 Task: Look for space in Apex, United States from 8th August, 2023 to 15th August, 2023 for 9 adults in price range Rs.10000 to Rs.14000. Place can be shared room with 5 bedrooms having 9 beds and 5 bathrooms. Property type can be house, flat, guest house. Amenities needed are: wifi, TV, free parkinig on premises, gym, breakfast. Booking option can be shelf check-in. Required host language is English.
Action: Mouse moved to (494, 120)
Screenshot: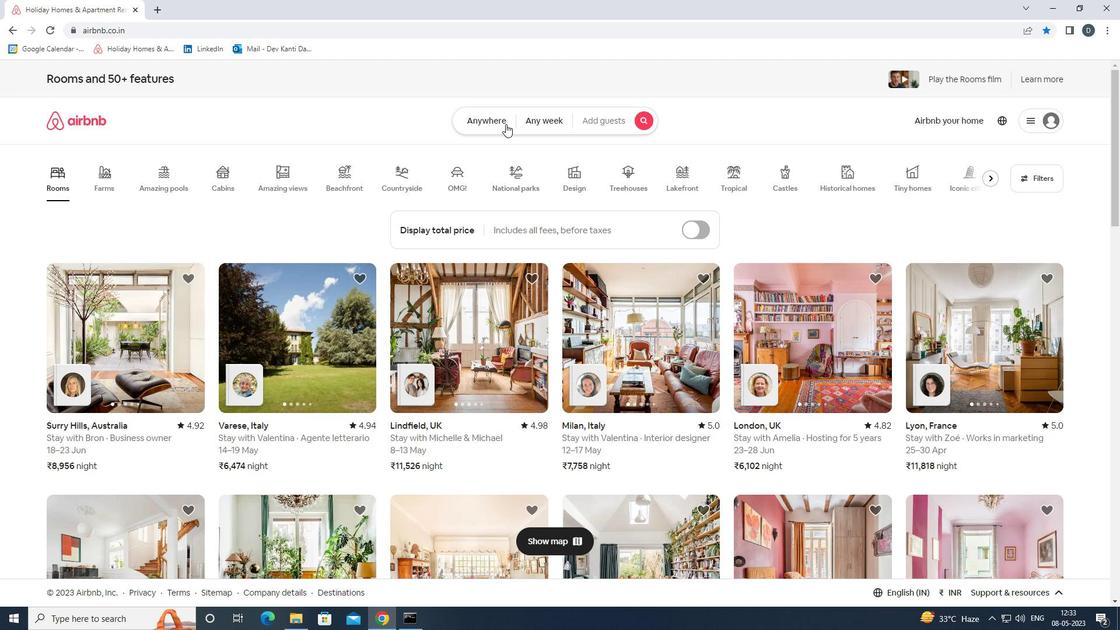 
Action: Mouse pressed left at (494, 120)
Screenshot: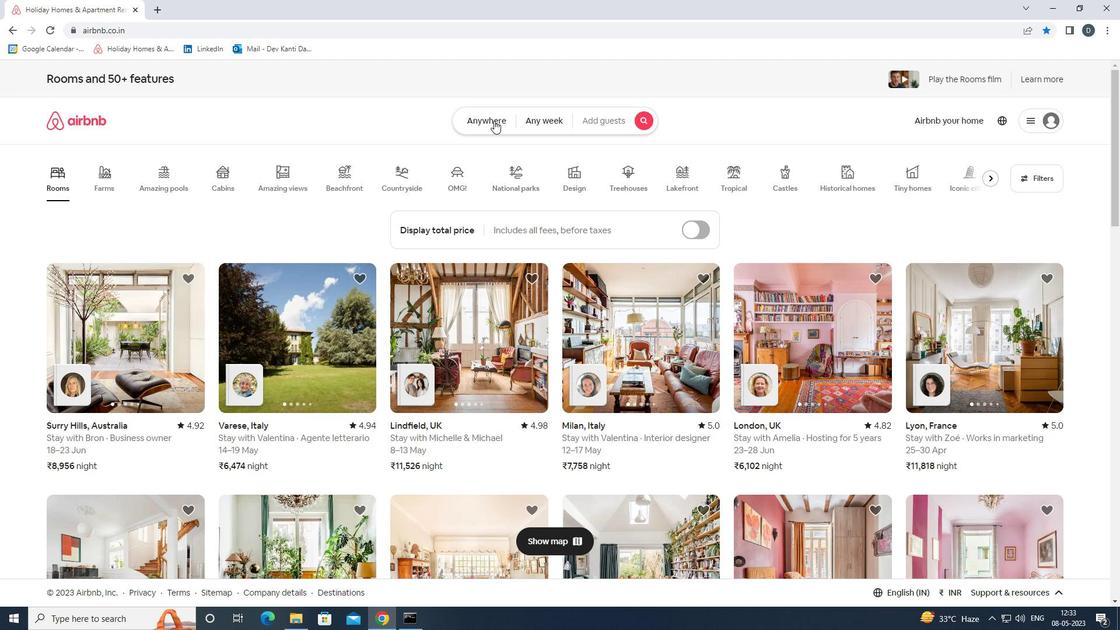 
Action: Mouse moved to (424, 164)
Screenshot: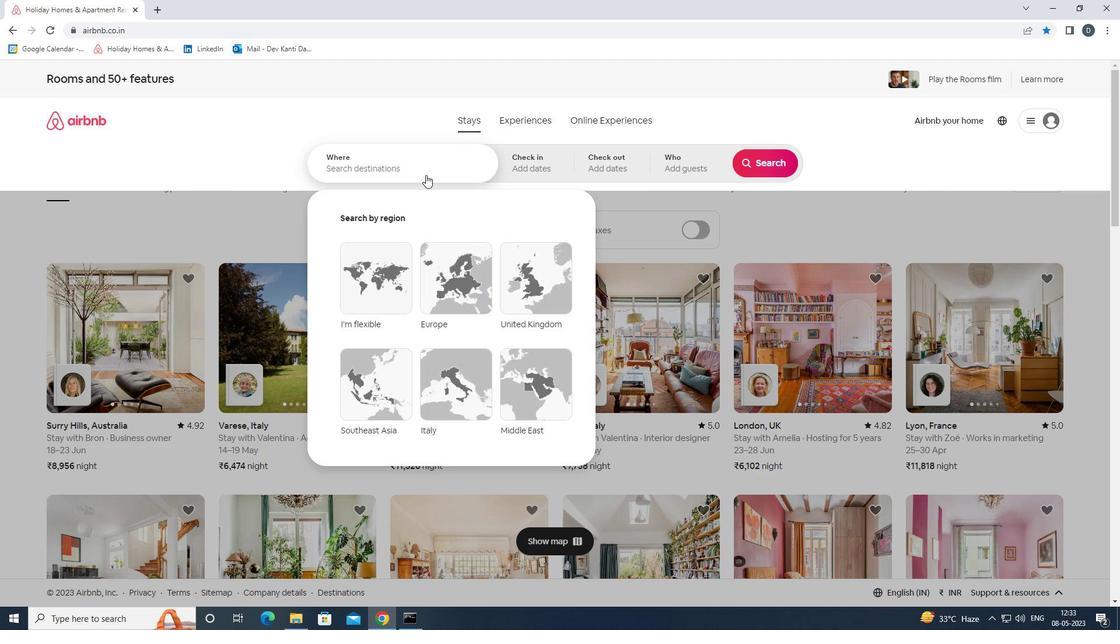 
Action: Mouse pressed left at (424, 164)
Screenshot: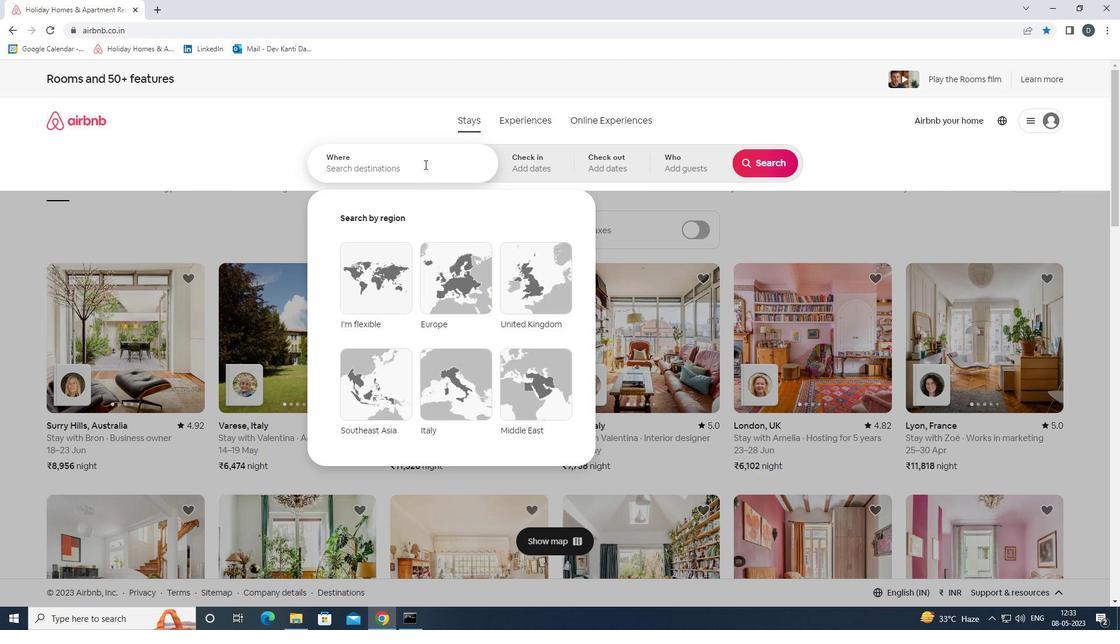 
Action: Key pressed <Key.shift><Key.shift><Key.shift><Key.shift>APEX,<Key.shift>UNITED<Key.space><Key.shift>STATES<Key.enter>
Screenshot: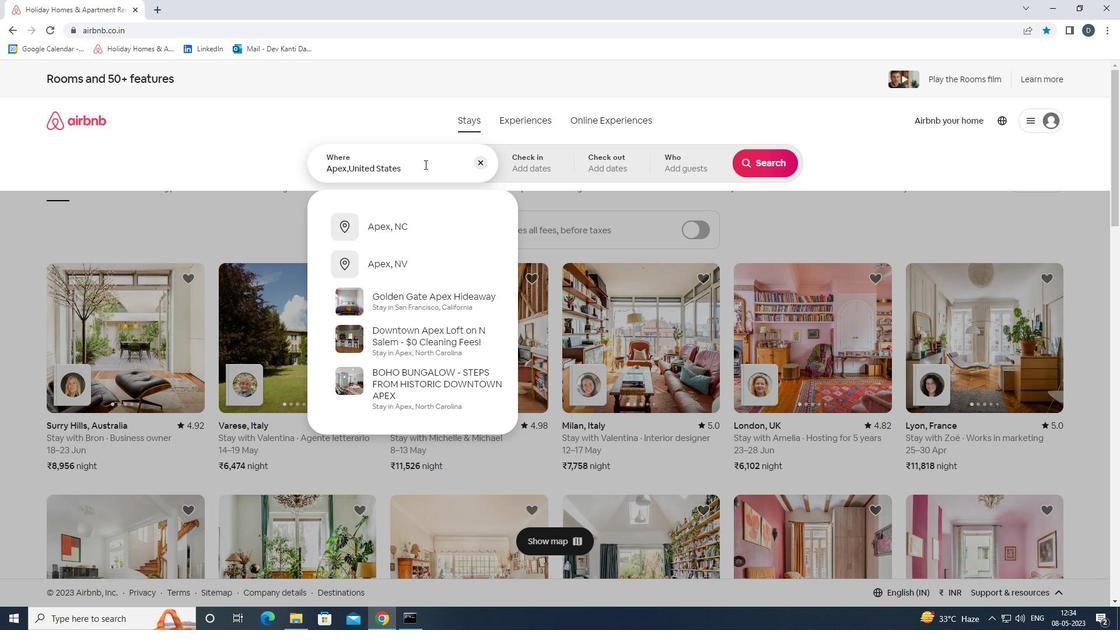 
Action: Mouse moved to (760, 256)
Screenshot: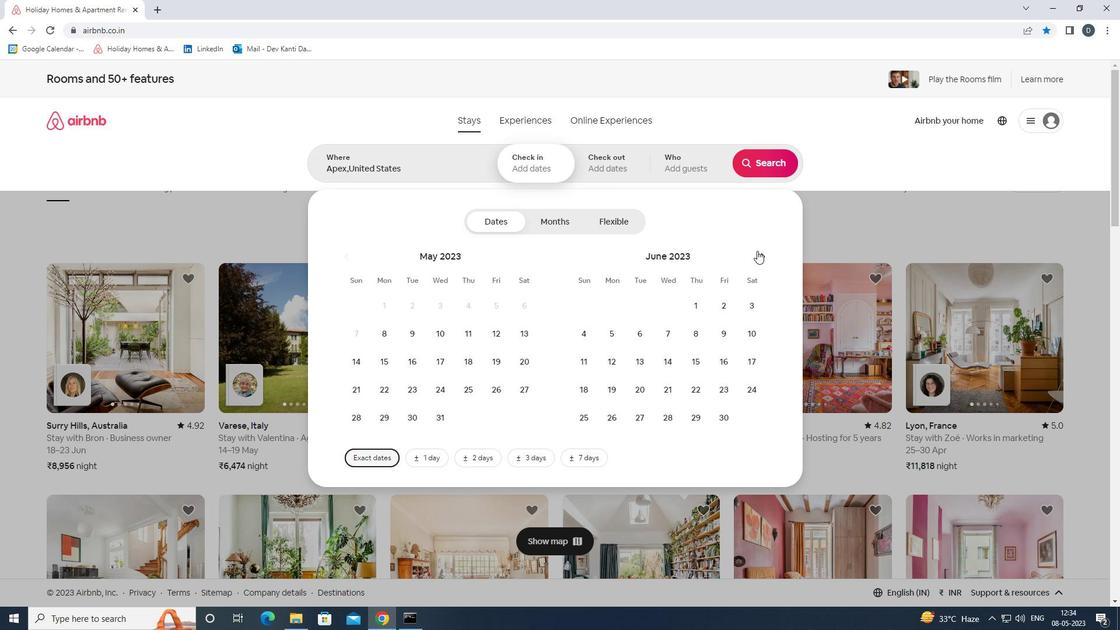
Action: Mouse pressed left at (760, 256)
Screenshot: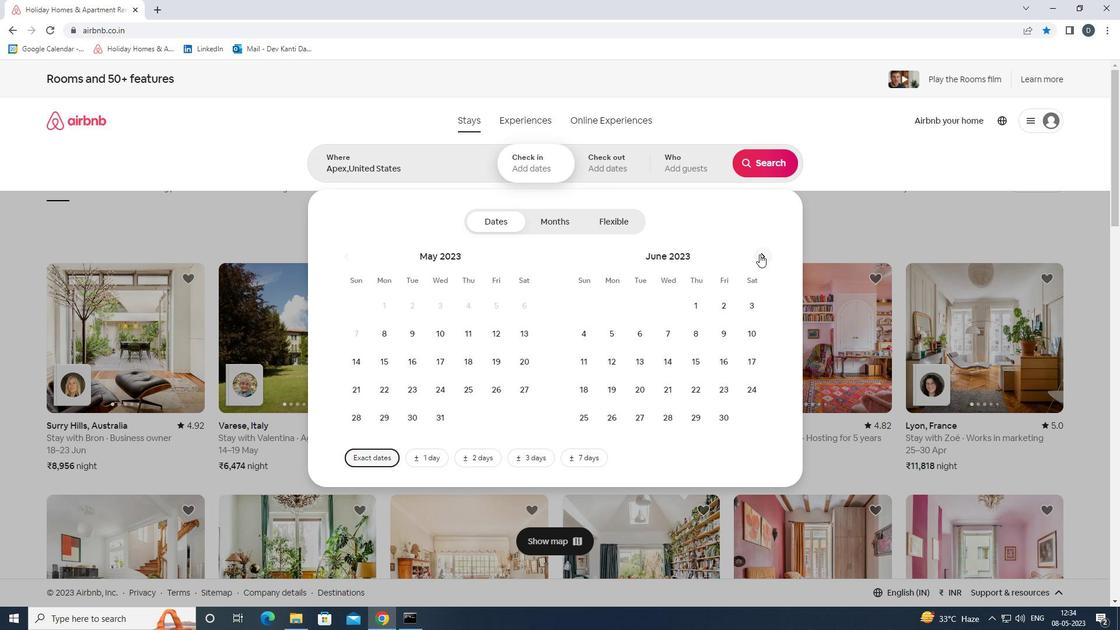
Action: Mouse pressed left at (760, 256)
Screenshot: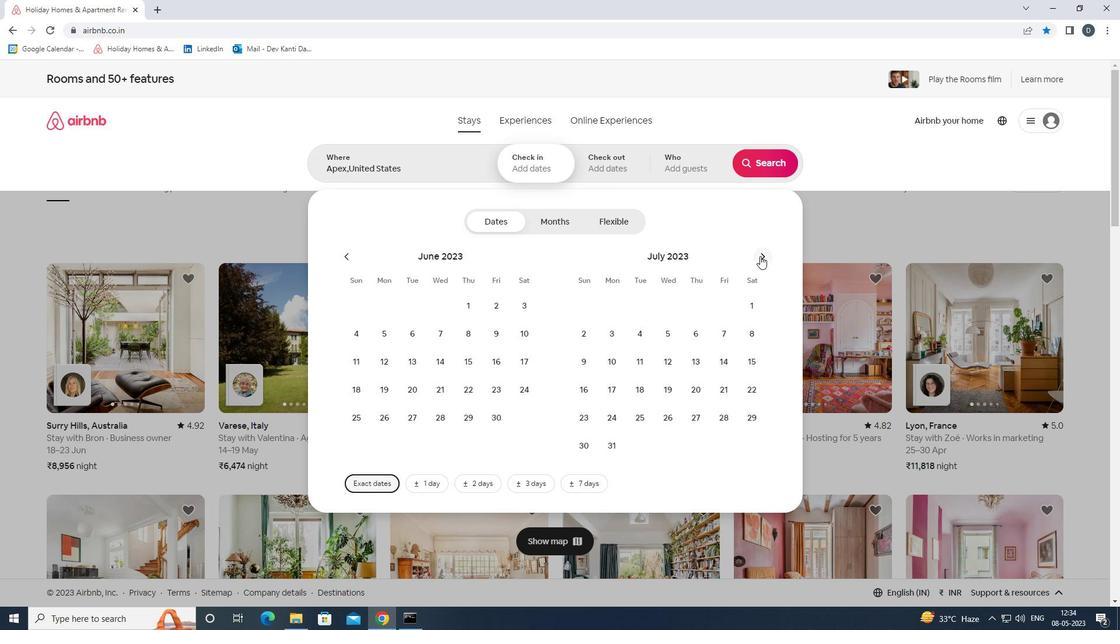 
Action: Mouse moved to (635, 331)
Screenshot: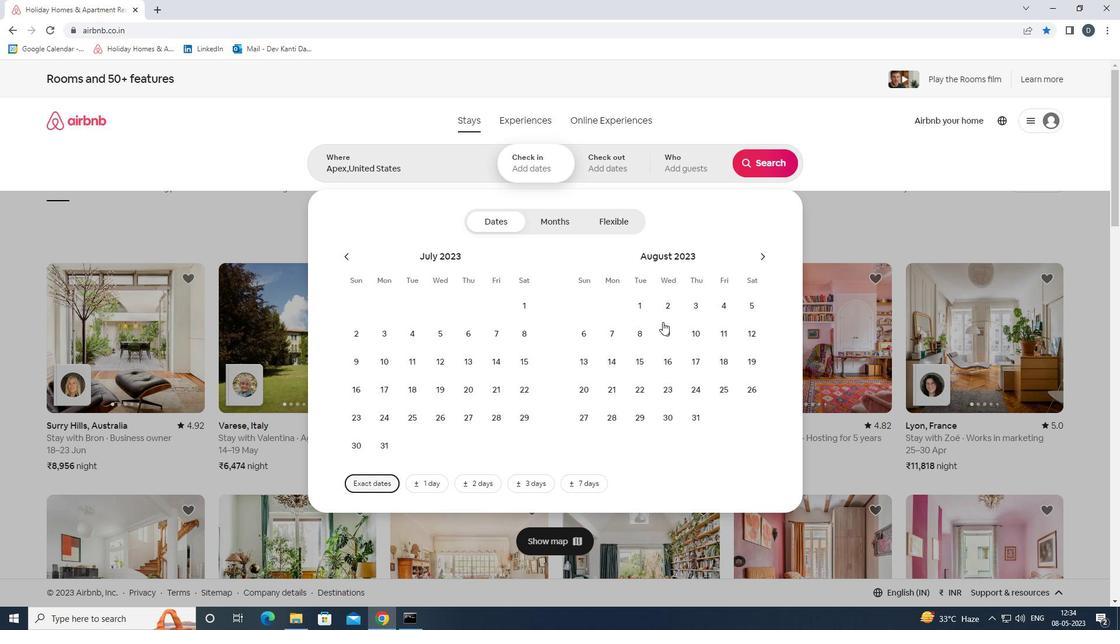 
Action: Mouse pressed left at (635, 331)
Screenshot: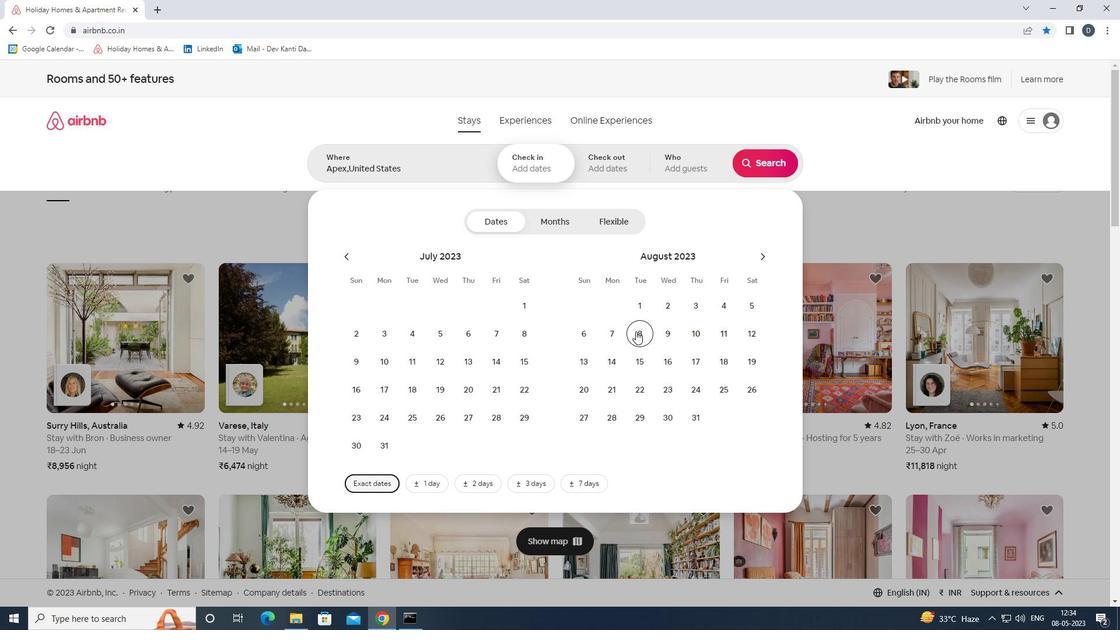 
Action: Mouse moved to (643, 361)
Screenshot: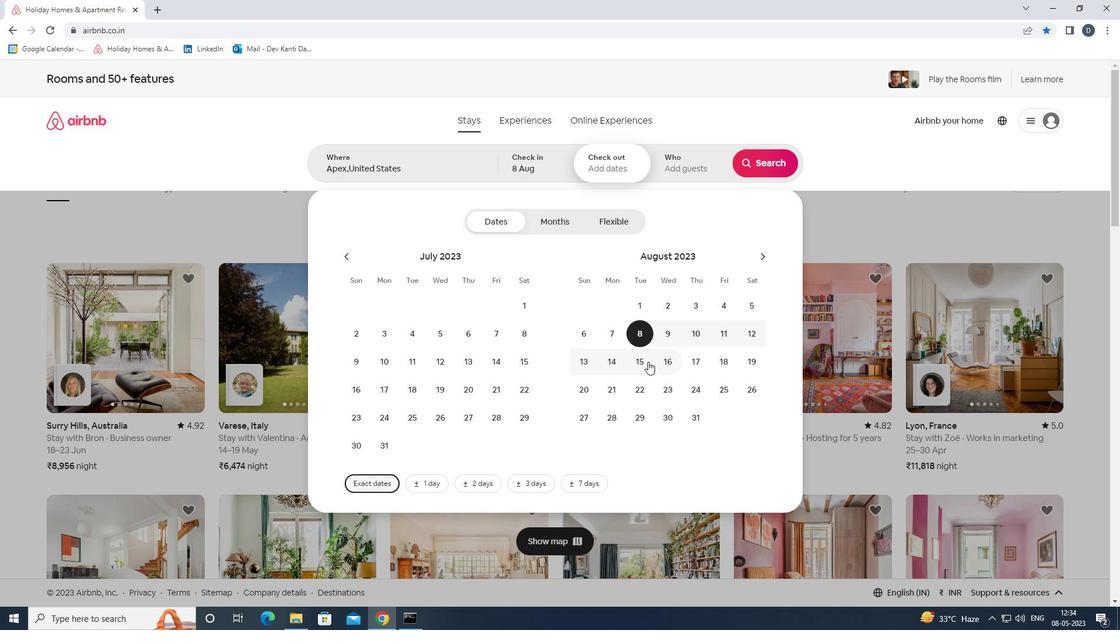 
Action: Mouse pressed left at (643, 361)
Screenshot: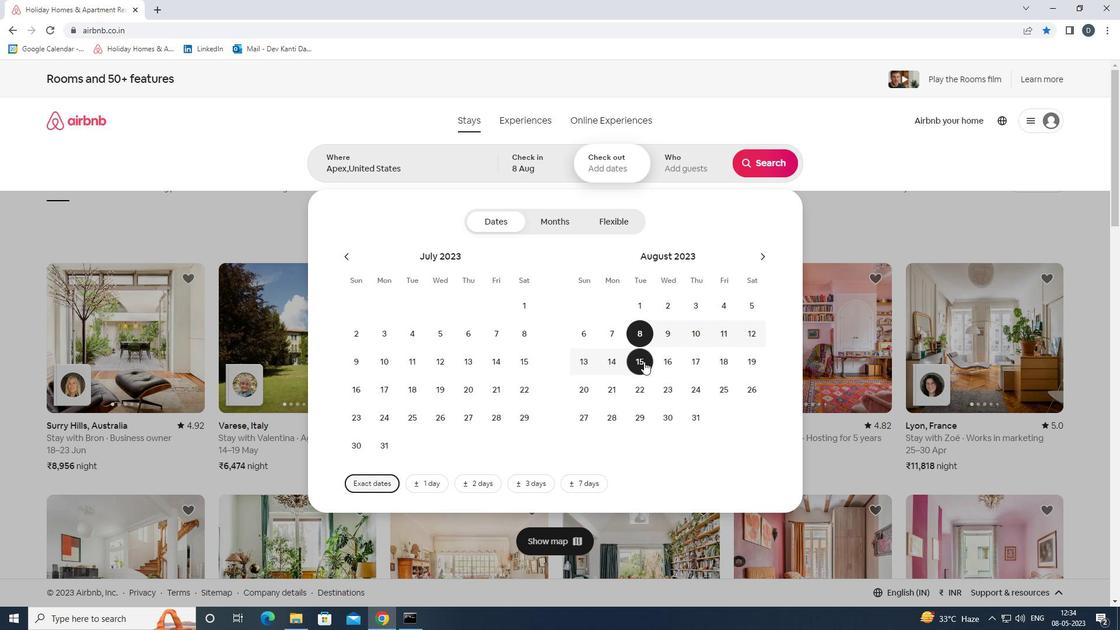 
Action: Mouse moved to (676, 180)
Screenshot: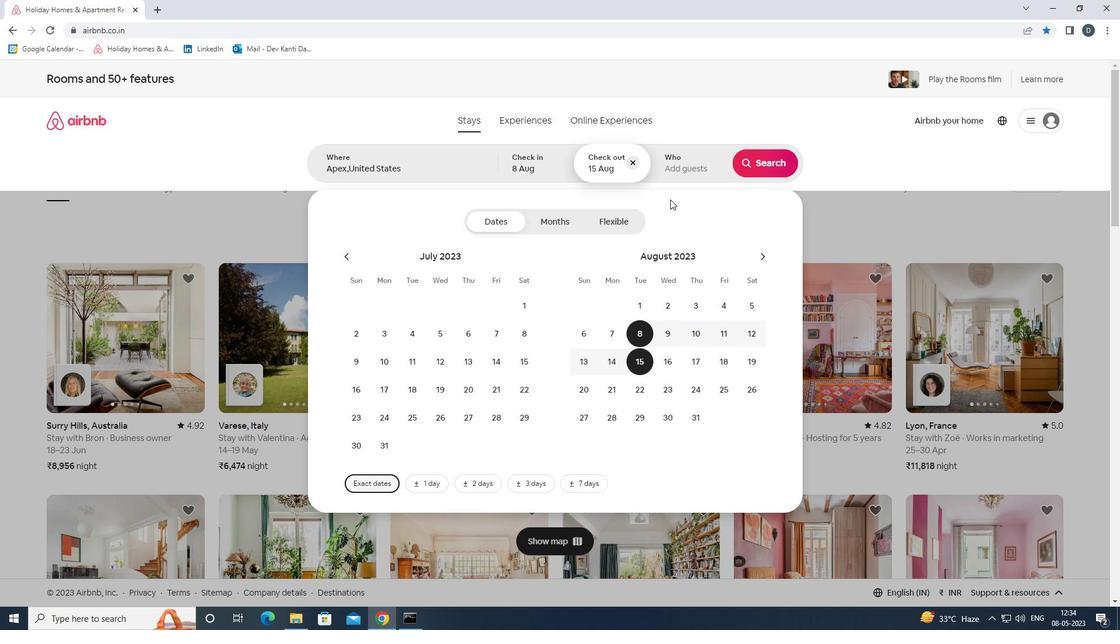
Action: Mouse pressed left at (676, 180)
Screenshot: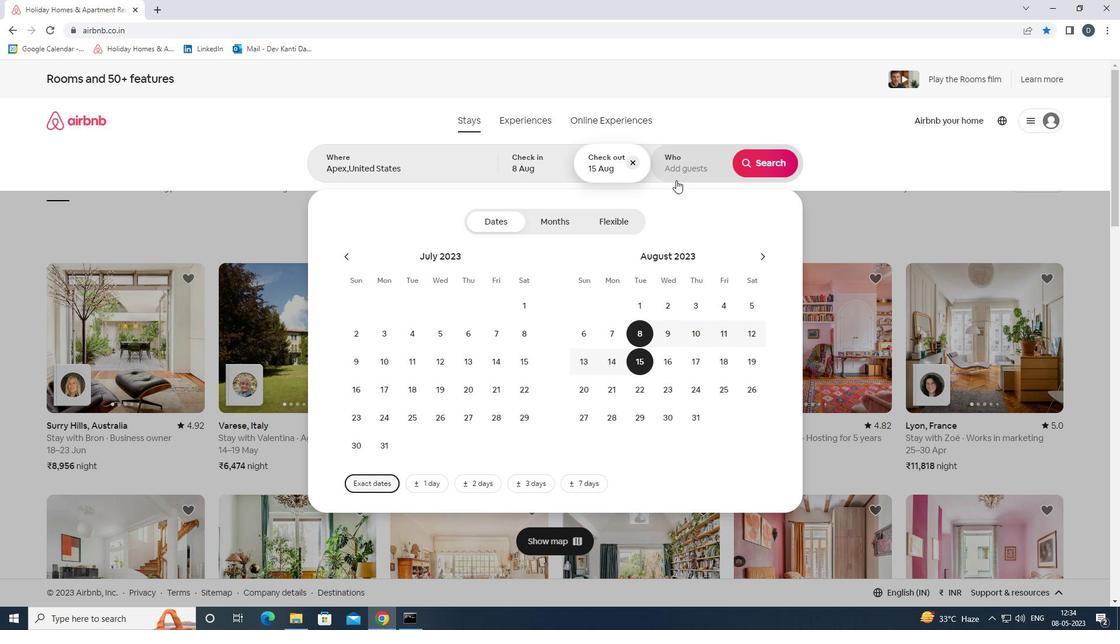 
Action: Mouse moved to (767, 225)
Screenshot: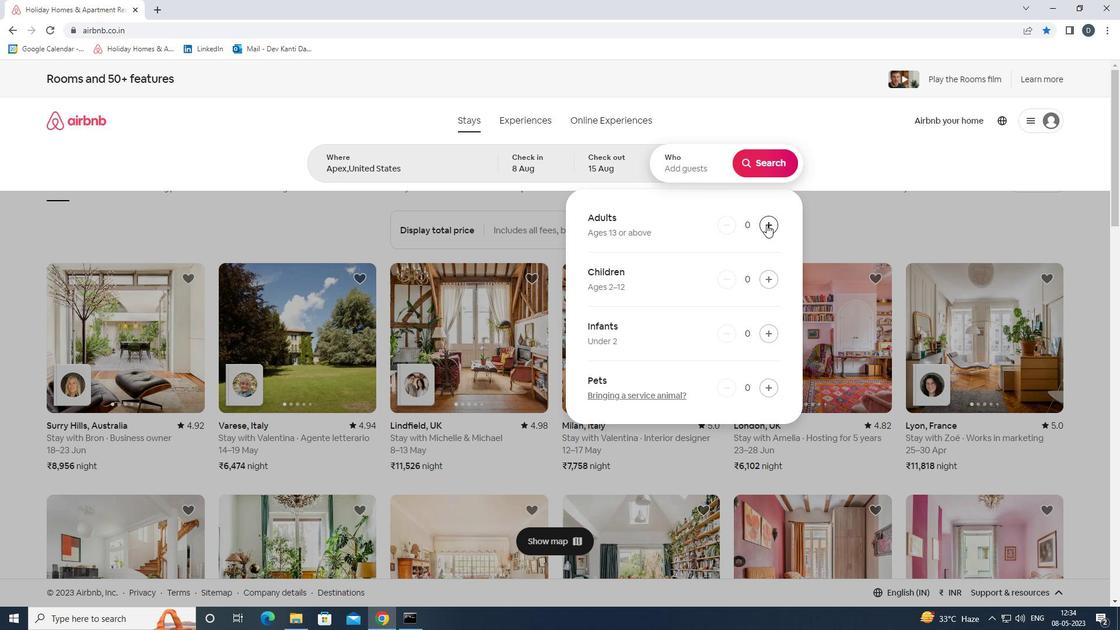 
Action: Mouse pressed left at (767, 225)
Screenshot: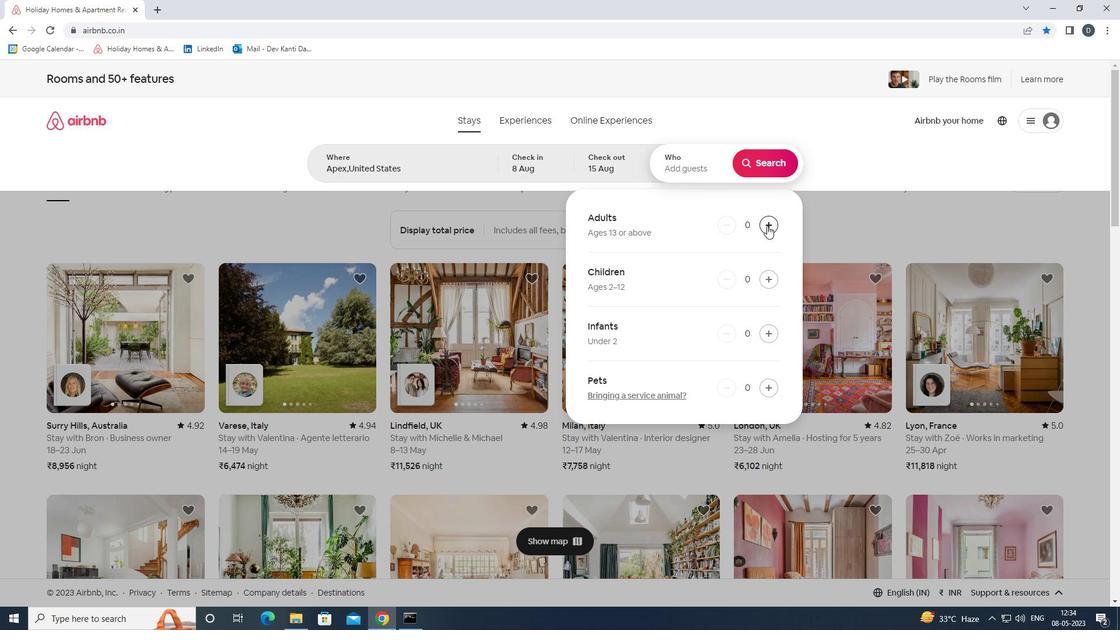 
Action: Mouse pressed left at (767, 225)
Screenshot: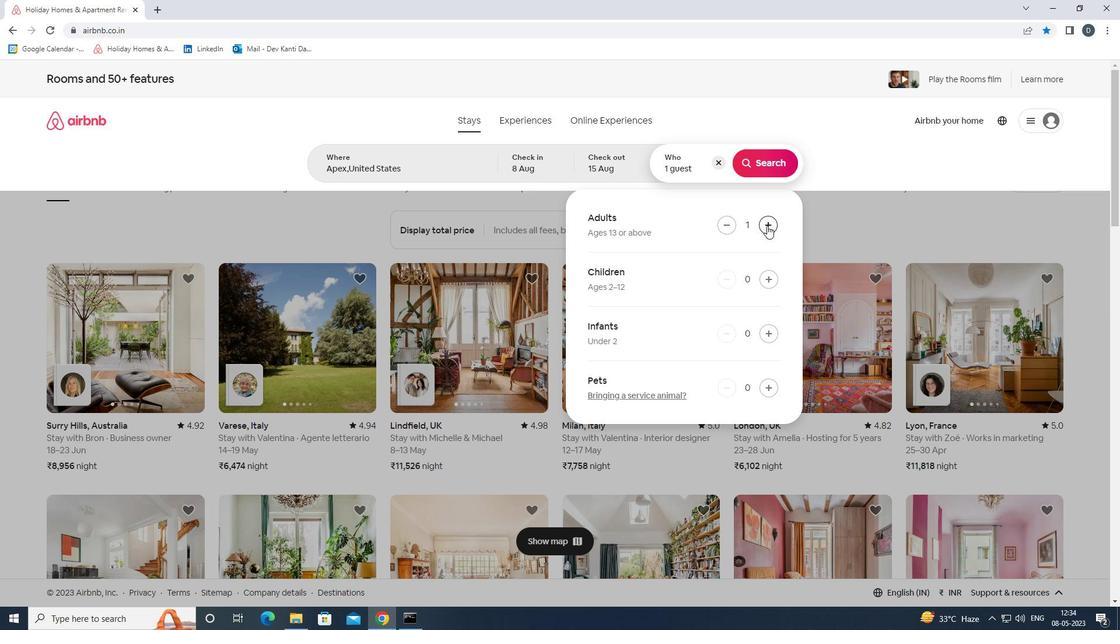 
Action: Mouse pressed left at (767, 225)
Screenshot: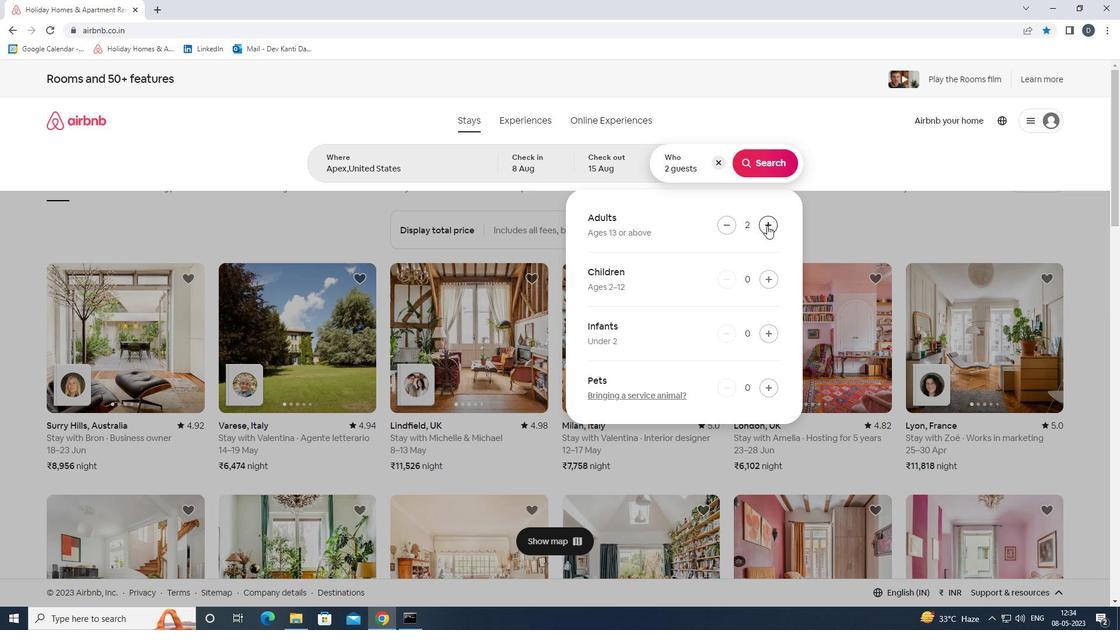 
Action: Mouse pressed left at (767, 225)
Screenshot: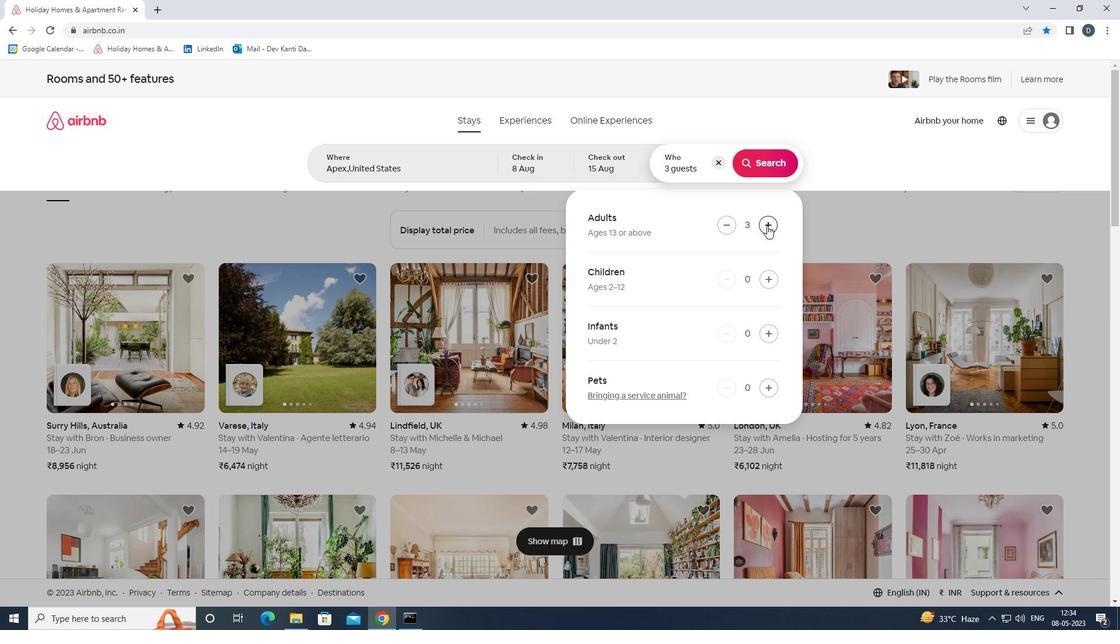 
Action: Mouse pressed left at (767, 225)
Screenshot: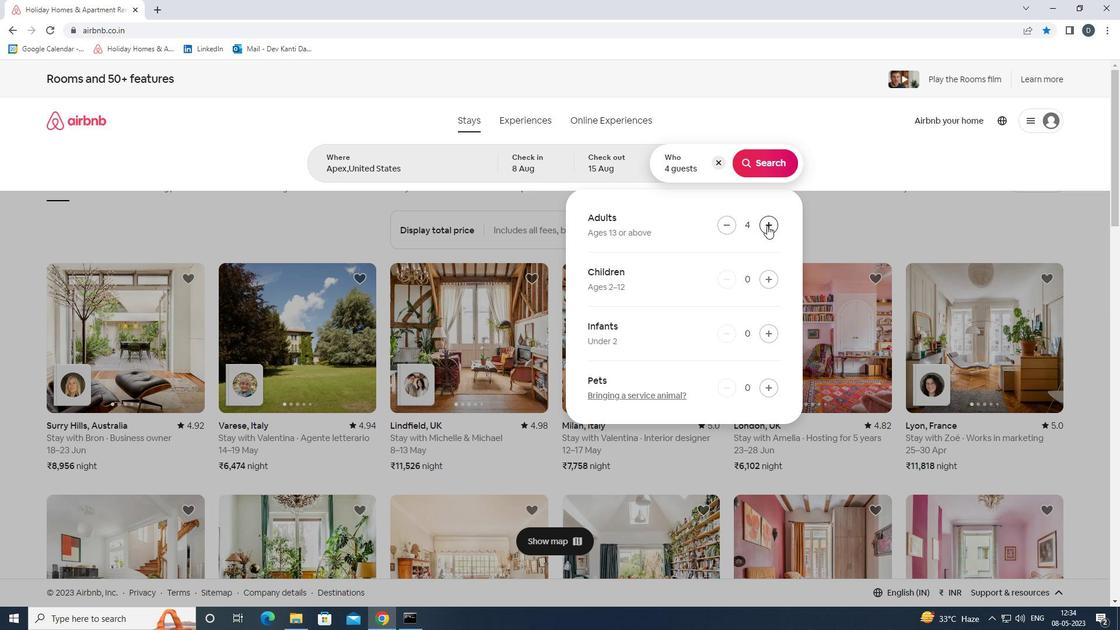 
Action: Mouse pressed left at (767, 225)
Screenshot: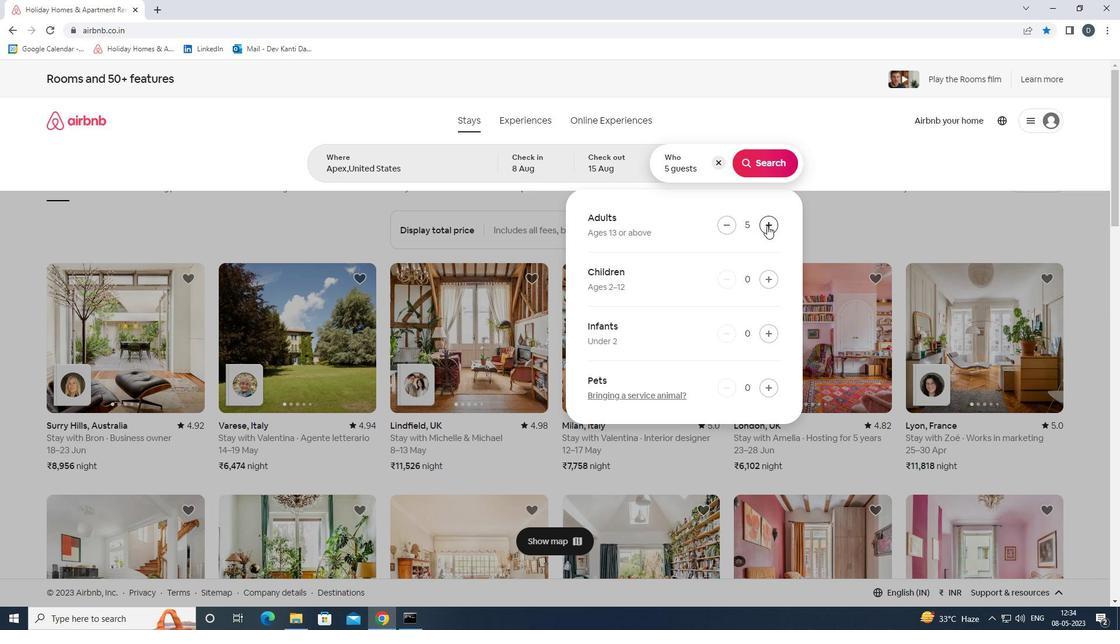 
Action: Mouse pressed left at (767, 225)
Screenshot: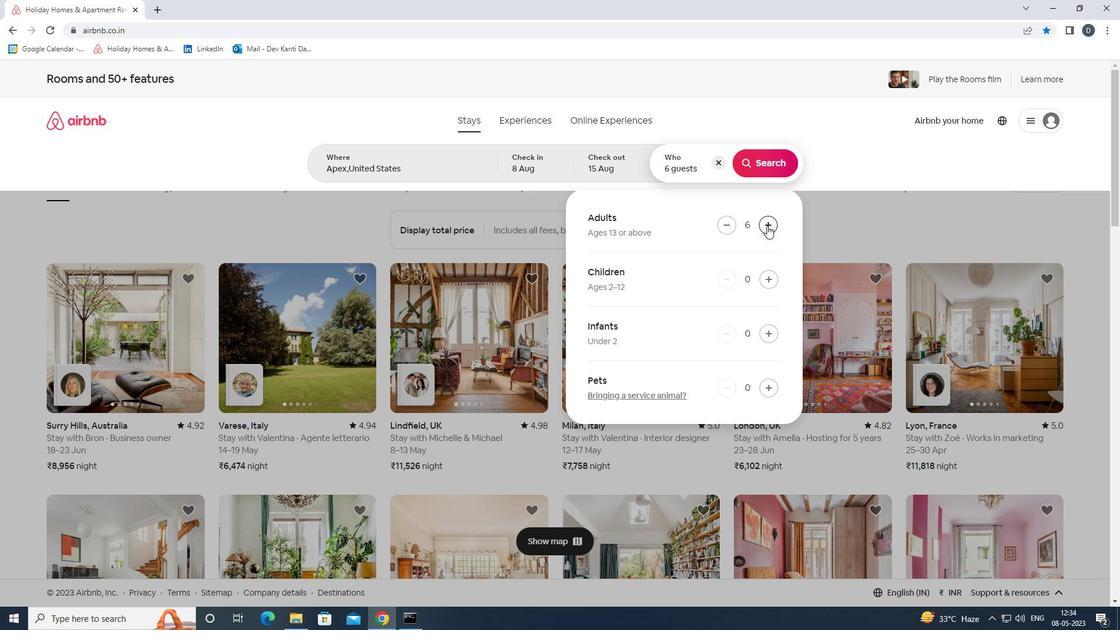
Action: Mouse pressed left at (767, 225)
Screenshot: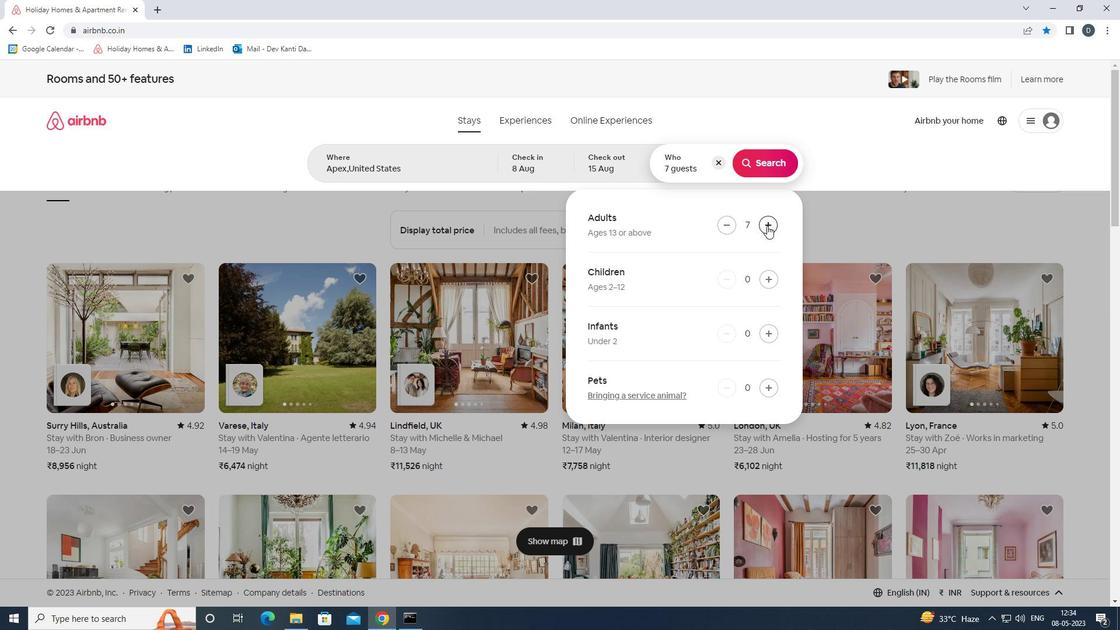 
Action: Mouse pressed left at (767, 225)
Screenshot: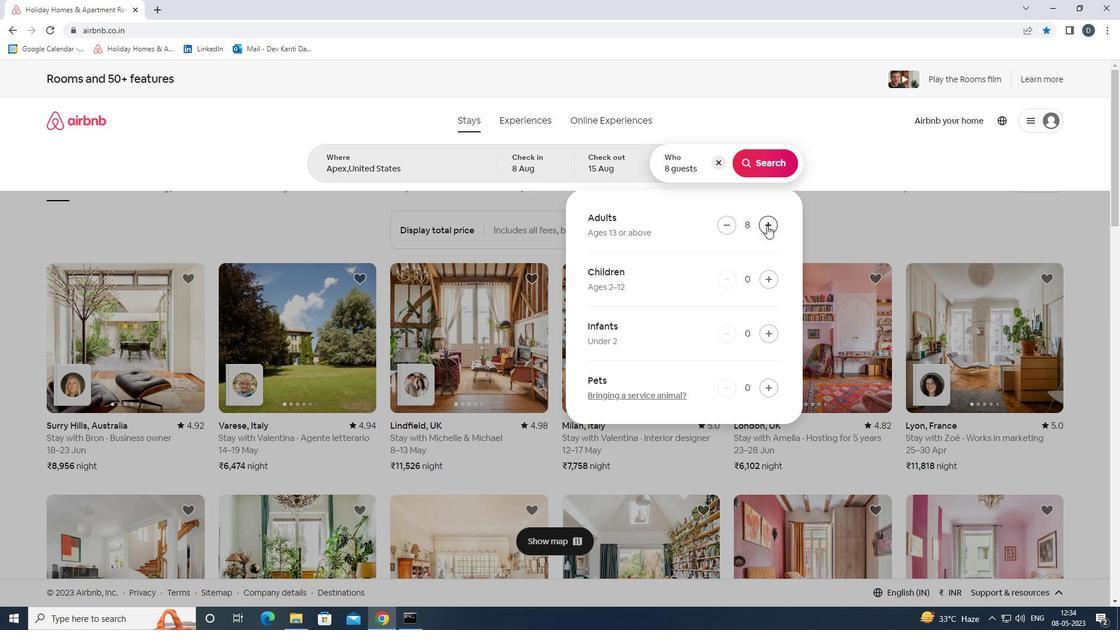 
Action: Mouse moved to (767, 167)
Screenshot: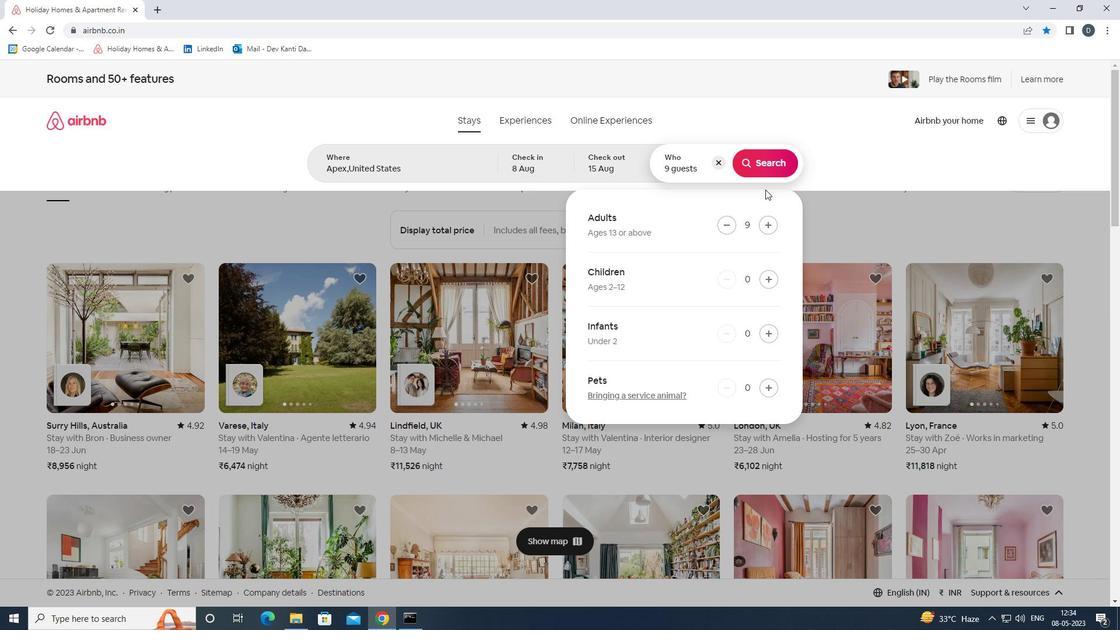 
Action: Mouse pressed left at (767, 167)
Screenshot: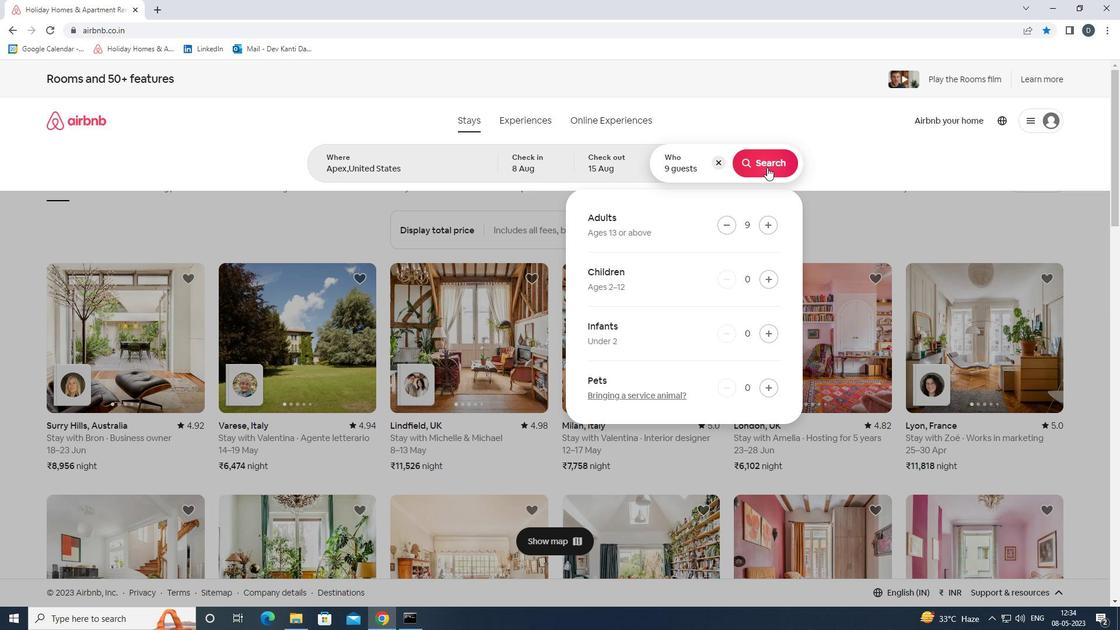 
Action: Mouse moved to (1061, 126)
Screenshot: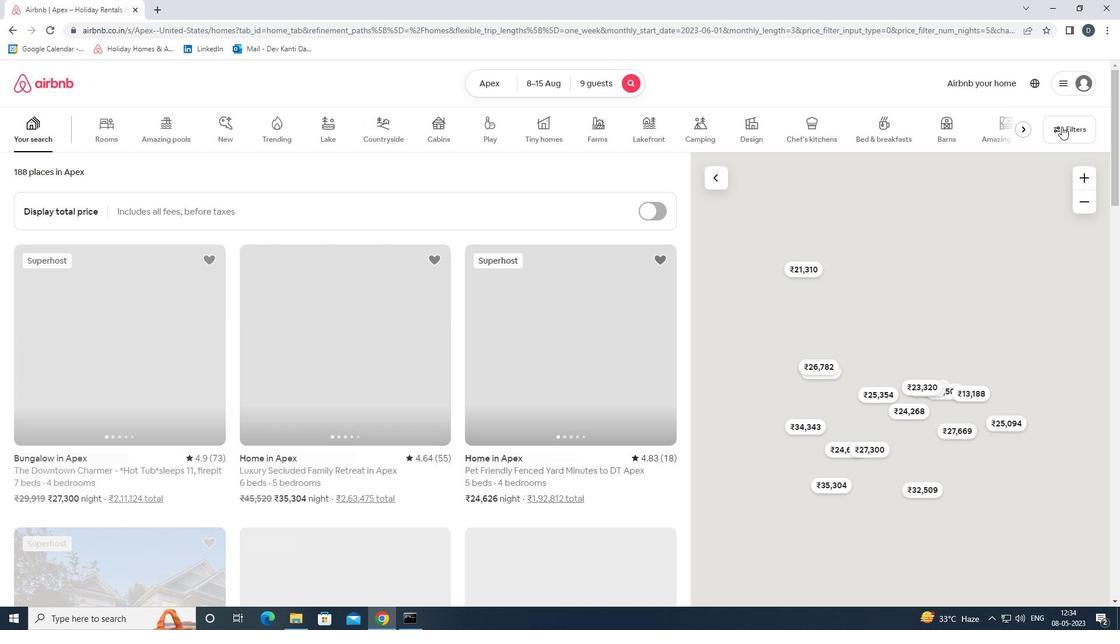 
Action: Mouse pressed left at (1061, 126)
Screenshot: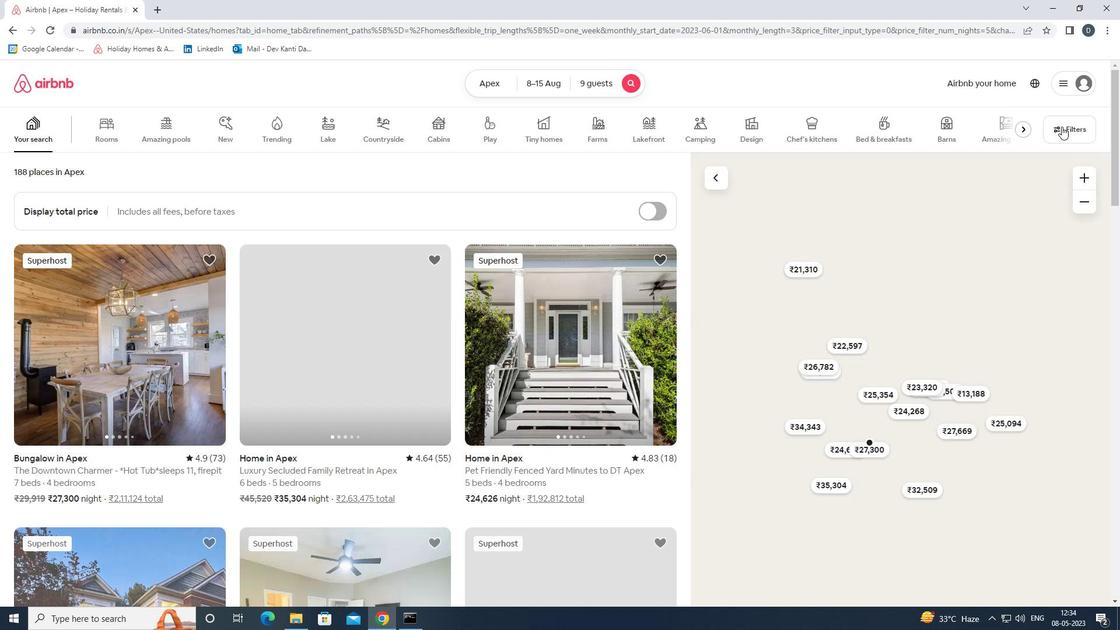 
Action: Mouse moved to (475, 413)
Screenshot: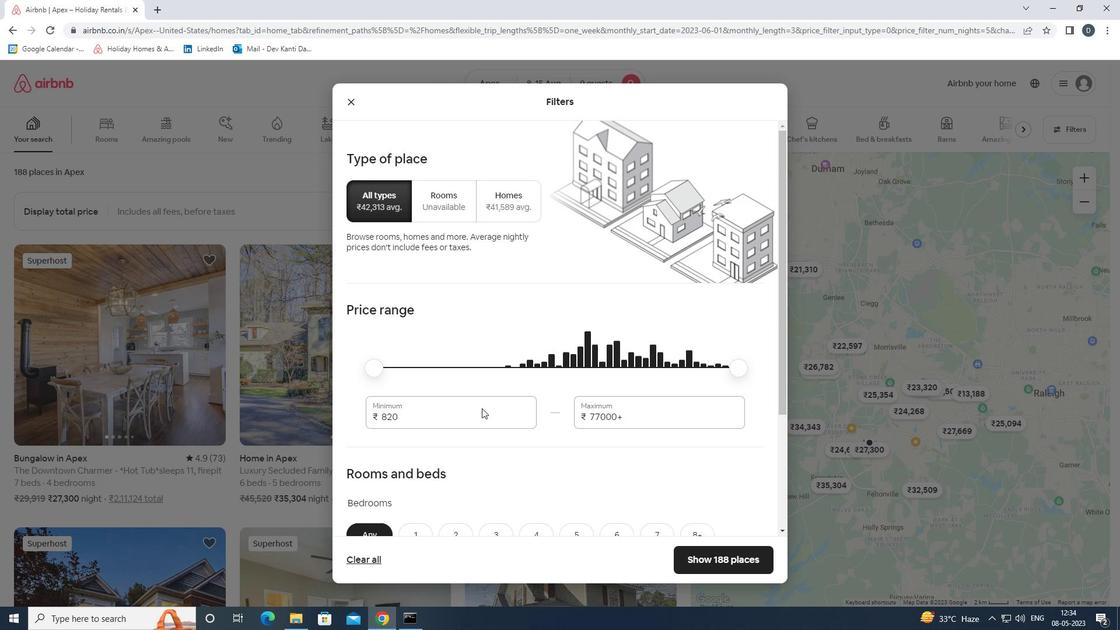 
Action: Mouse pressed left at (475, 413)
Screenshot: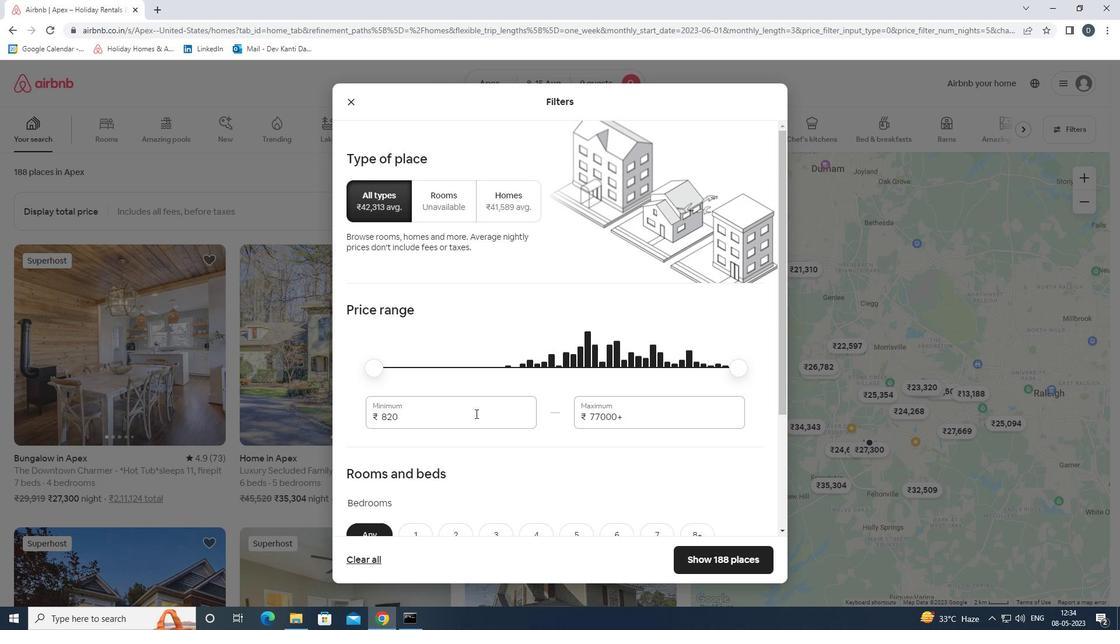 
Action: Mouse pressed left at (475, 413)
Screenshot: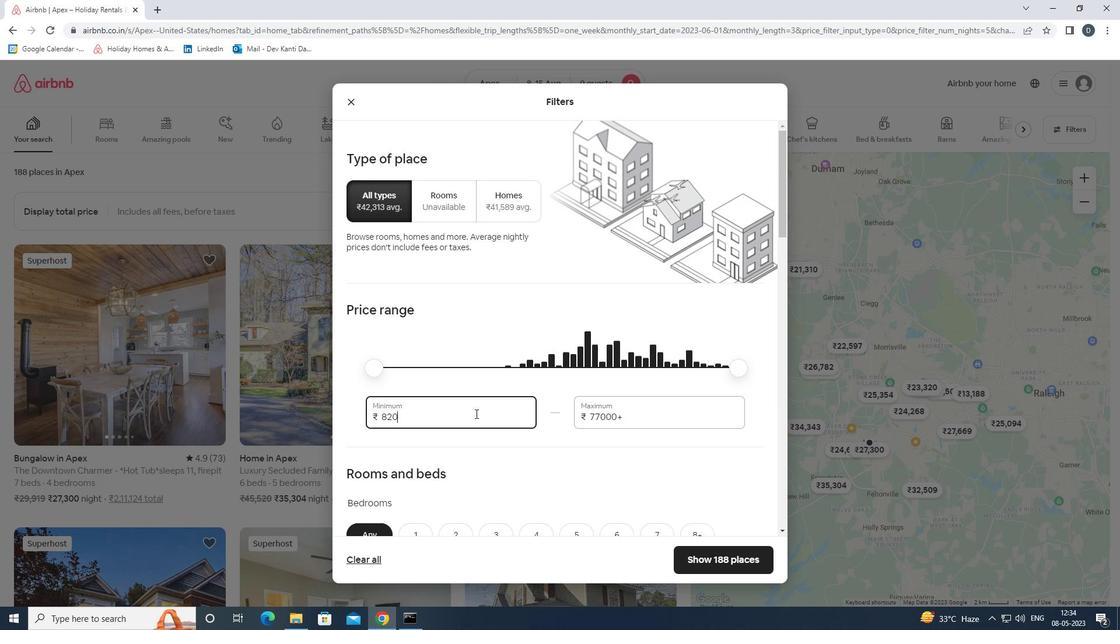 
Action: Key pressed 10000<Key.tab>14000
Screenshot: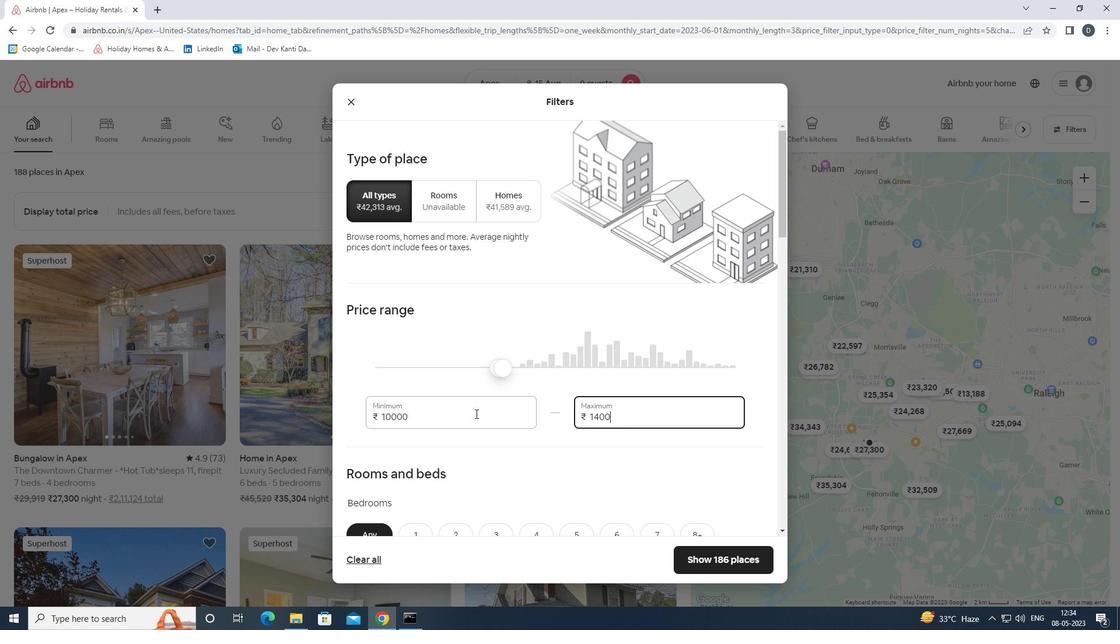 
Action: Mouse scrolled (475, 413) with delta (0, 0)
Screenshot: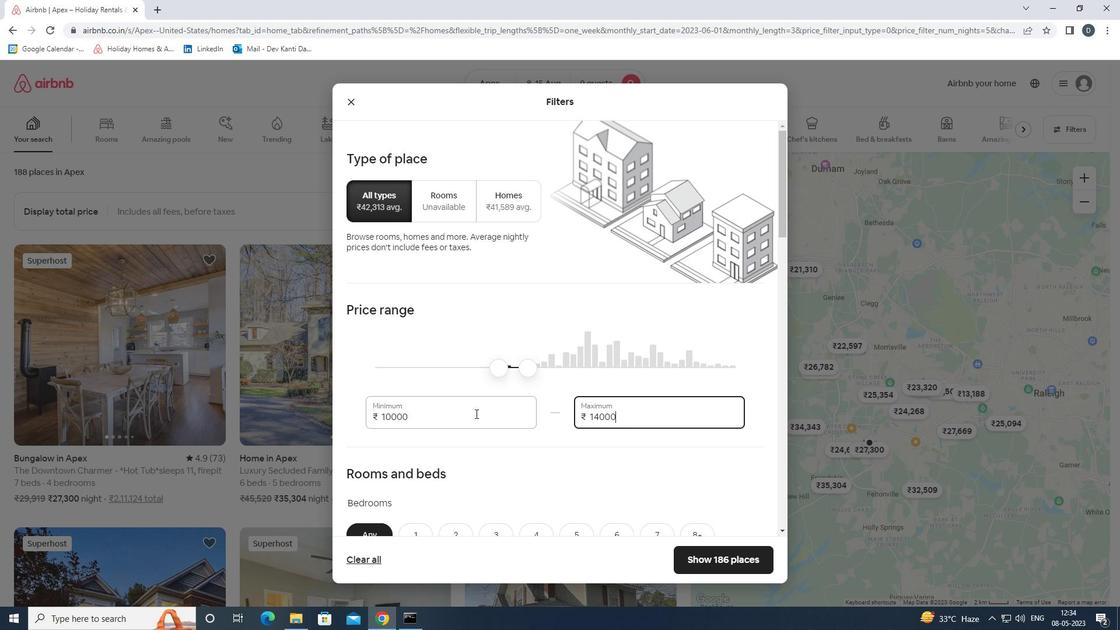 
Action: Mouse scrolled (475, 413) with delta (0, 0)
Screenshot: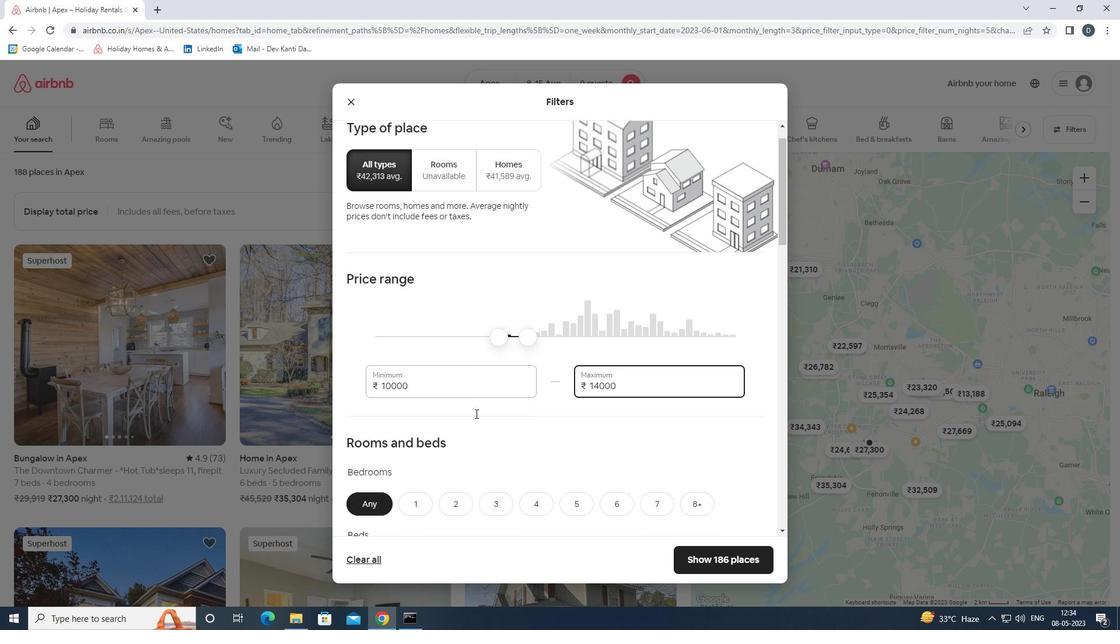 
Action: Mouse scrolled (475, 413) with delta (0, 0)
Screenshot: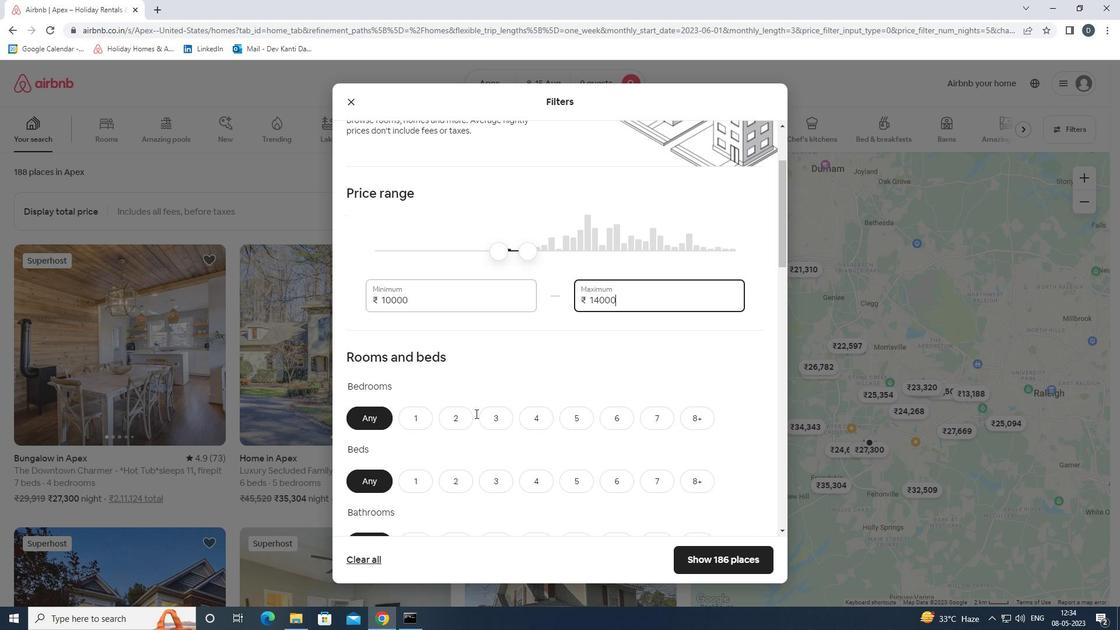
Action: Mouse moved to (582, 361)
Screenshot: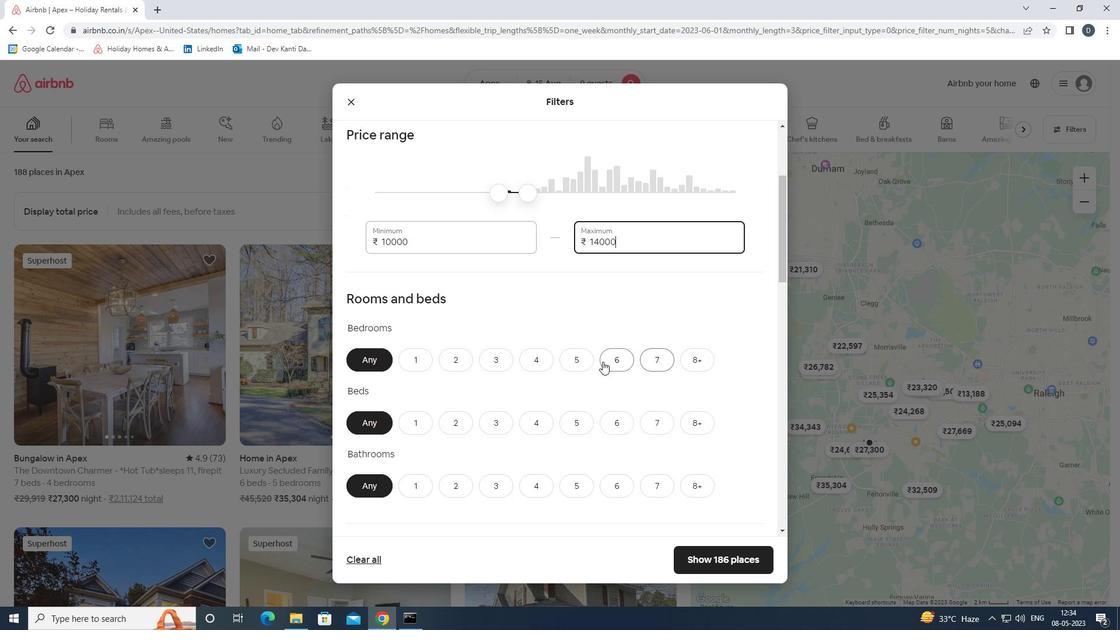 
Action: Mouse pressed left at (582, 361)
Screenshot: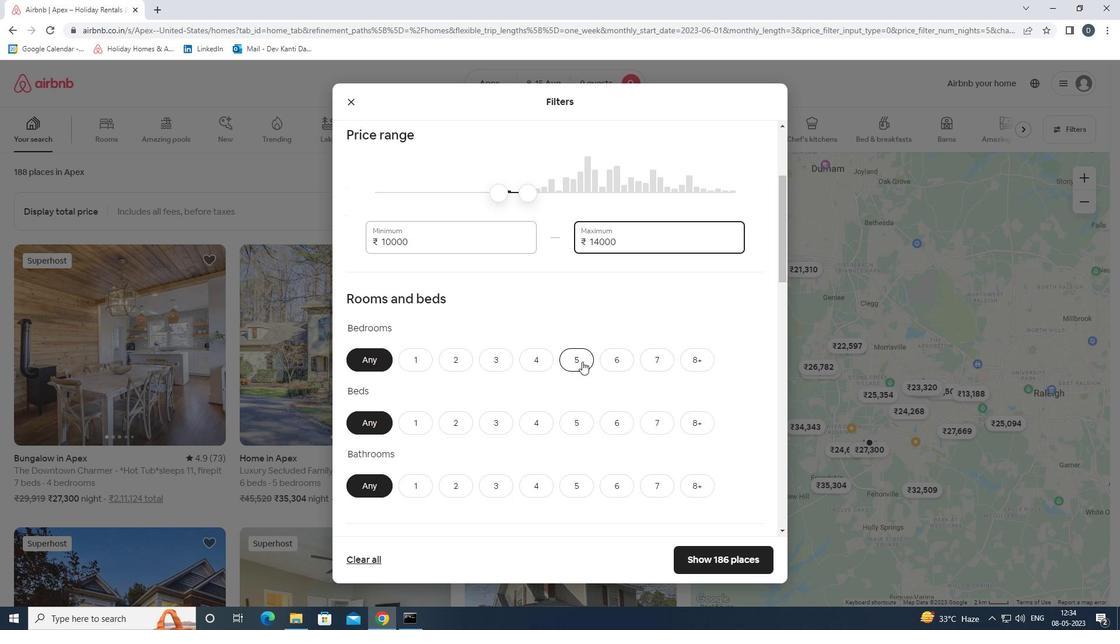 
Action: Mouse moved to (697, 416)
Screenshot: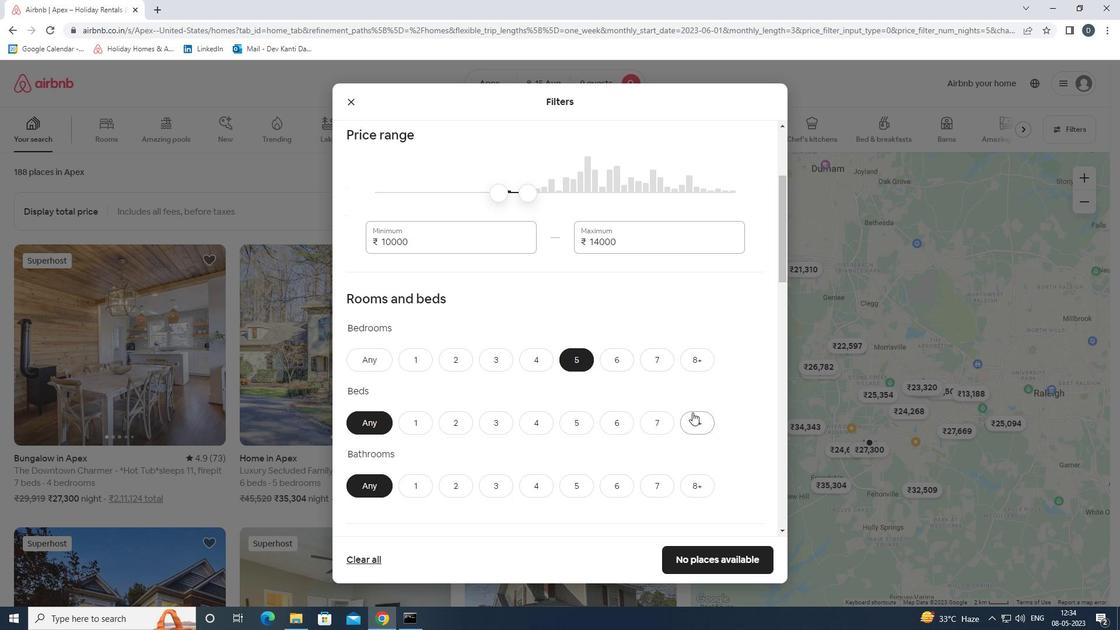 
Action: Mouse pressed left at (697, 416)
Screenshot: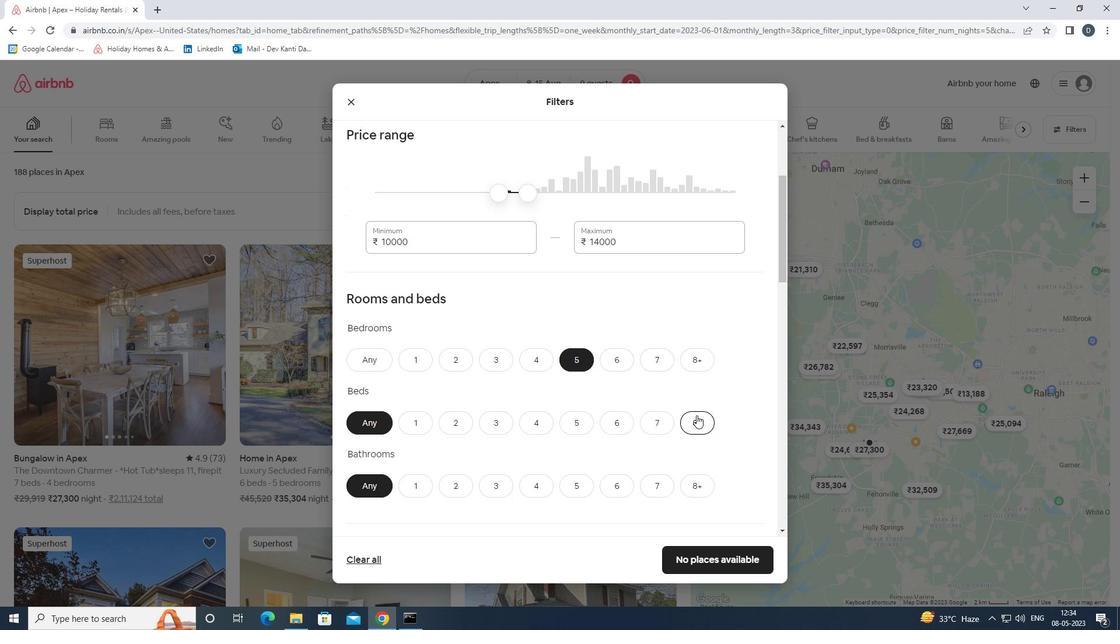 
Action: Mouse moved to (581, 491)
Screenshot: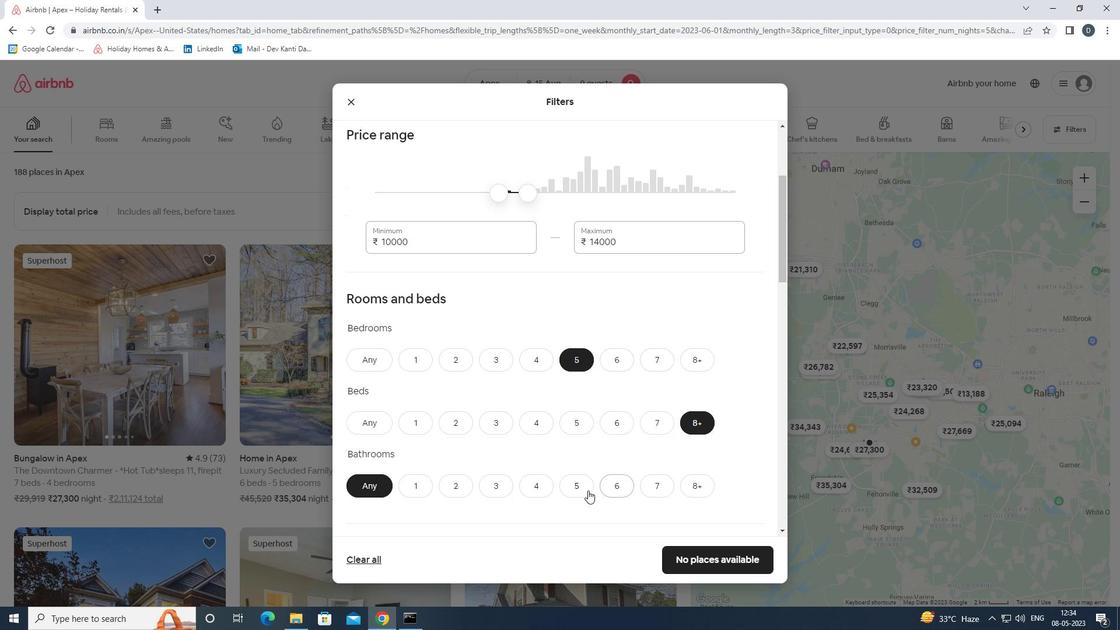 
Action: Mouse pressed left at (581, 491)
Screenshot: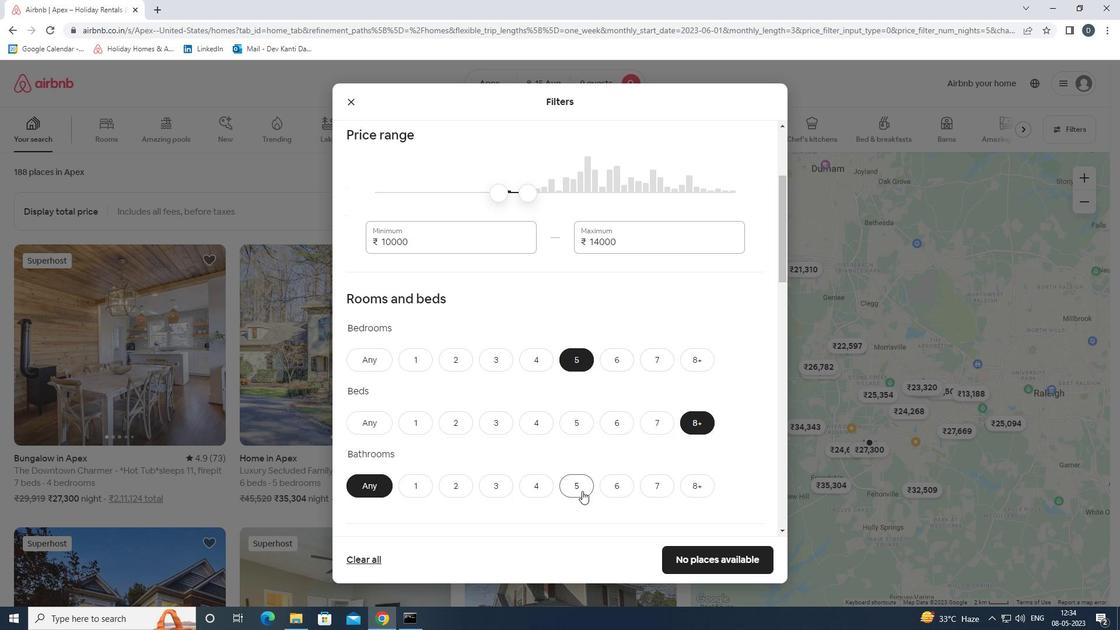 
Action: Mouse moved to (590, 465)
Screenshot: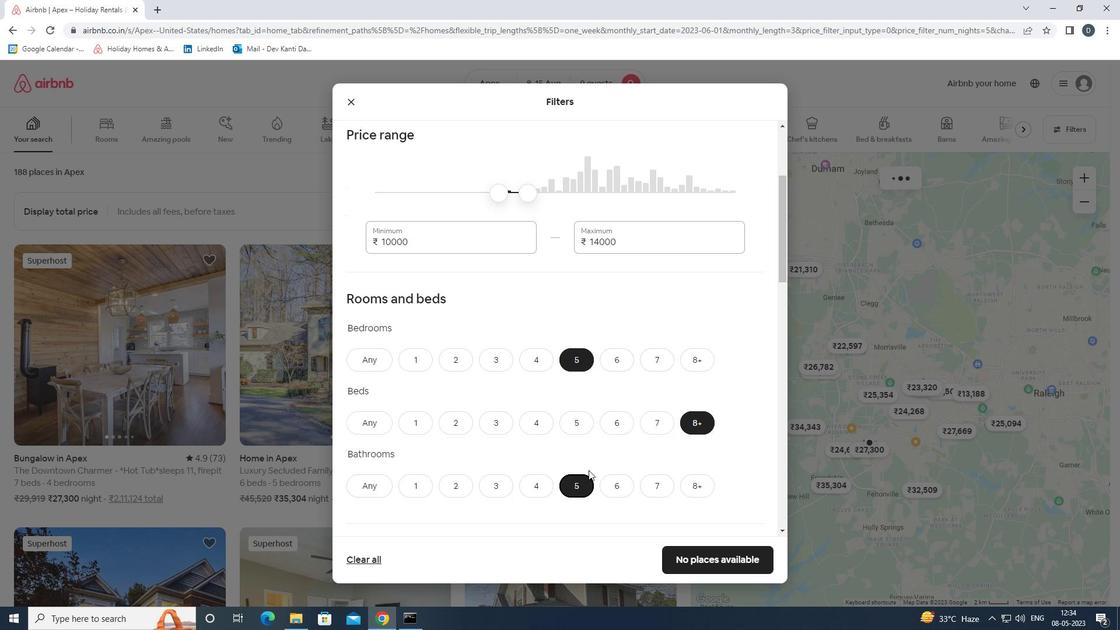 
Action: Mouse scrolled (590, 464) with delta (0, 0)
Screenshot: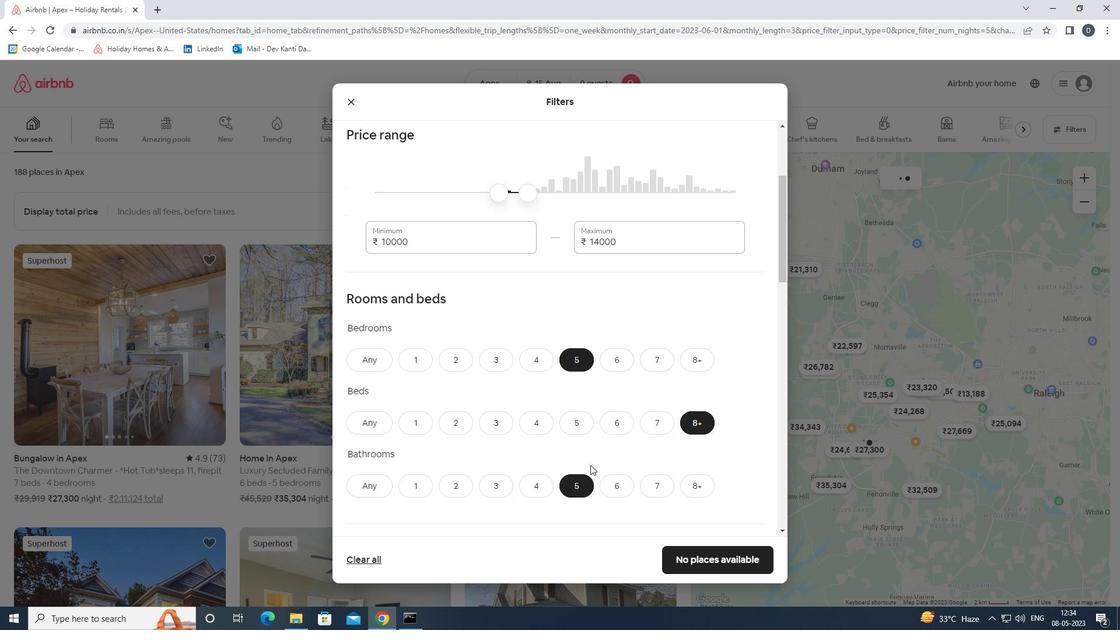 
Action: Mouse scrolled (590, 464) with delta (0, 0)
Screenshot: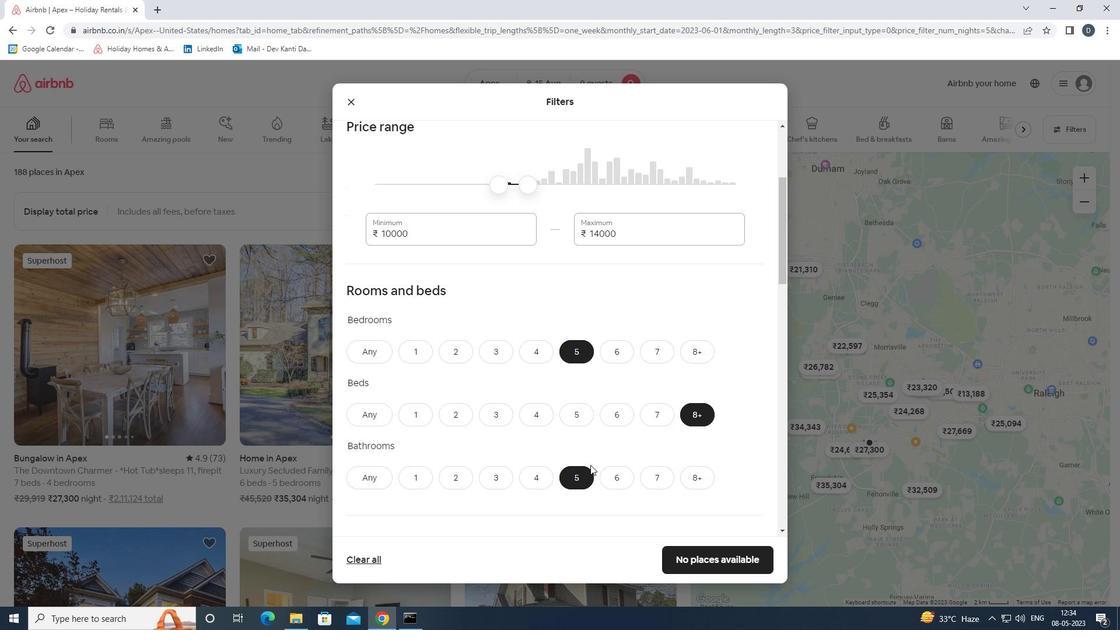 
Action: Mouse moved to (591, 464)
Screenshot: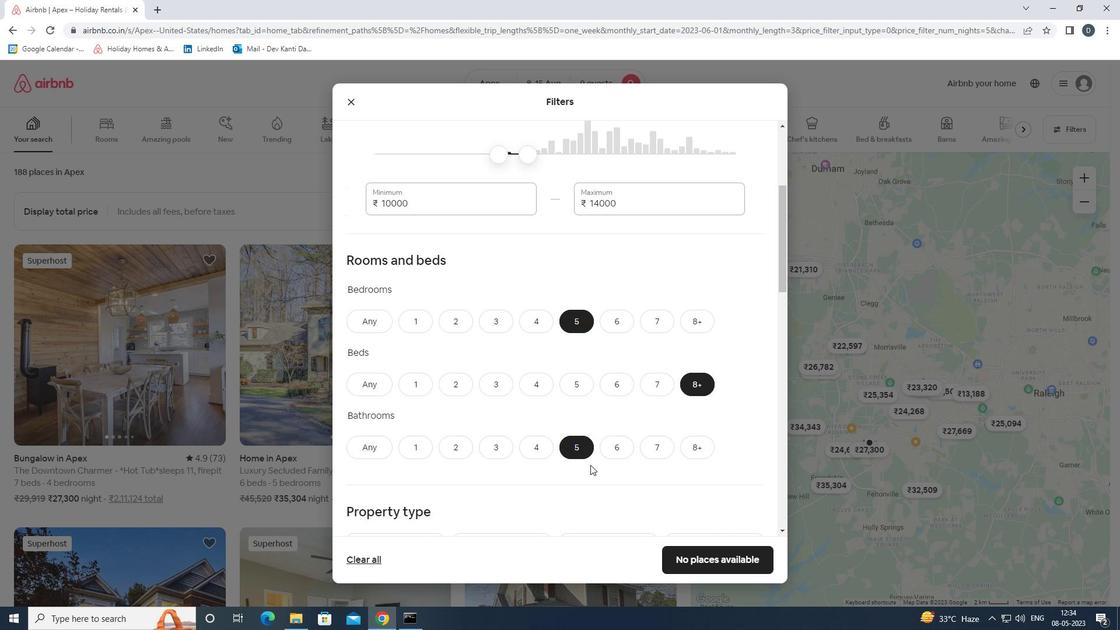 
Action: Mouse scrolled (591, 463) with delta (0, 0)
Screenshot: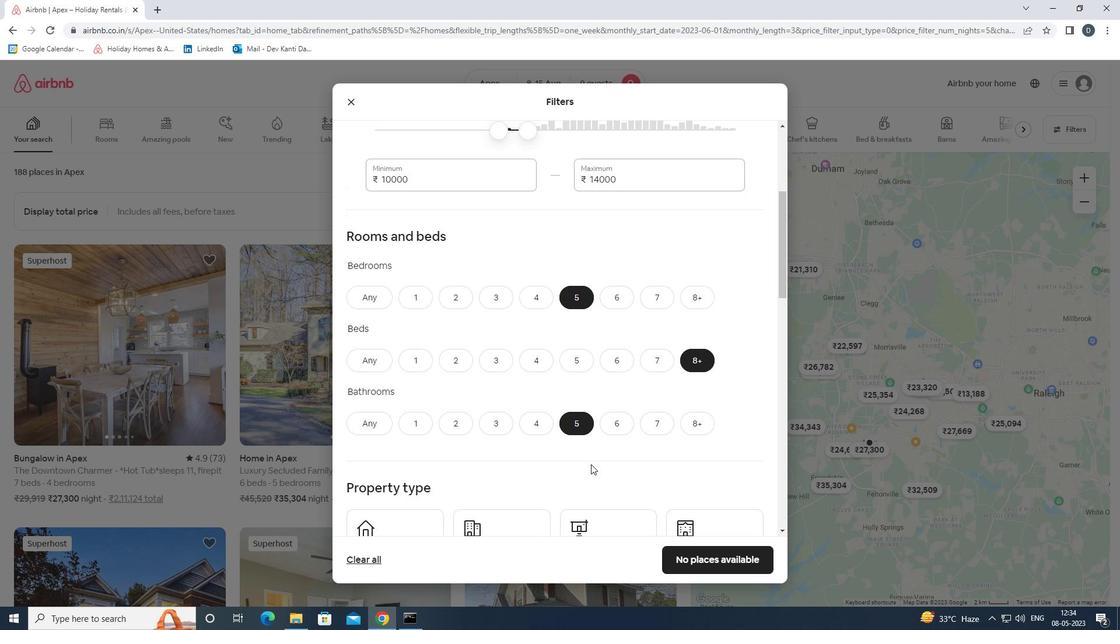 
Action: Mouse moved to (421, 452)
Screenshot: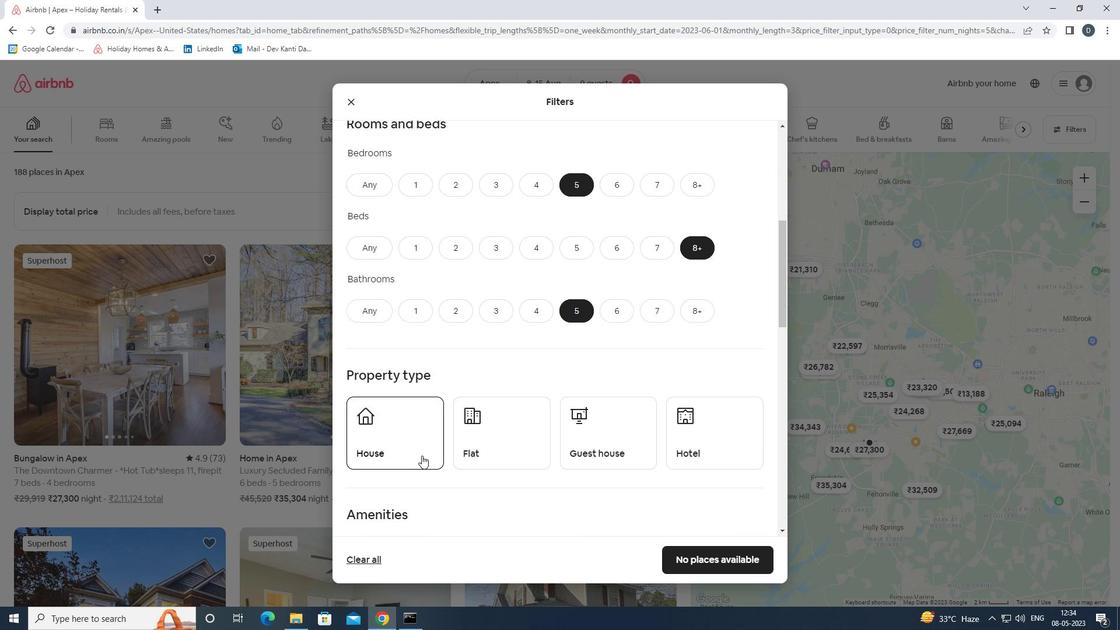 
Action: Mouse pressed left at (421, 452)
Screenshot: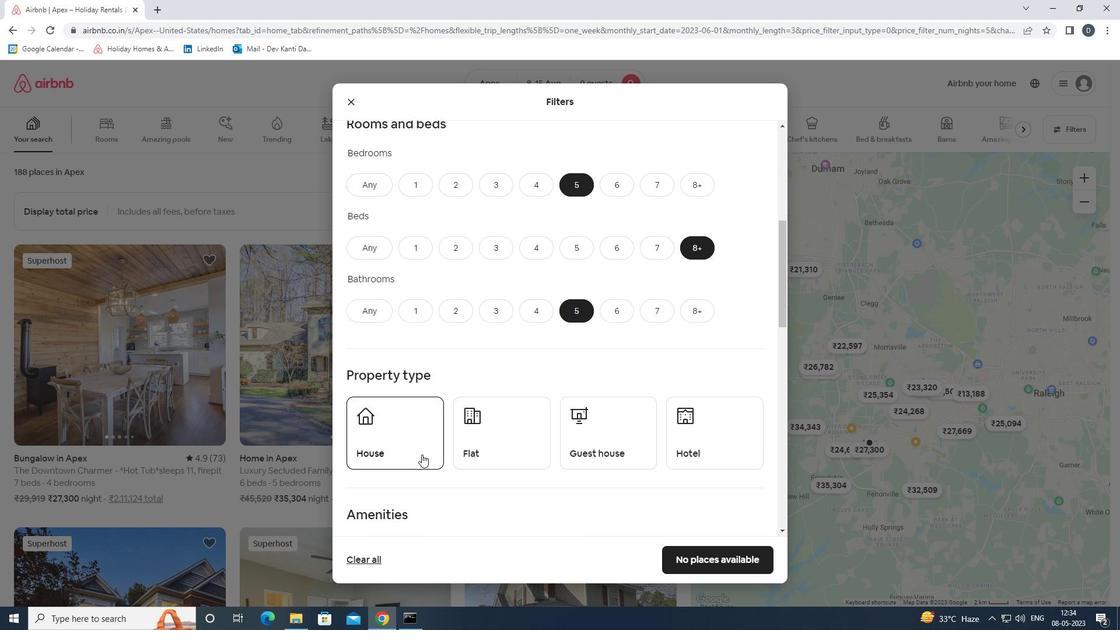 
Action: Mouse moved to (514, 439)
Screenshot: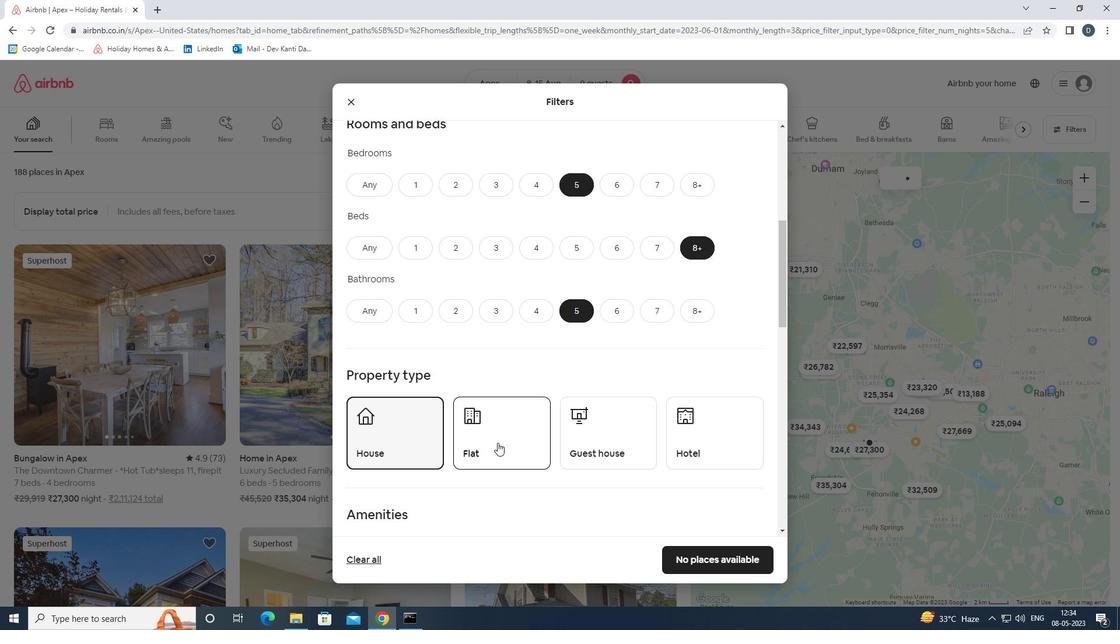 
Action: Mouse pressed left at (514, 439)
Screenshot: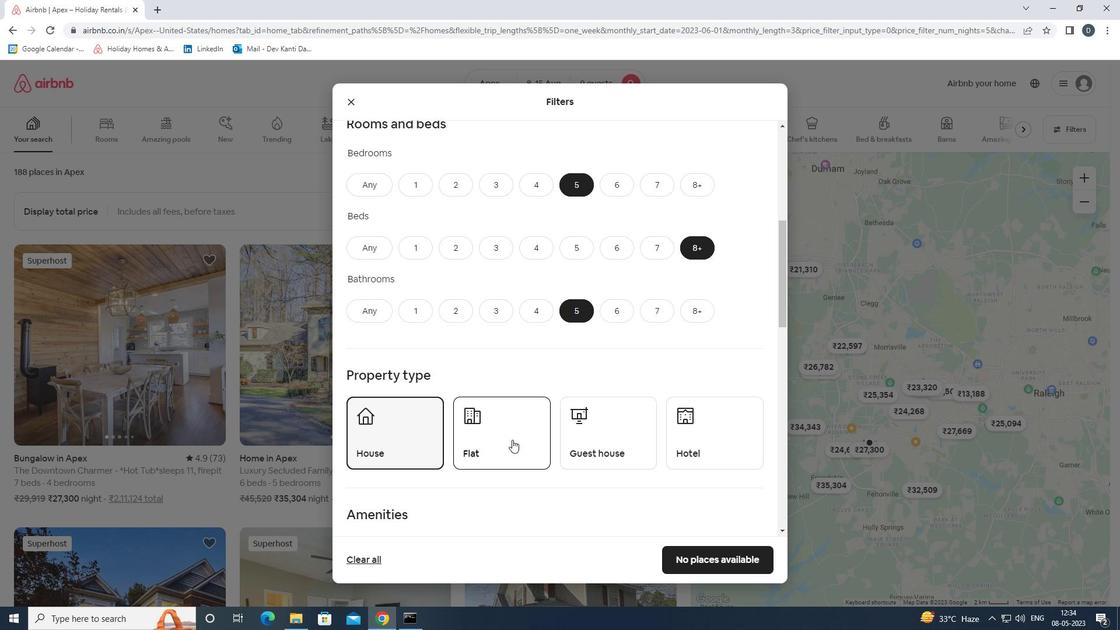 
Action: Mouse moved to (597, 434)
Screenshot: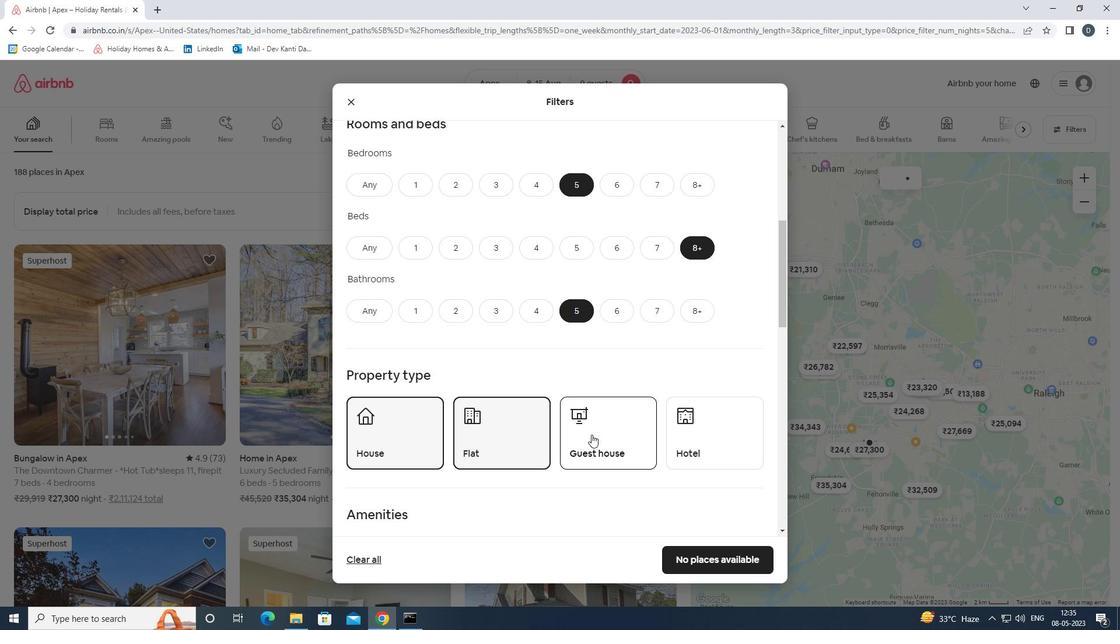 
Action: Mouse pressed left at (597, 434)
Screenshot: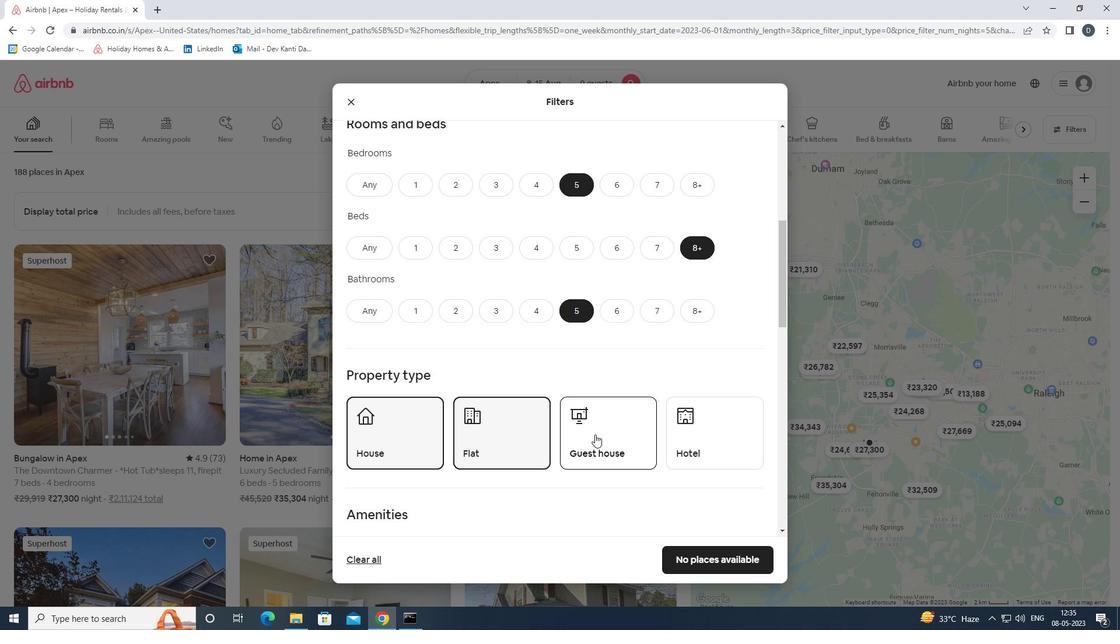 
Action: Mouse moved to (598, 434)
Screenshot: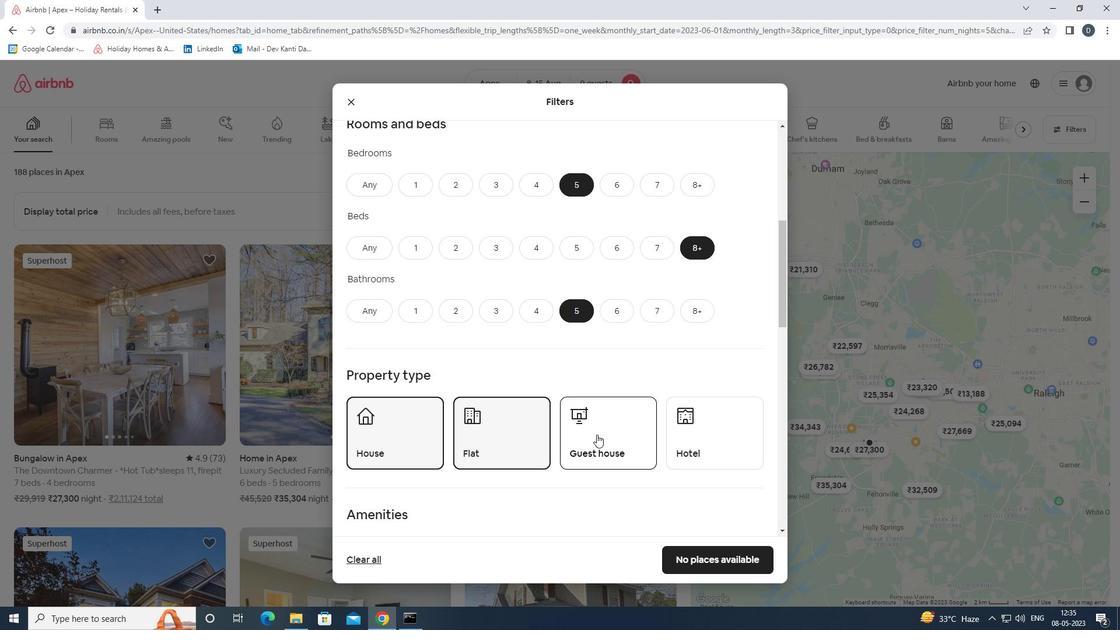
Action: Mouse scrolled (598, 433) with delta (0, 0)
Screenshot: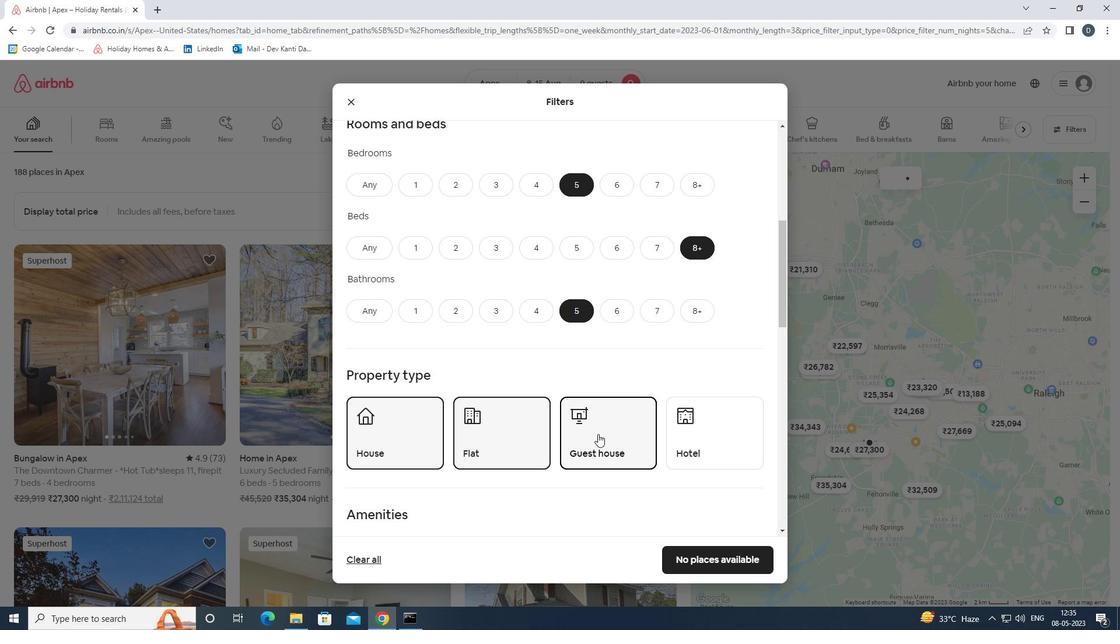
Action: Mouse scrolled (598, 433) with delta (0, 0)
Screenshot: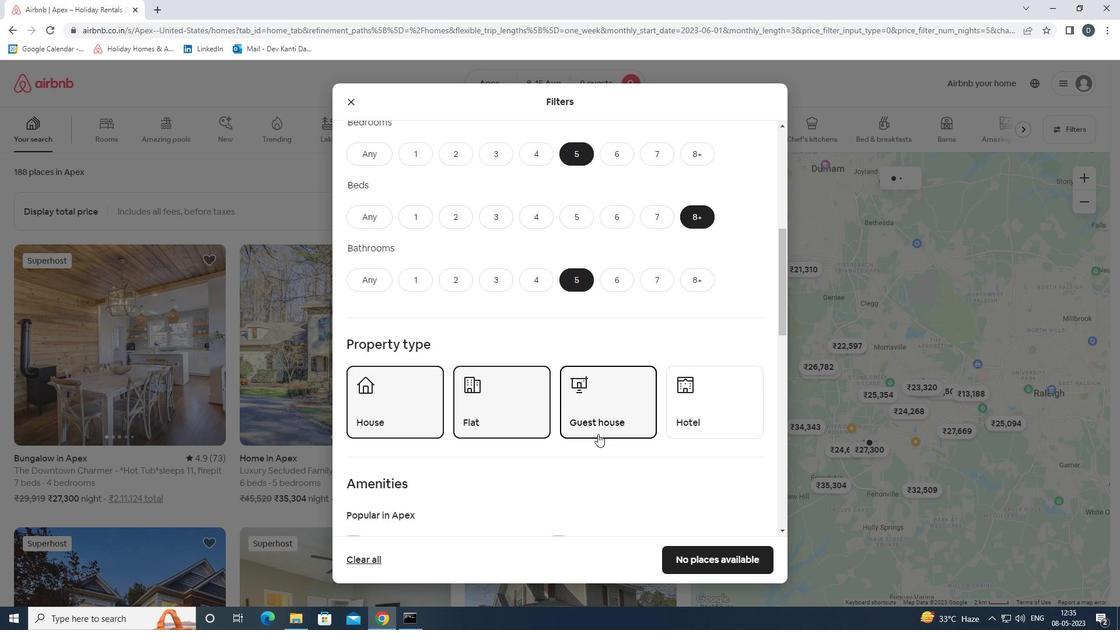 
Action: Mouse scrolled (598, 433) with delta (0, 0)
Screenshot: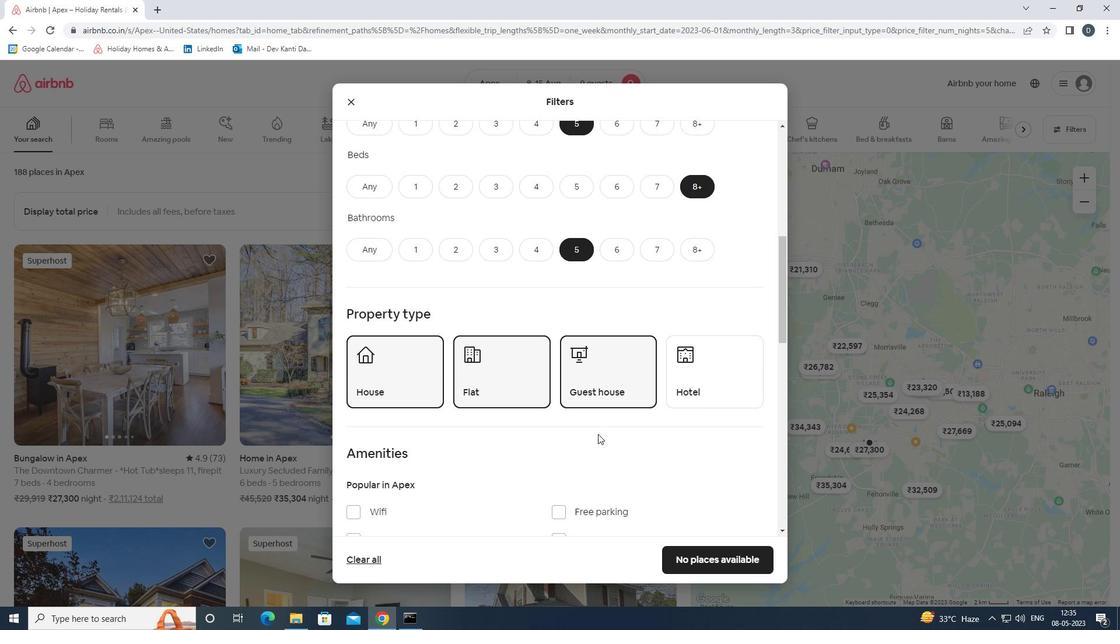 
Action: Mouse moved to (368, 400)
Screenshot: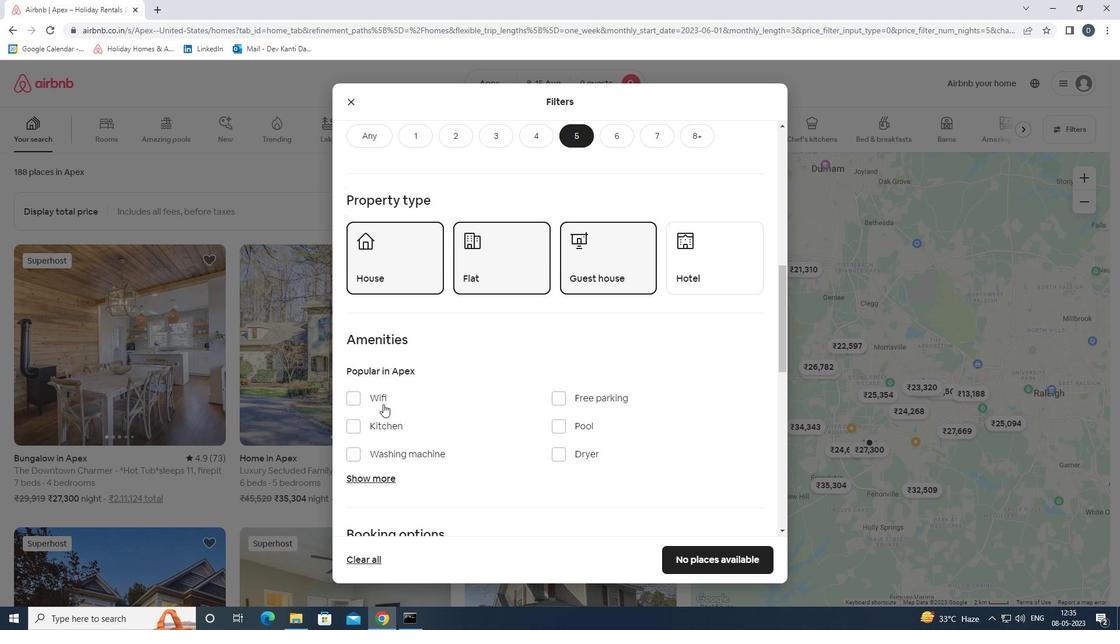 
Action: Mouse pressed left at (368, 400)
Screenshot: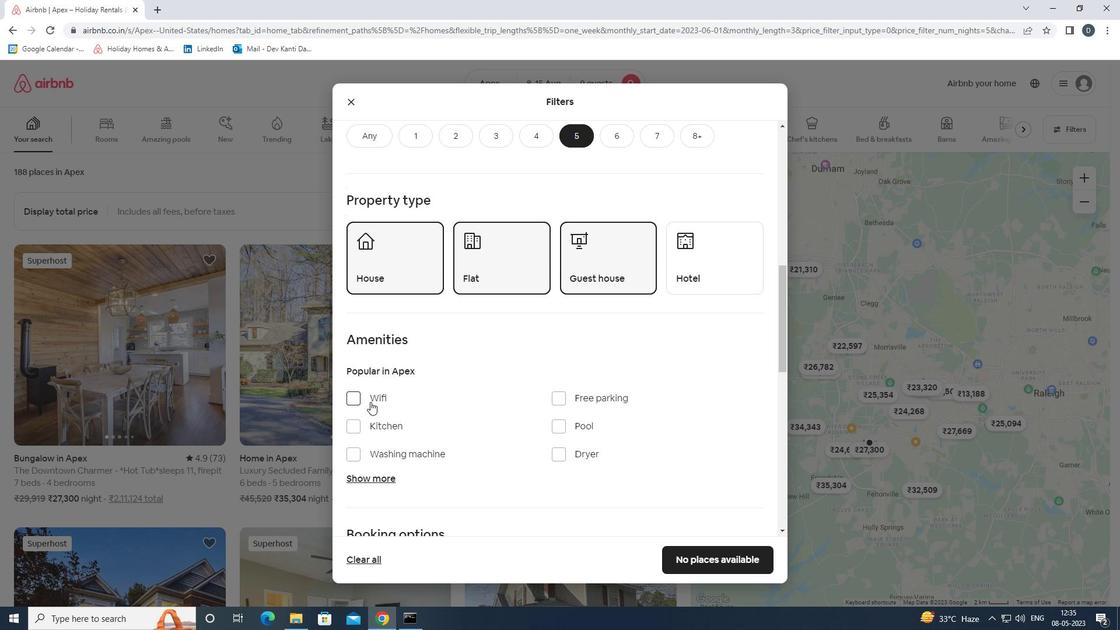 
Action: Mouse moved to (560, 399)
Screenshot: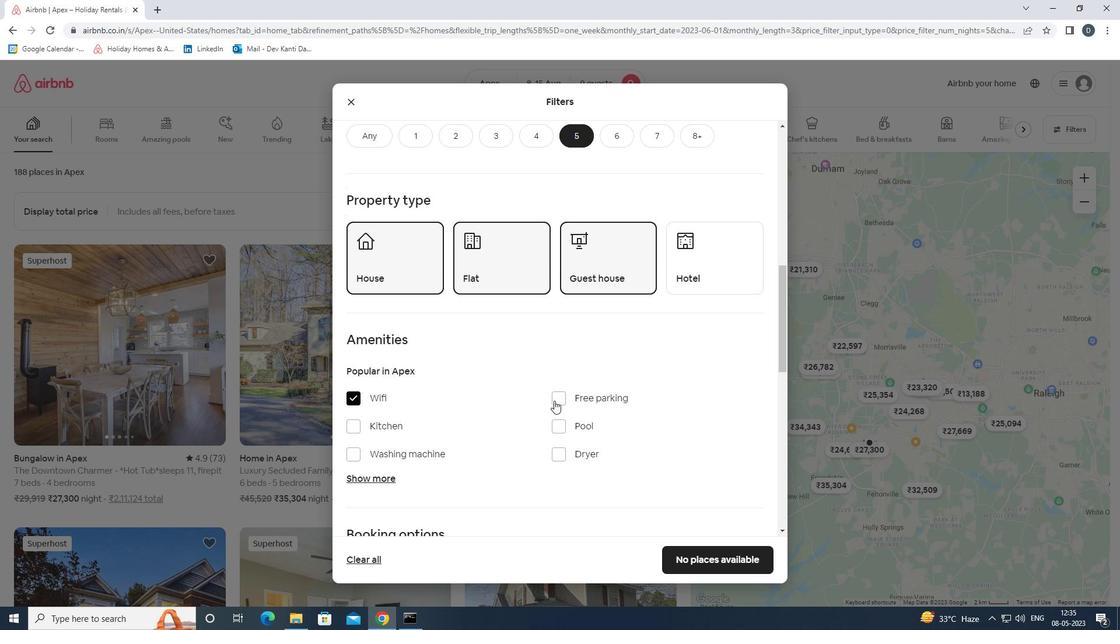 
Action: Mouse pressed left at (560, 399)
Screenshot: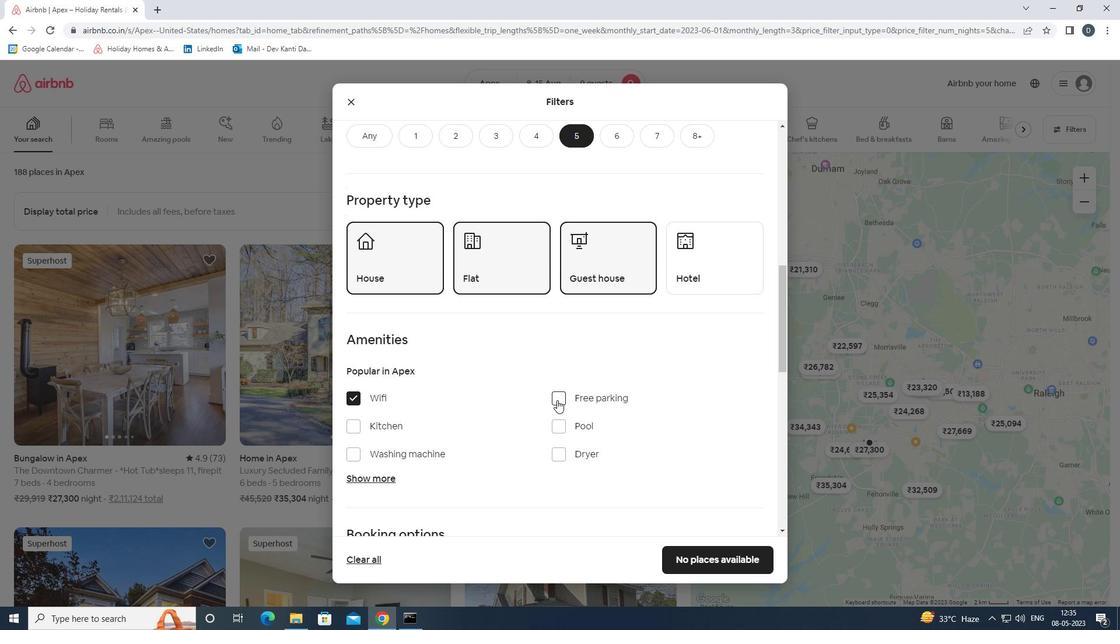 
Action: Mouse moved to (383, 476)
Screenshot: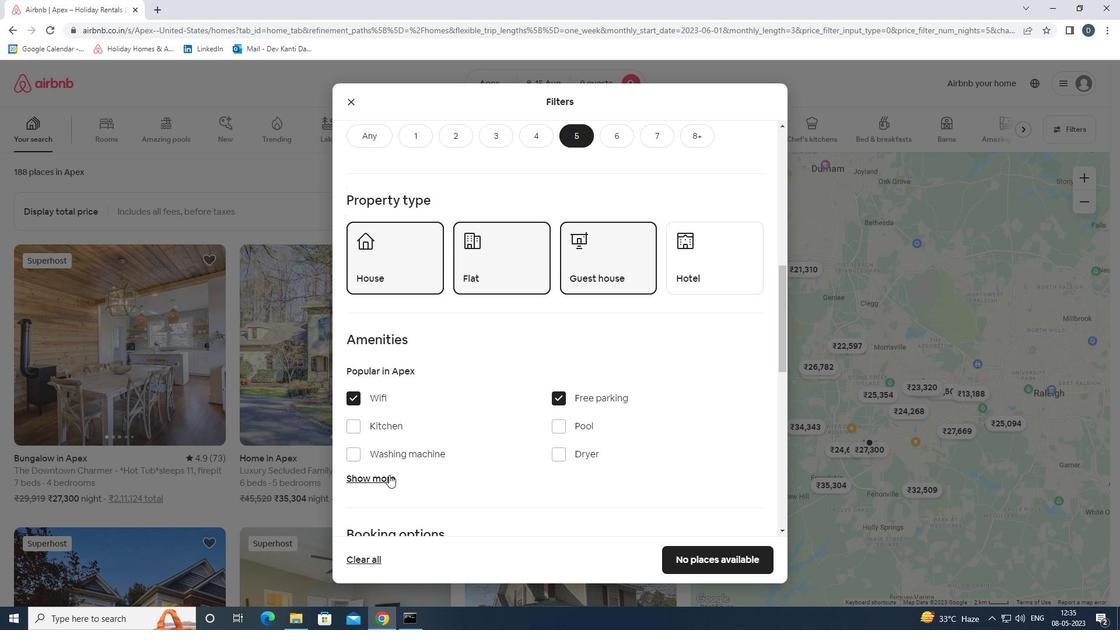 
Action: Mouse pressed left at (383, 476)
Screenshot: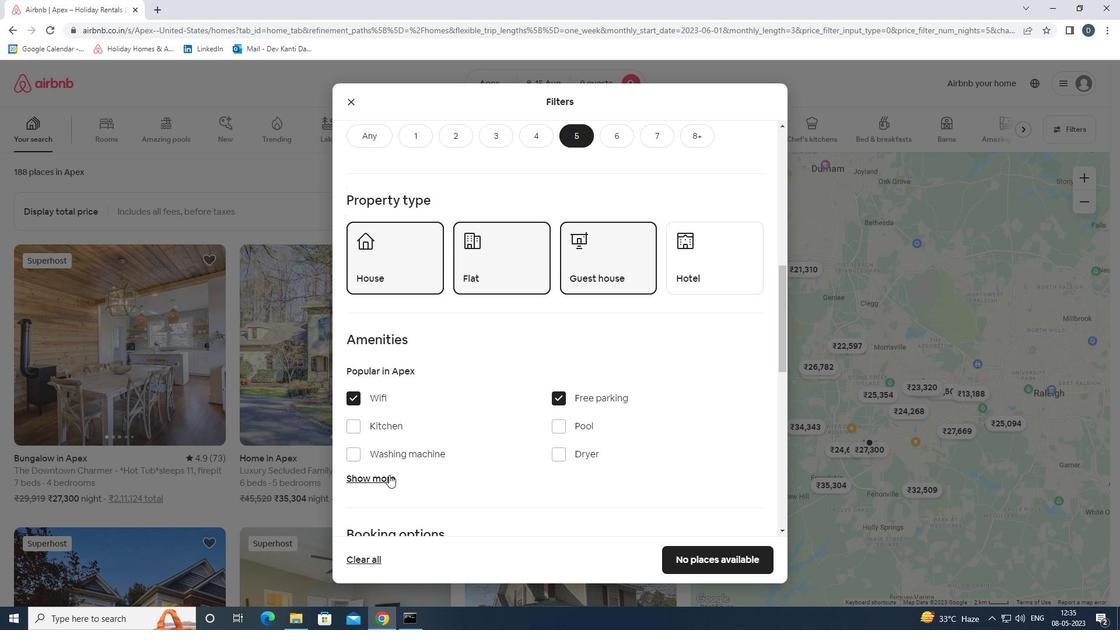 
Action: Mouse moved to (385, 472)
Screenshot: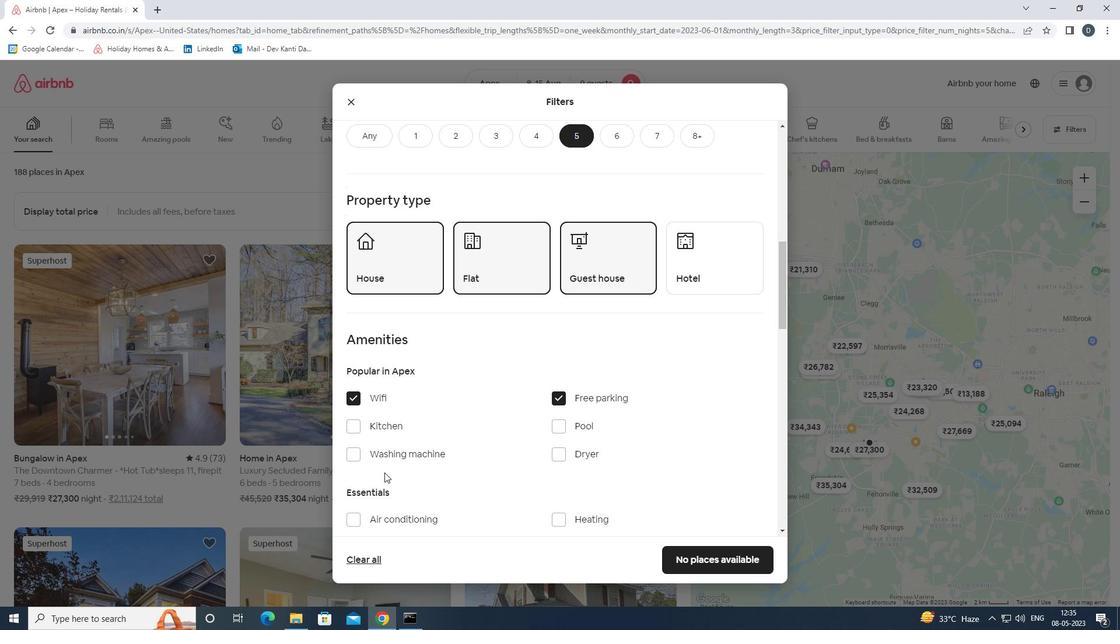 
Action: Mouse scrolled (385, 472) with delta (0, 0)
Screenshot: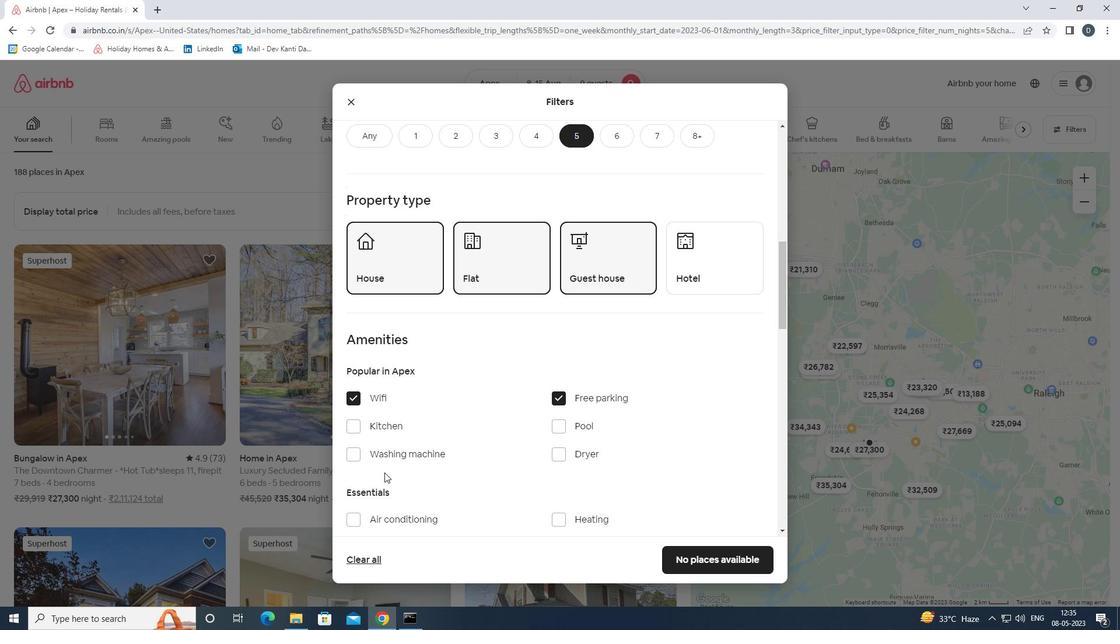 
Action: Mouse moved to (387, 472)
Screenshot: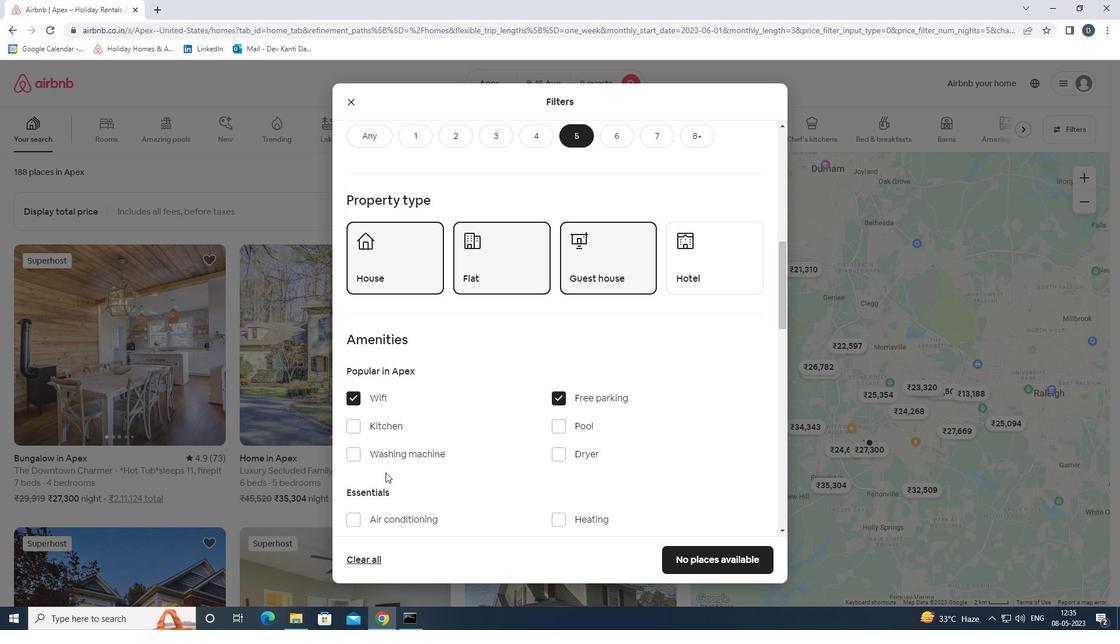 
Action: Mouse scrolled (387, 472) with delta (0, 0)
Screenshot: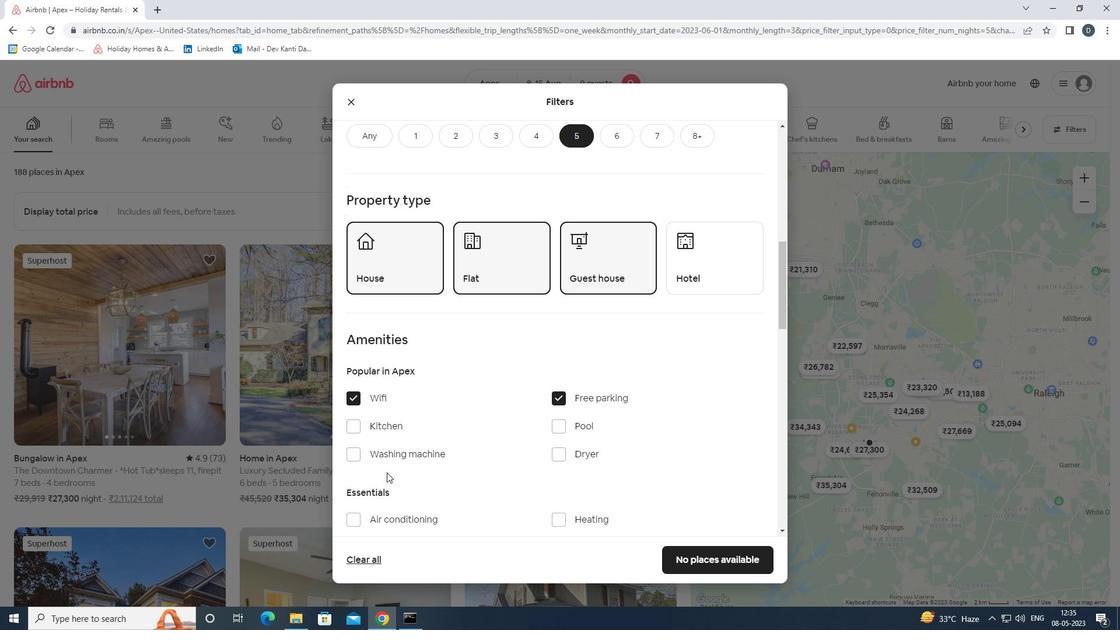
Action: Mouse moved to (561, 431)
Screenshot: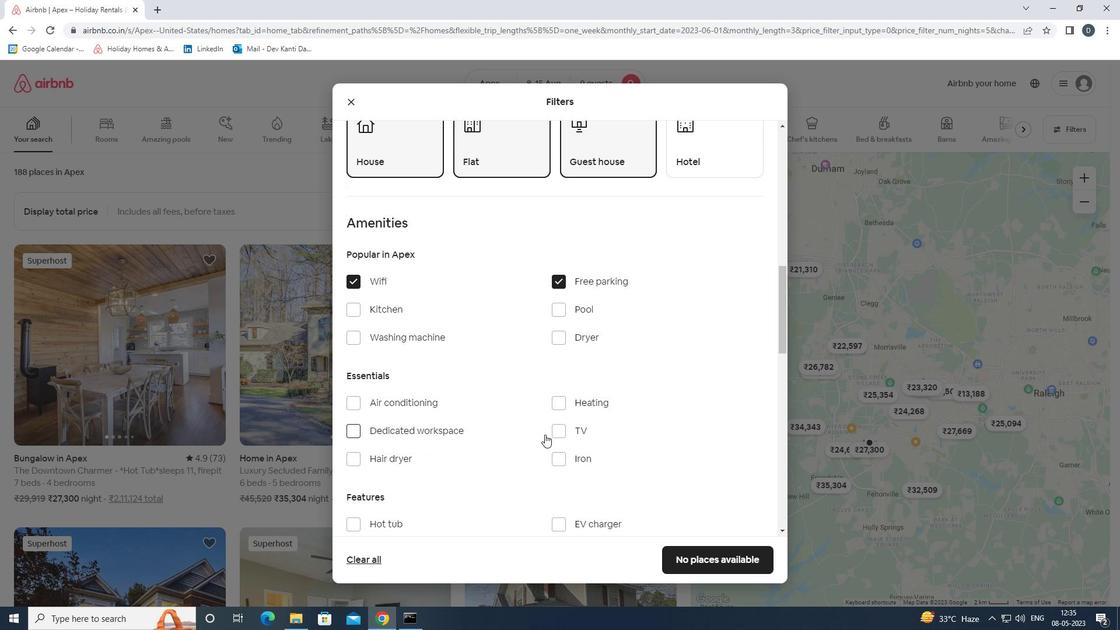 
Action: Mouse pressed left at (561, 431)
Screenshot: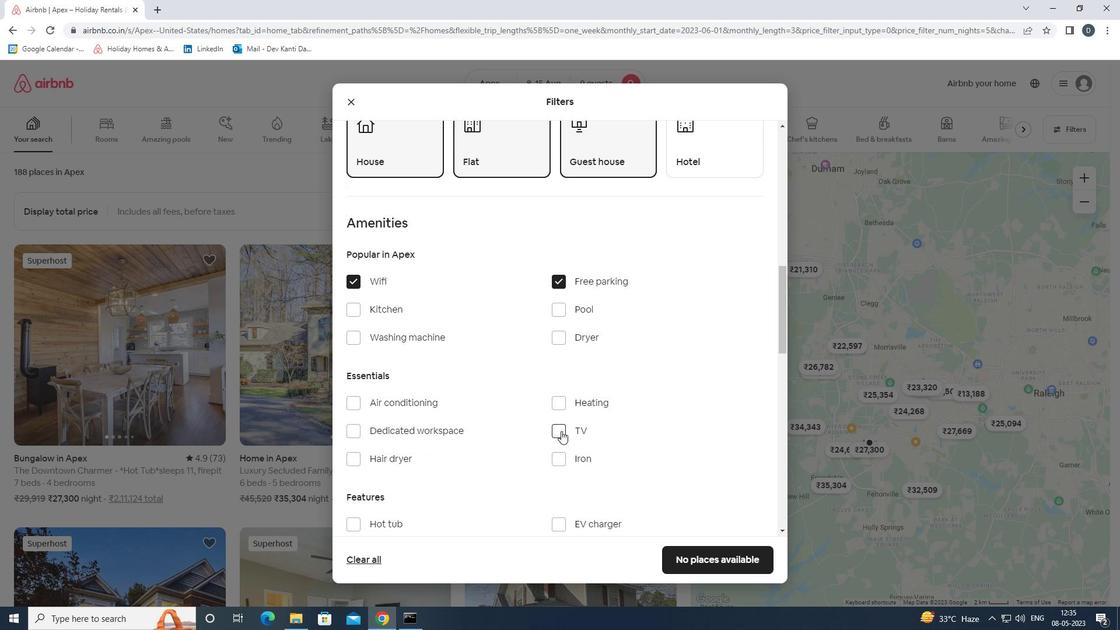 
Action: Mouse scrolled (561, 430) with delta (0, 0)
Screenshot: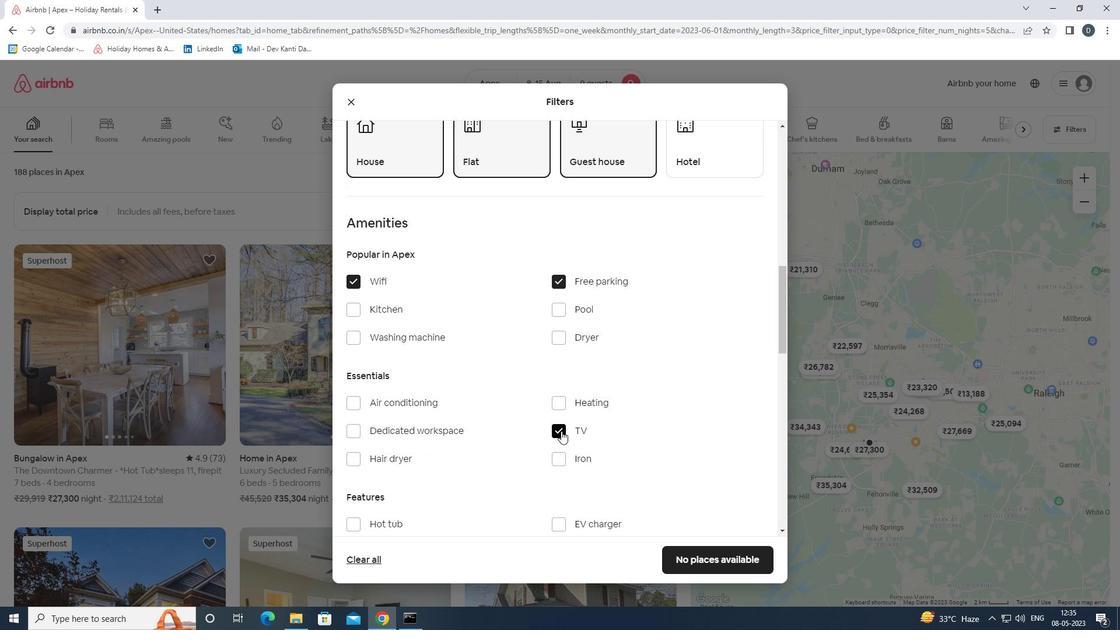 
Action: Mouse scrolled (561, 430) with delta (0, 0)
Screenshot: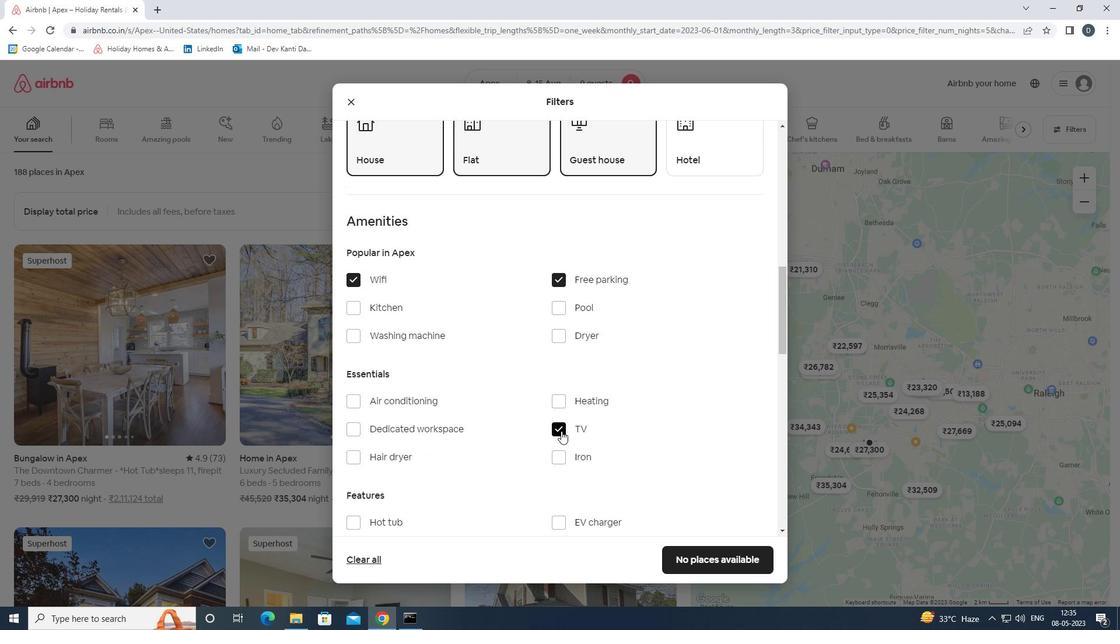 
Action: Mouse scrolled (561, 430) with delta (0, 0)
Screenshot: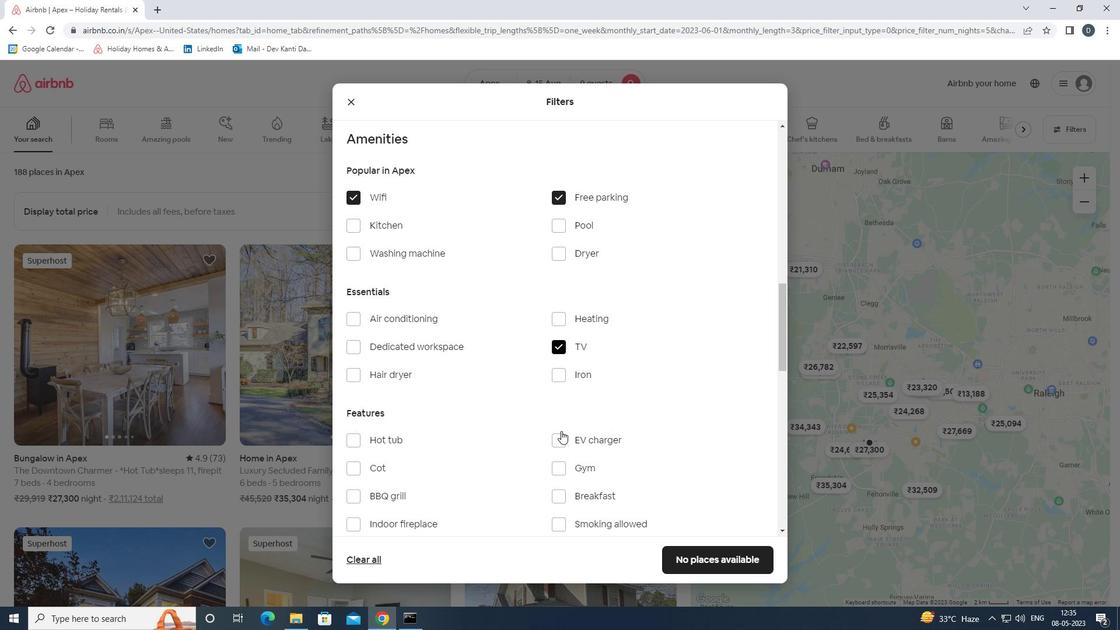 
Action: Mouse moved to (574, 376)
Screenshot: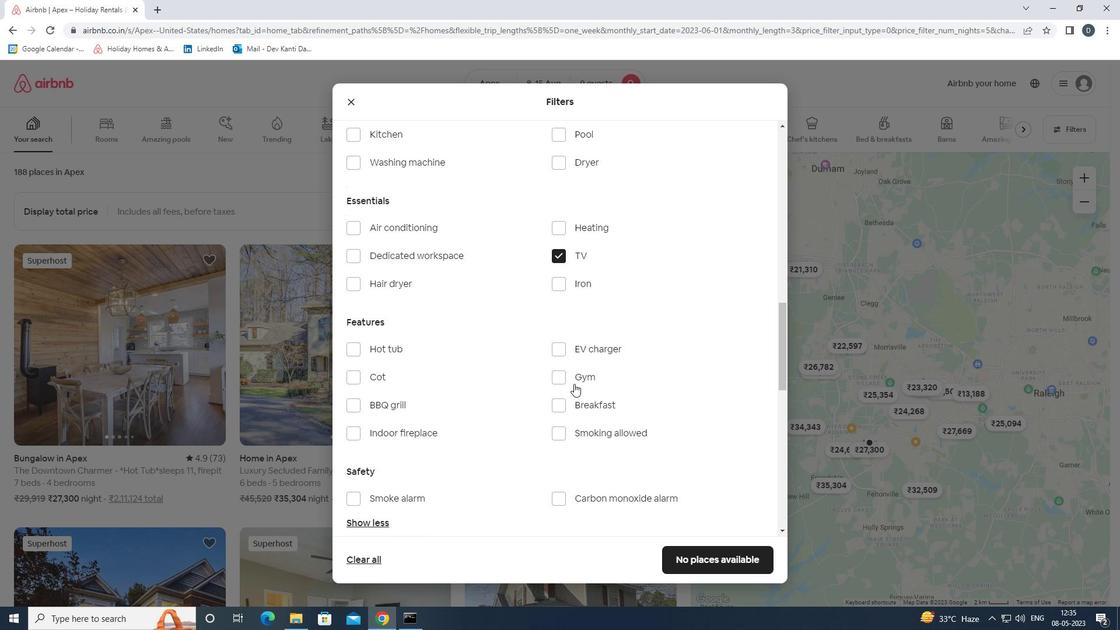 
Action: Mouse pressed left at (574, 376)
Screenshot: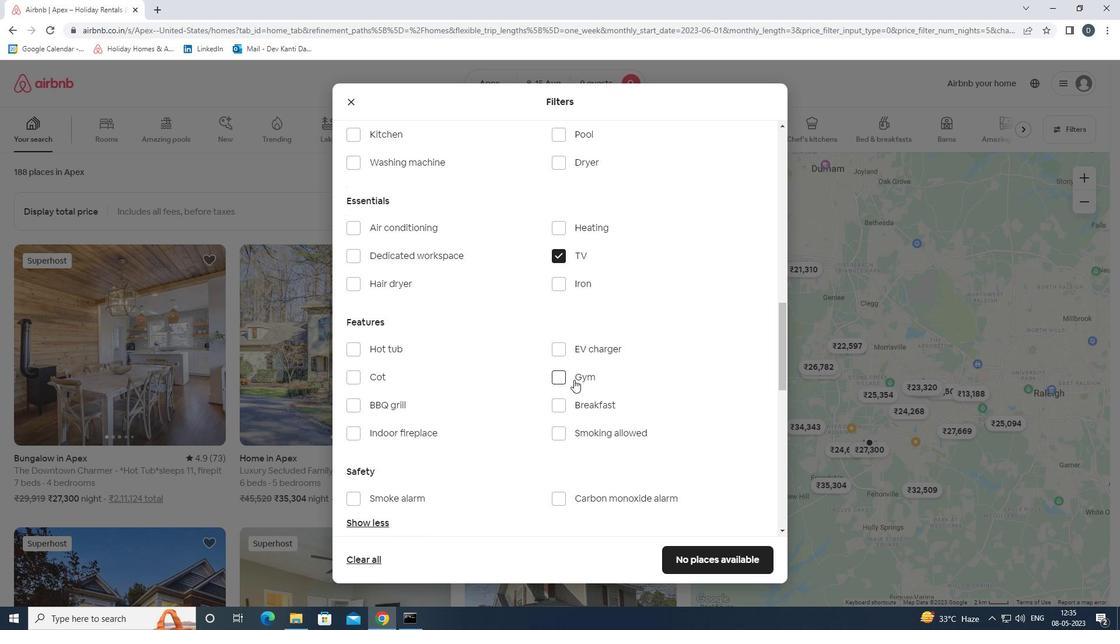 
Action: Mouse moved to (578, 400)
Screenshot: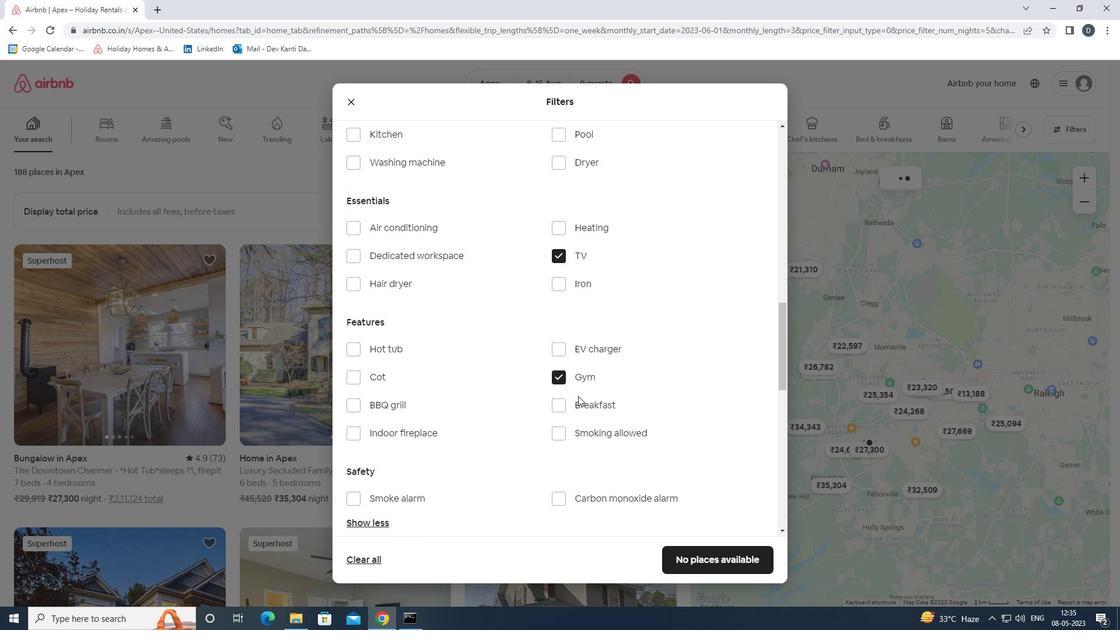 
Action: Mouse pressed left at (578, 400)
Screenshot: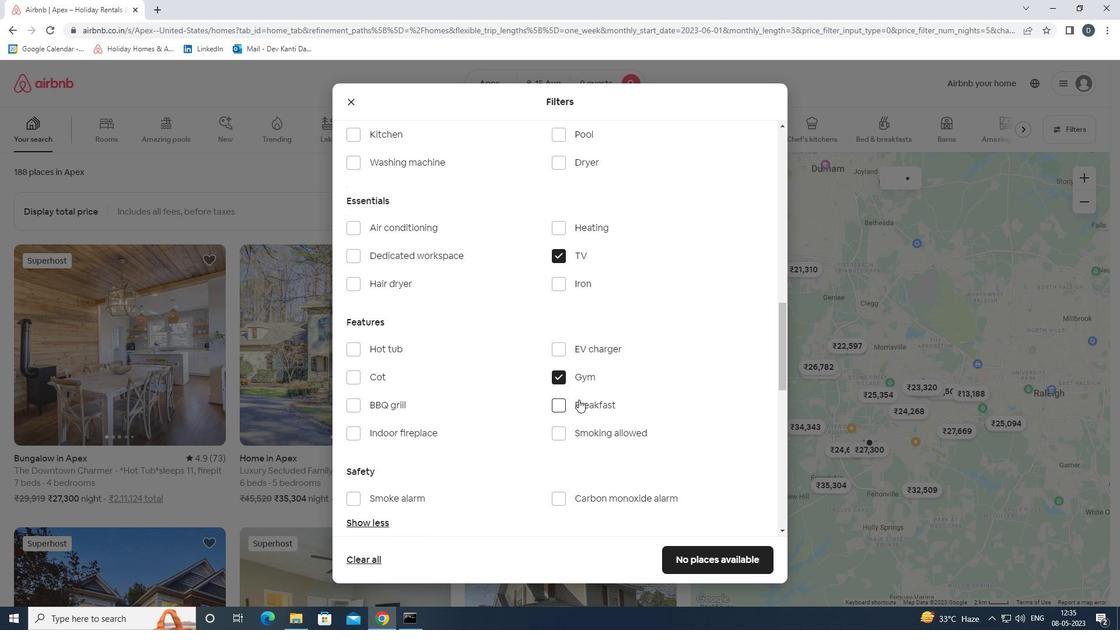 
Action: Mouse moved to (579, 404)
Screenshot: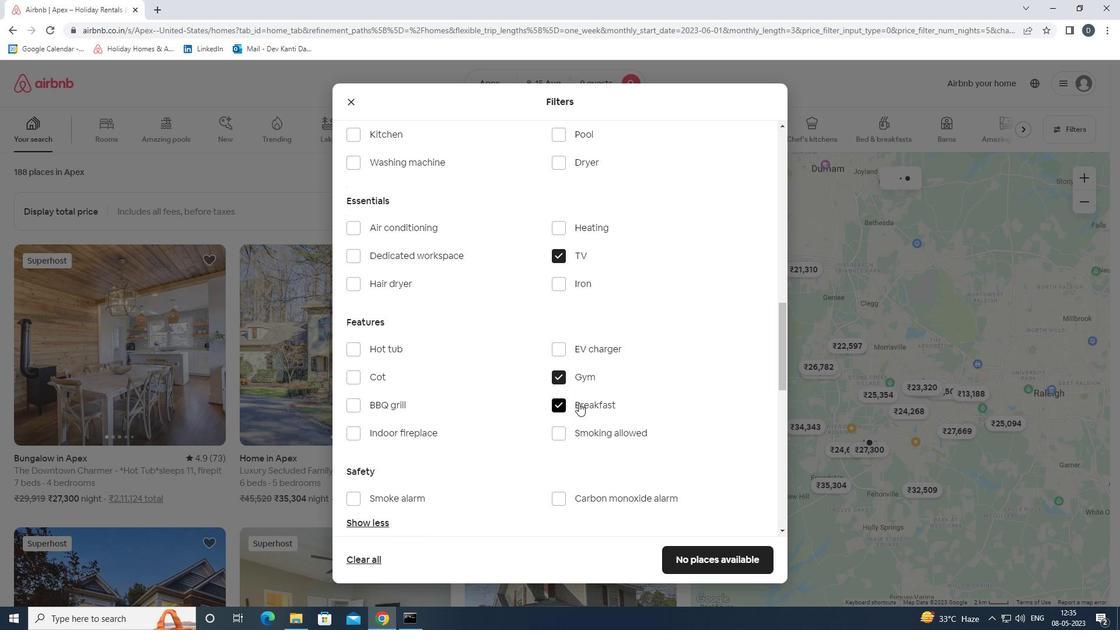 
Action: Mouse scrolled (579, 403) with delta (0, 0)
Screenshot: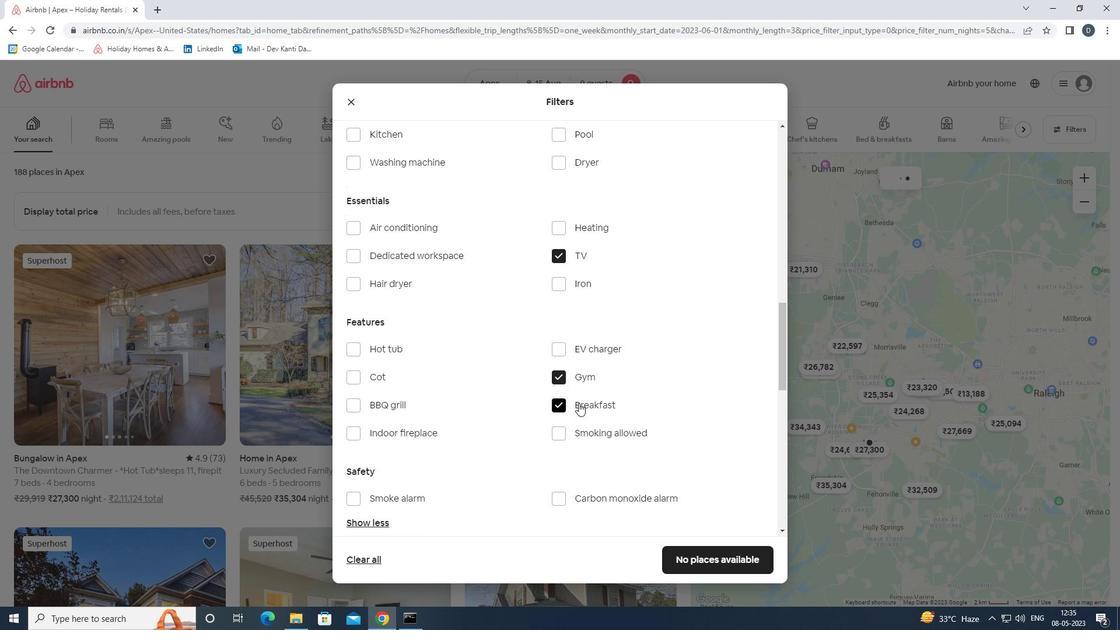 
Action: Mouse scrolled (579, 403) with delta (0, 0)
Screenshot: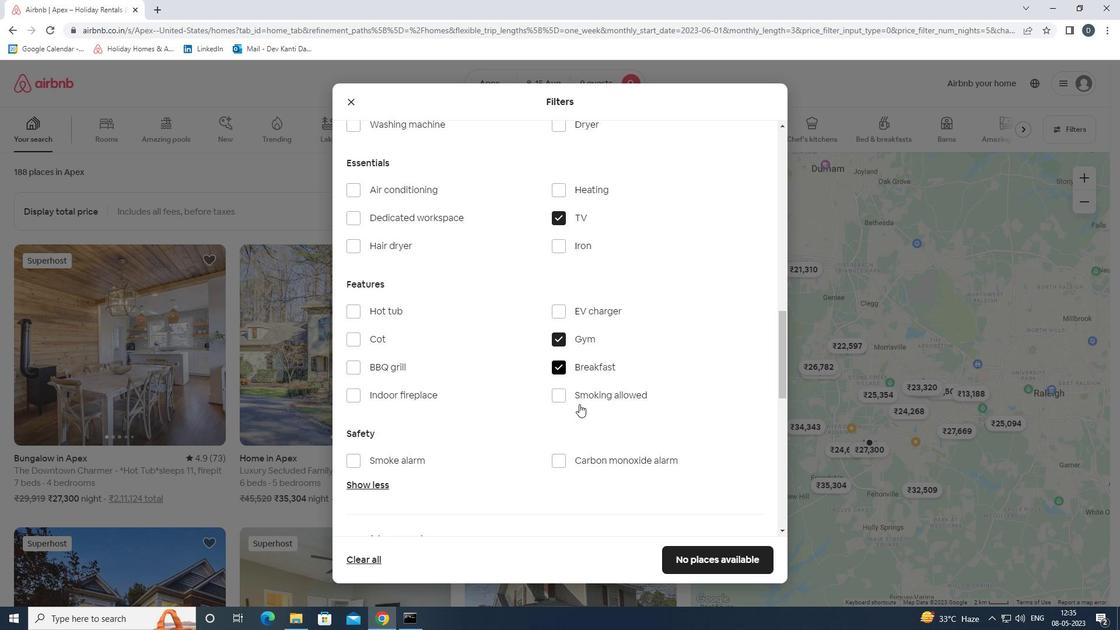 
Action: Mouse moved to (579, 405)
Screenshot: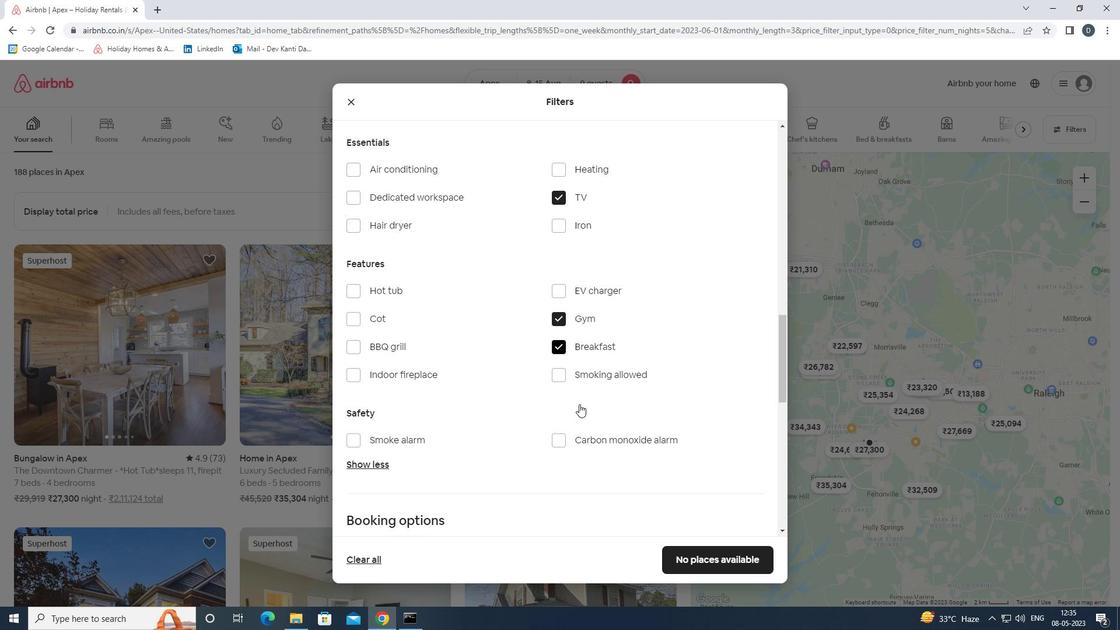 
Action: Mouse scrolled (579, 404) with delta (0, 0)
Screenshot: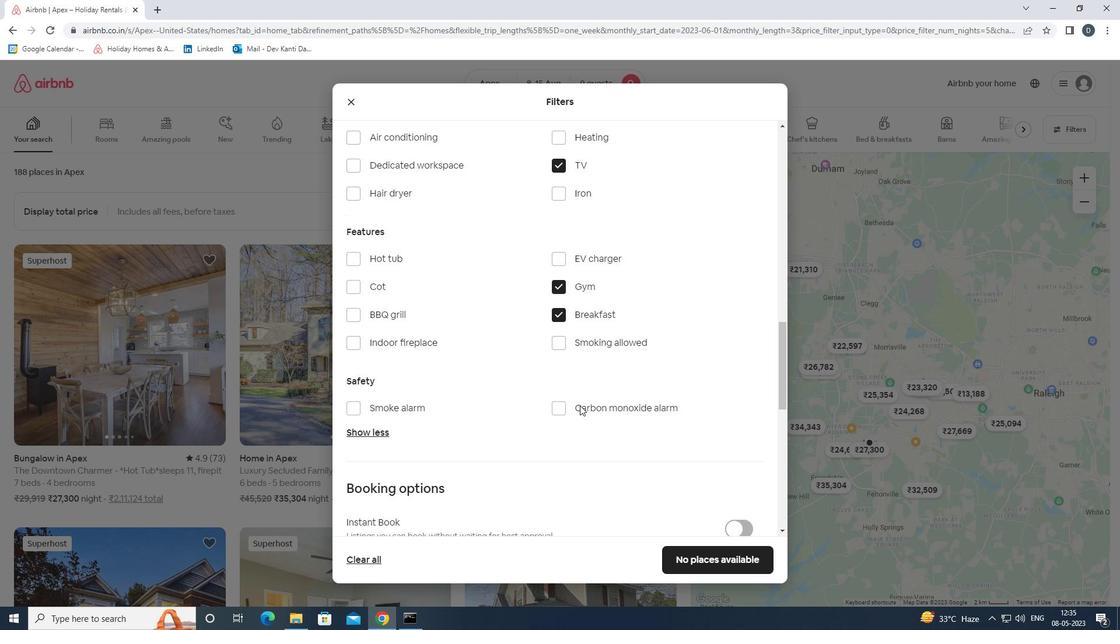
Action: Mouse moved to (579, 406)
Screenshot: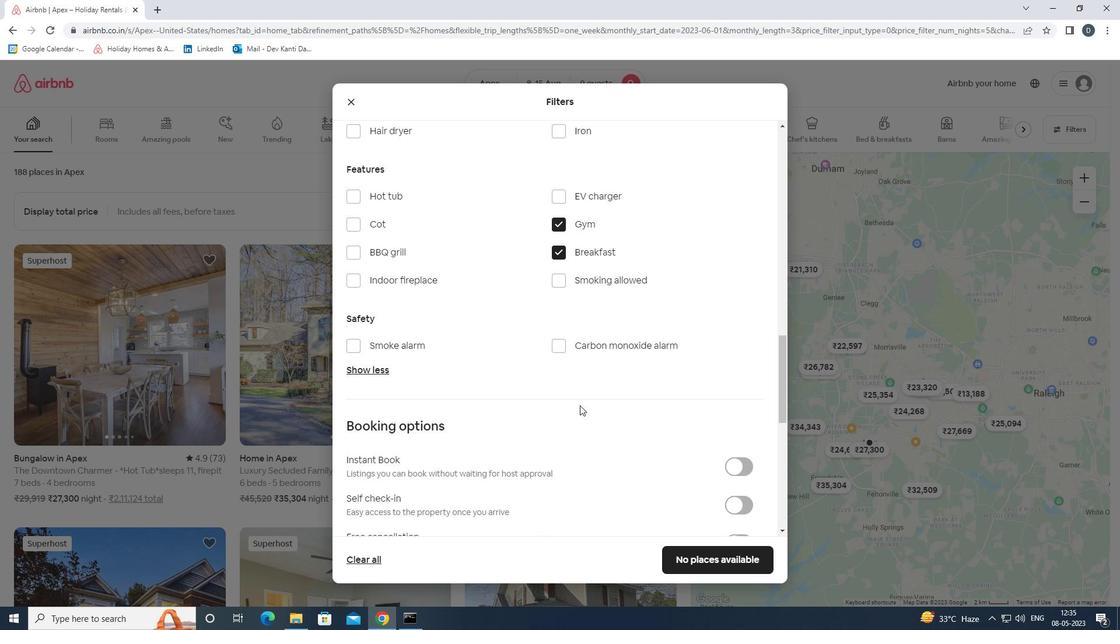 
Action: Mouse scrolled (579, 406) with delta (0, 0)
Screenshot: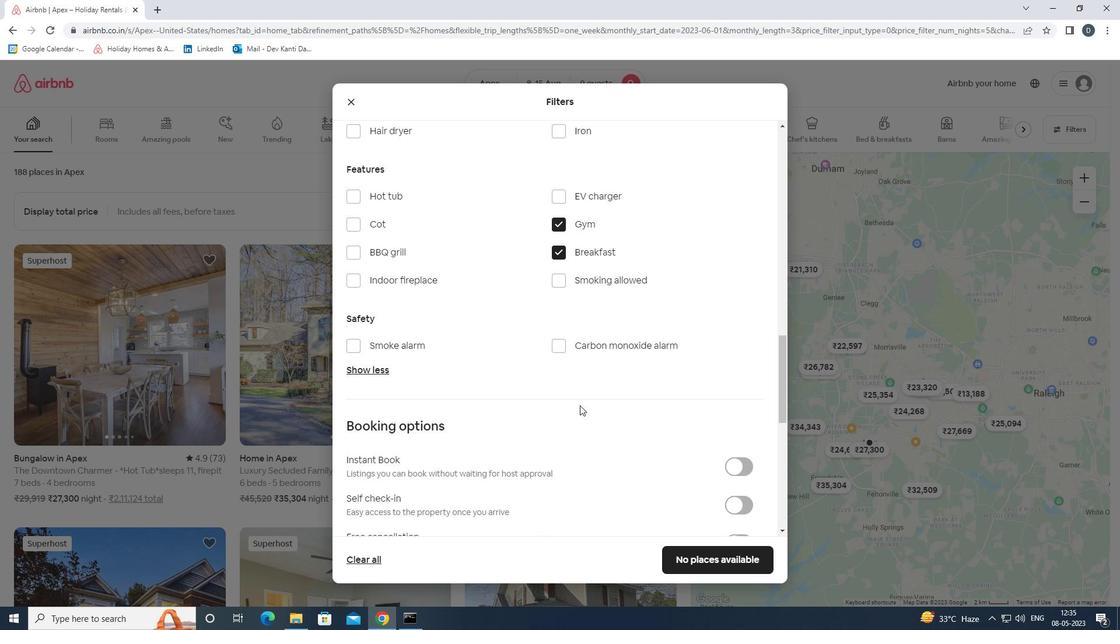 
Action: Mouse moved to (744, 421)
Screenshot: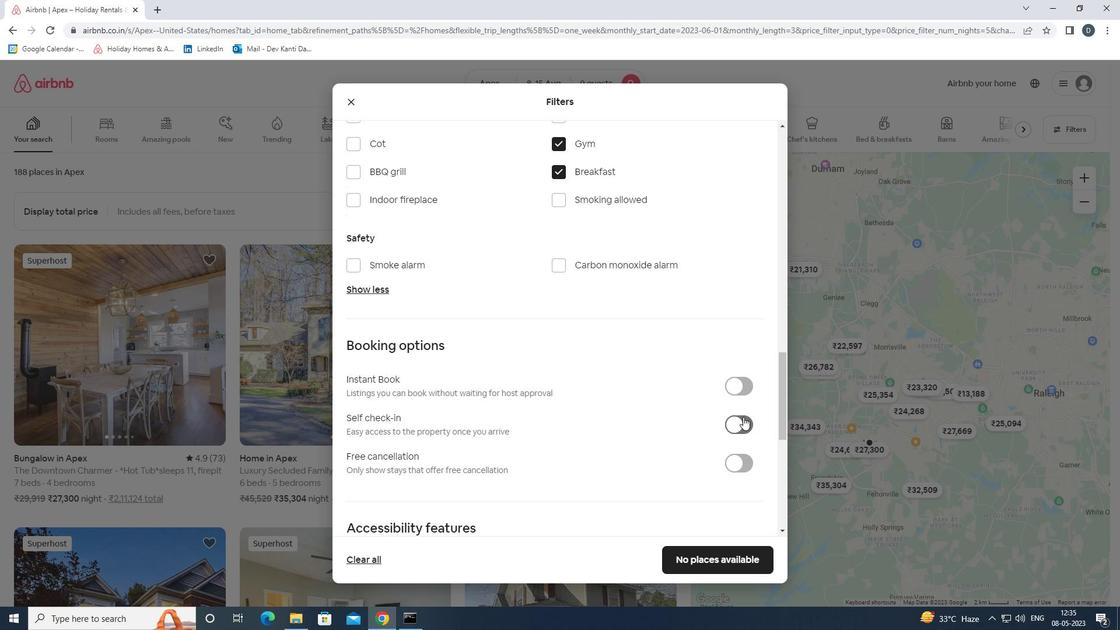 
Action: Mouse pressed left at (744, 421)
Screenshot: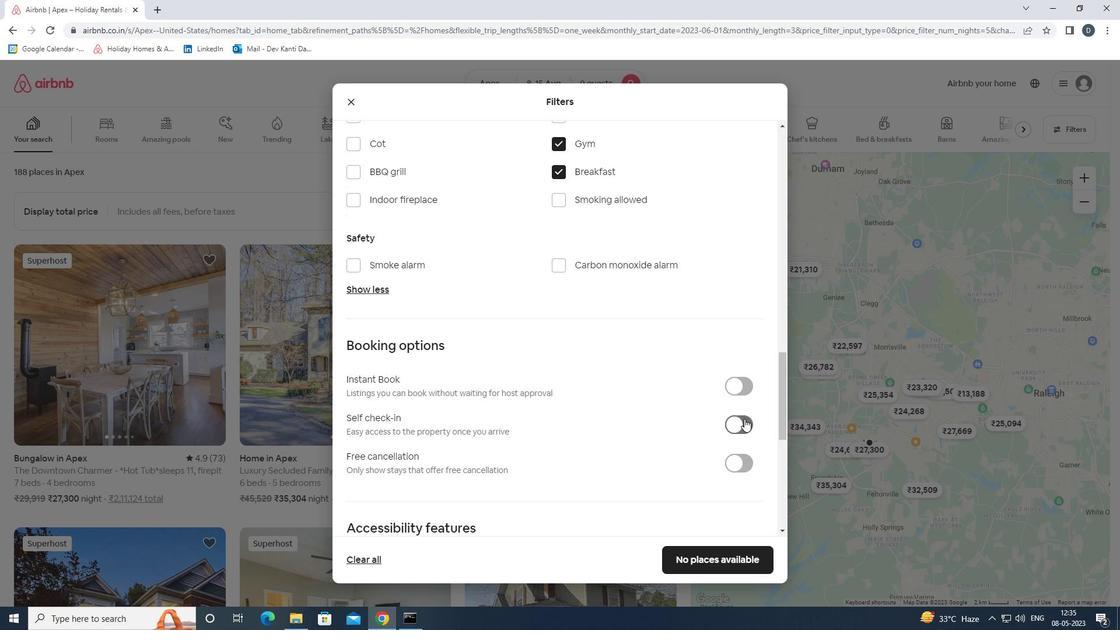 
Action: Mouse moved to (741, 424)
Screenshot: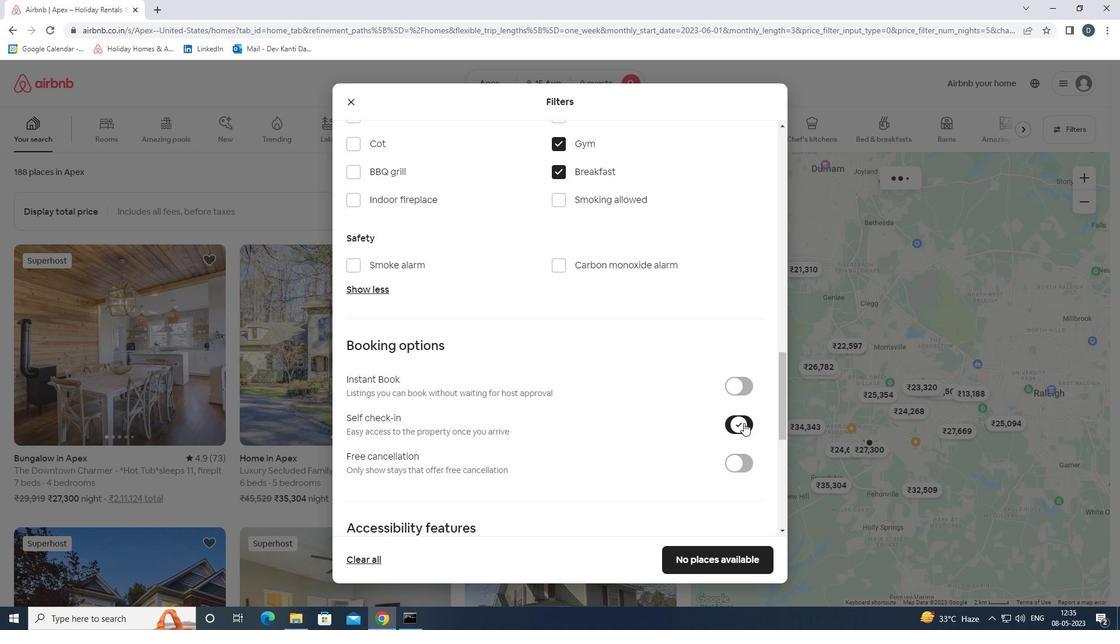 
Action: Mouse scrolled (741, 424) with delta (0, 0)
Screenshot: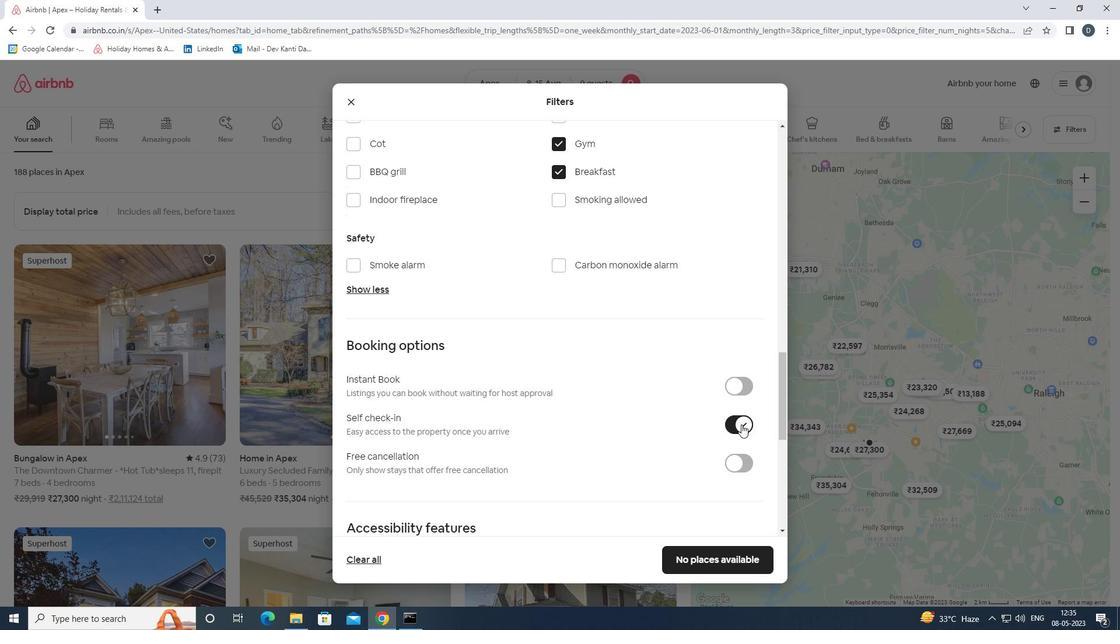 
Action: Mouse moved to (742, 424)
Screenshot: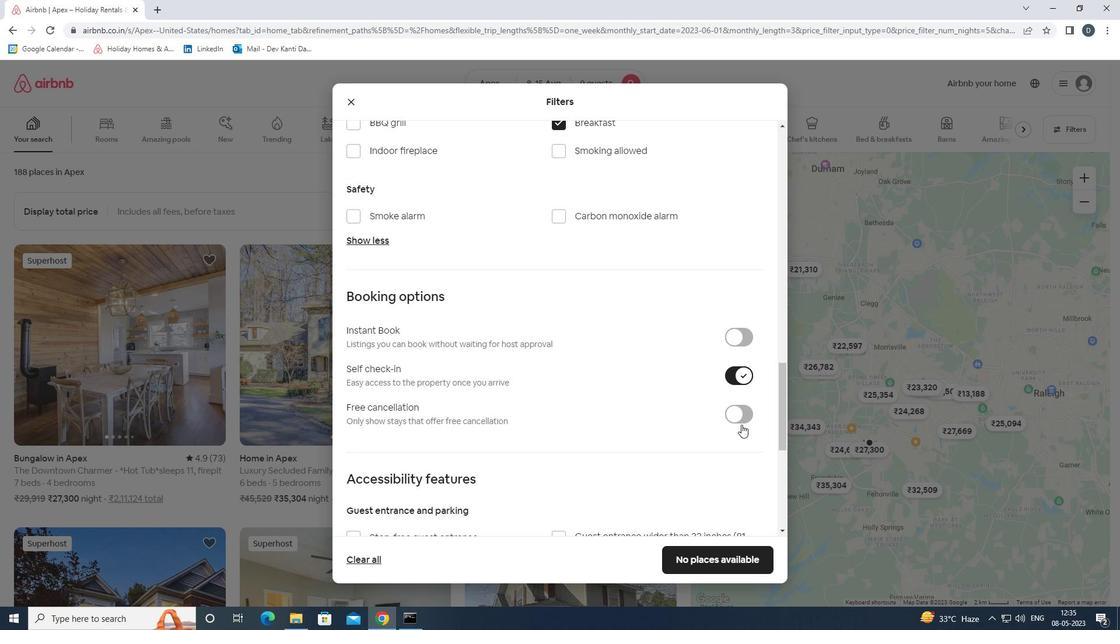 
Action: Mouse scrolled (742, 424) with delta (0, 0)
Screenshot: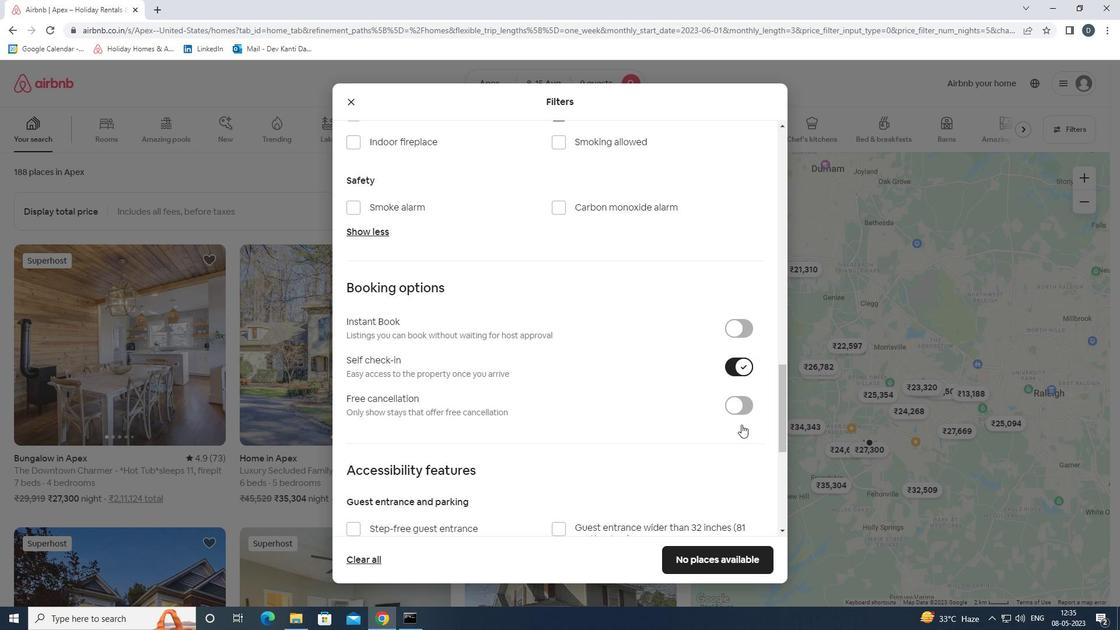 
Action: Mouse moved to (756, 415)
Screenshot: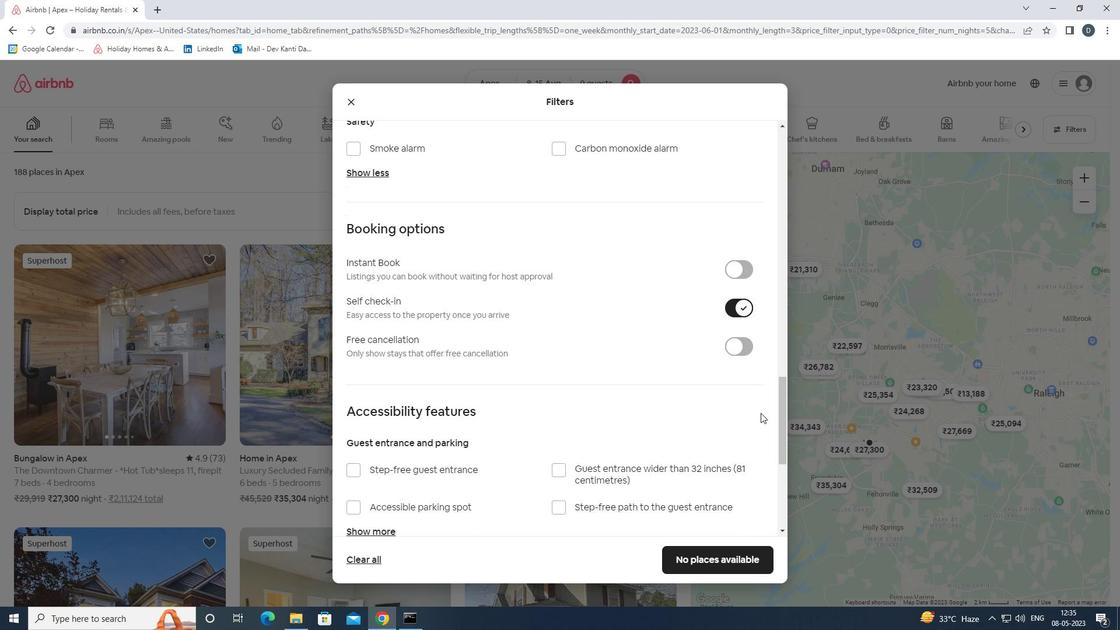 
Action: Mouse scrolled (756, 414) with delta (0, 0)
Screenshot: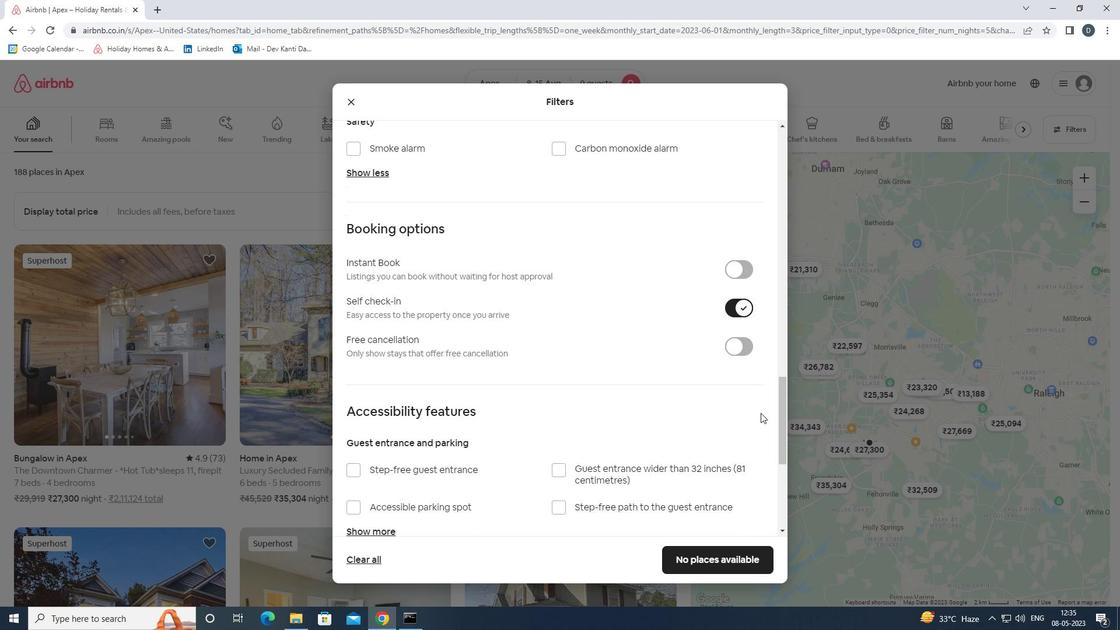 
Action: Mouse moved to (755, 416)
Screenshot: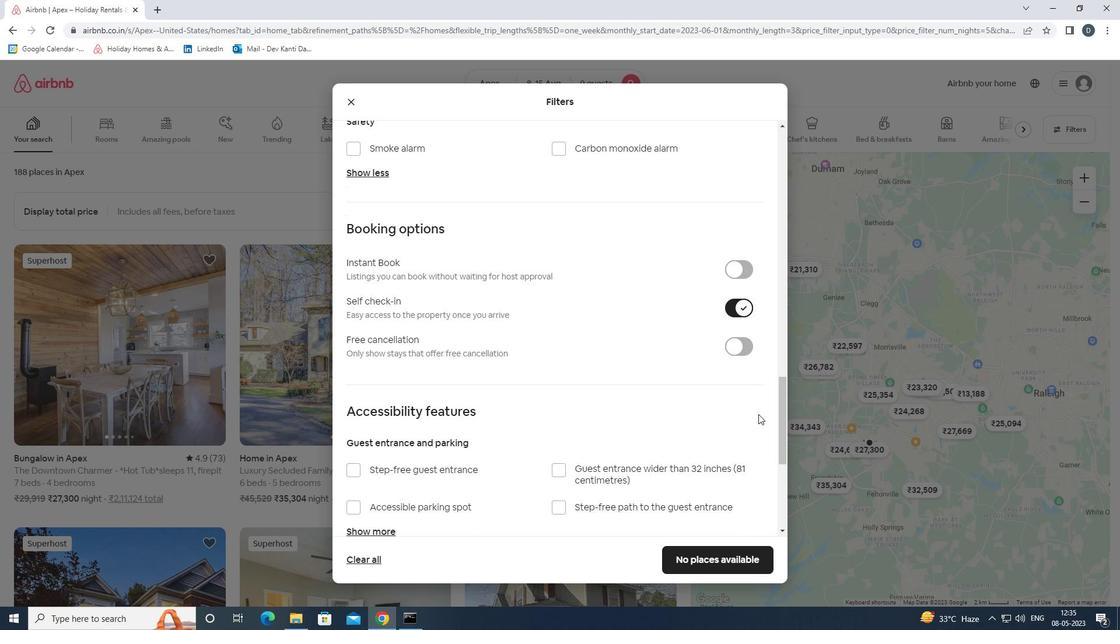 
Action: Mouse scrolled (755, 416) with delta (0, 0)
Screenshot: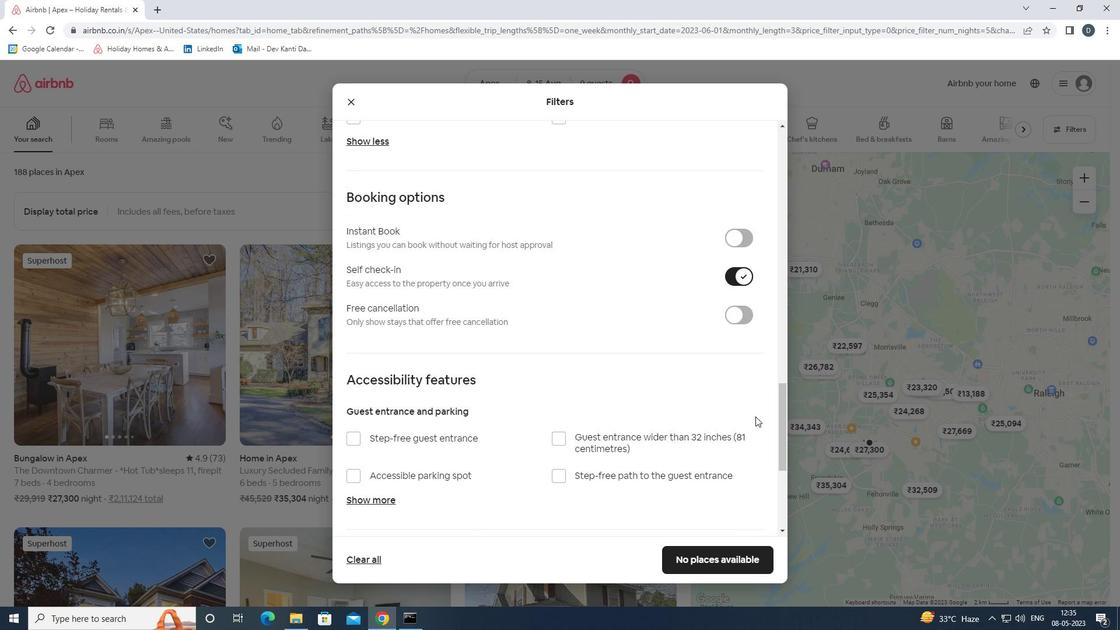 
Action: Mouse moved to (755, 416)
Screenshot: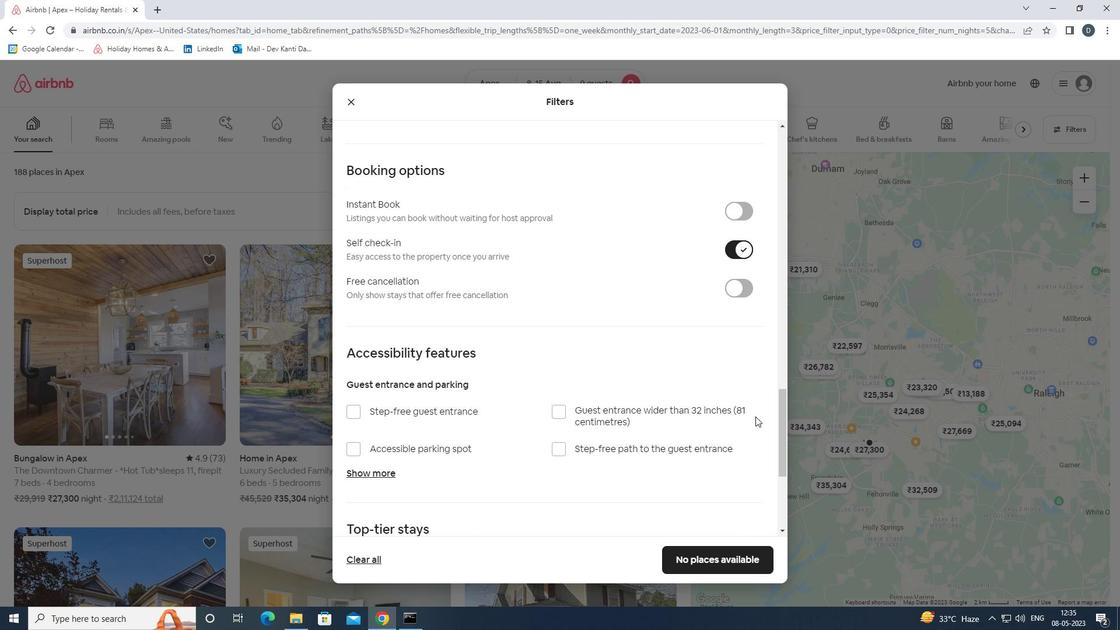 
Action: Mouse scrolled (755, 416) with delta (0, 0)
Screenshot: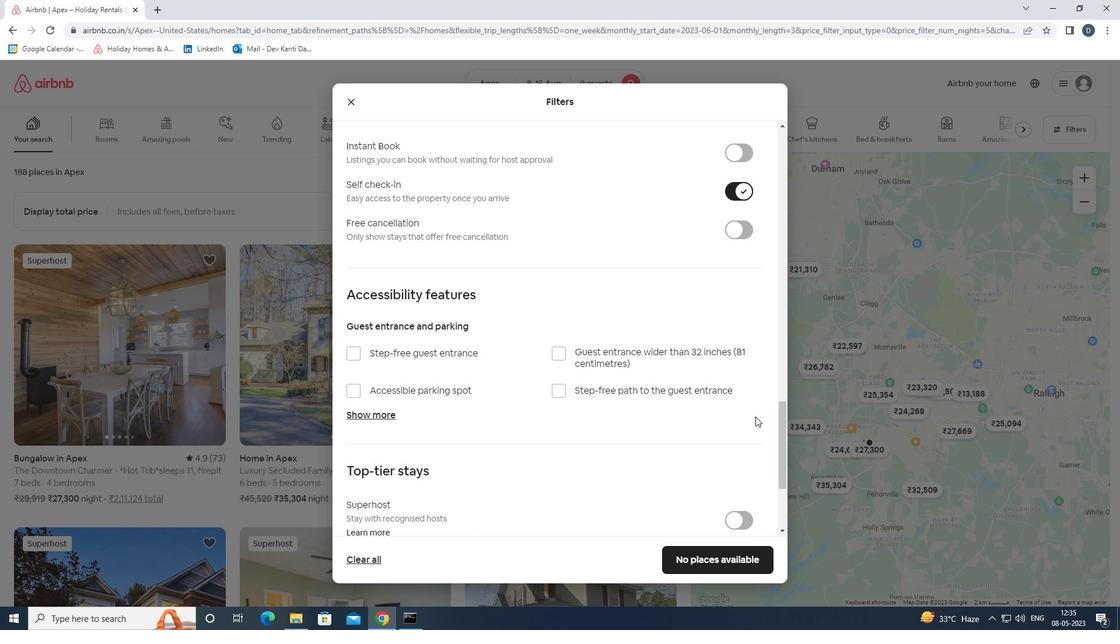 
Action: Mouse scrolled (755, 416) with delta (0, 0)
Screenshot: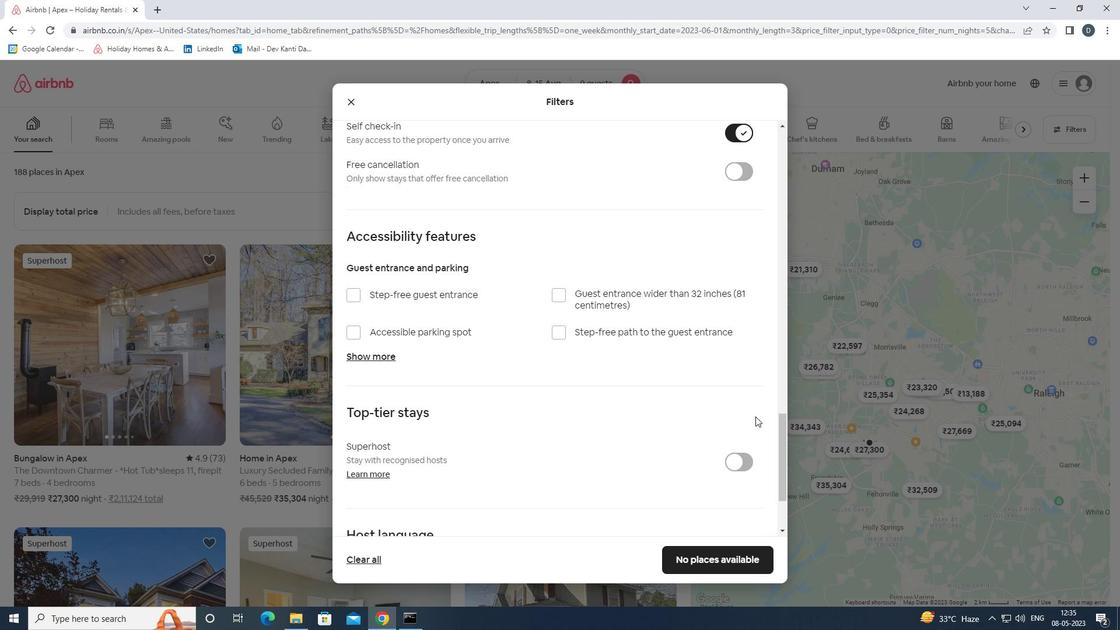 
Action: Mouse scrolled (755, 416) with delta (0, 0)
Screenshot: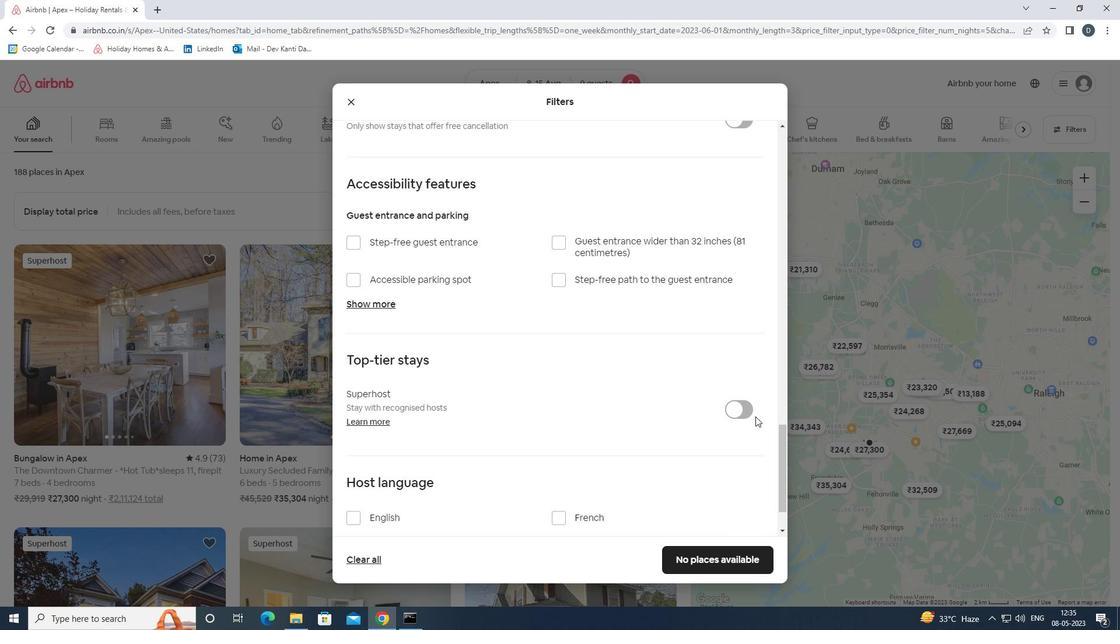 
Action: Mouse moved to (389, 452)
Screenshot: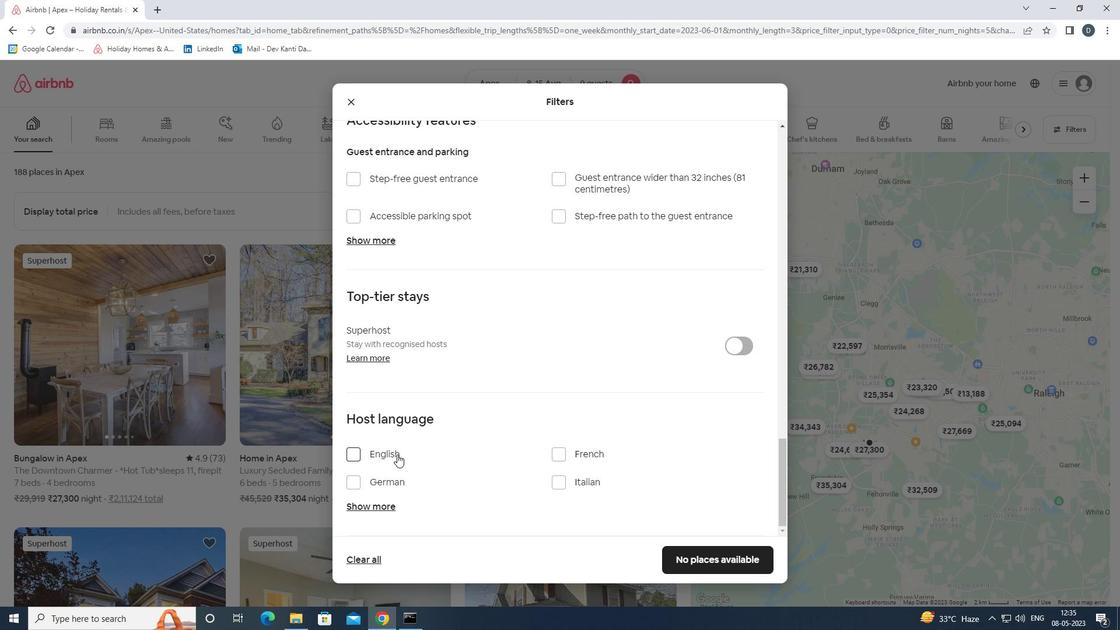 
Action: Mouse pressed left at (389, 452)
Screenshot: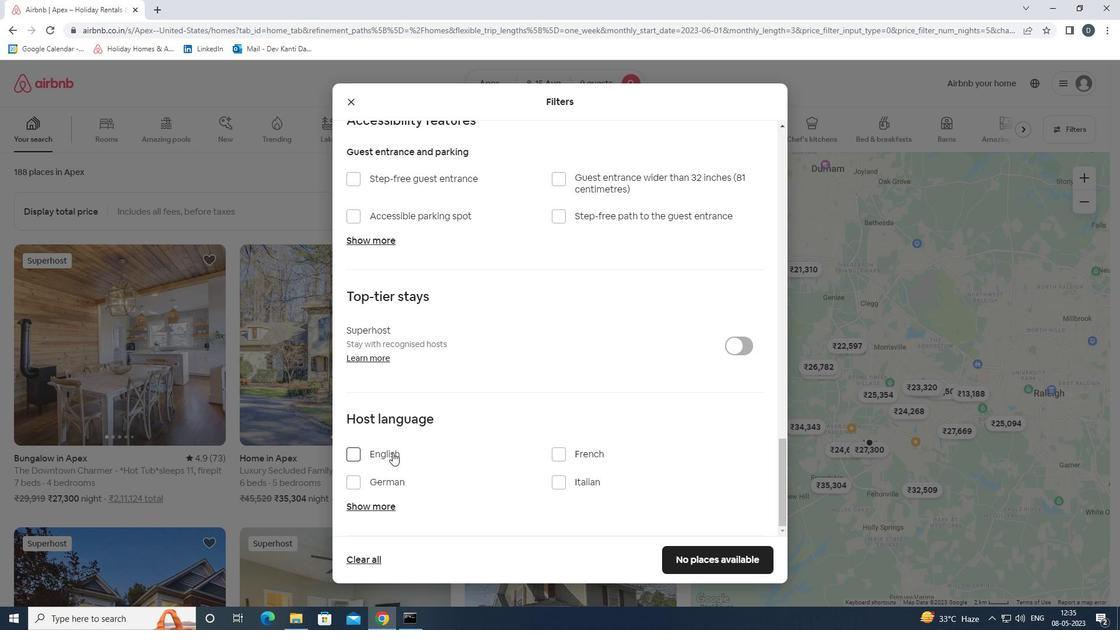 
Action: Mouse moved to (683, 550)
Screenshot: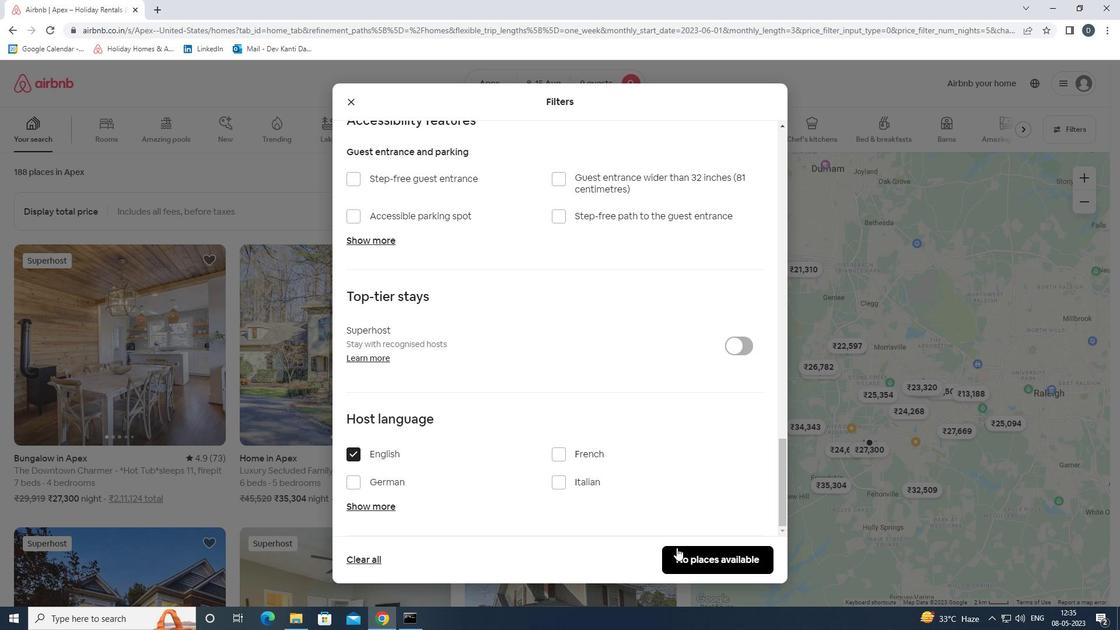 
Action: Mouse pressed left at (683, 550)
Screenshot: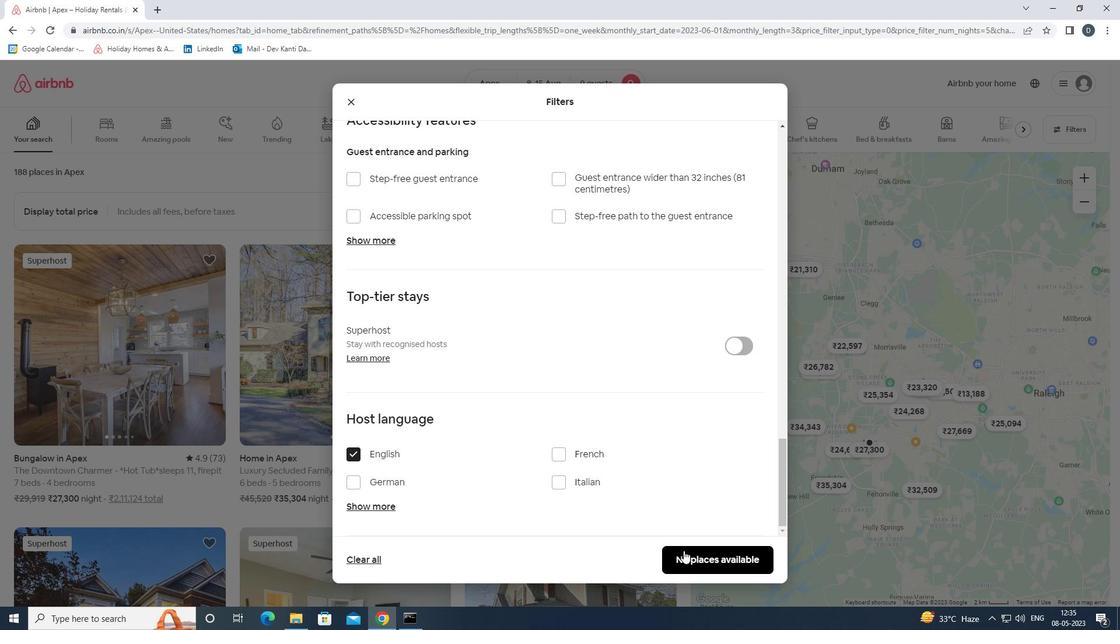 
Action: Mouse moved to (674, 546)
Screenshot: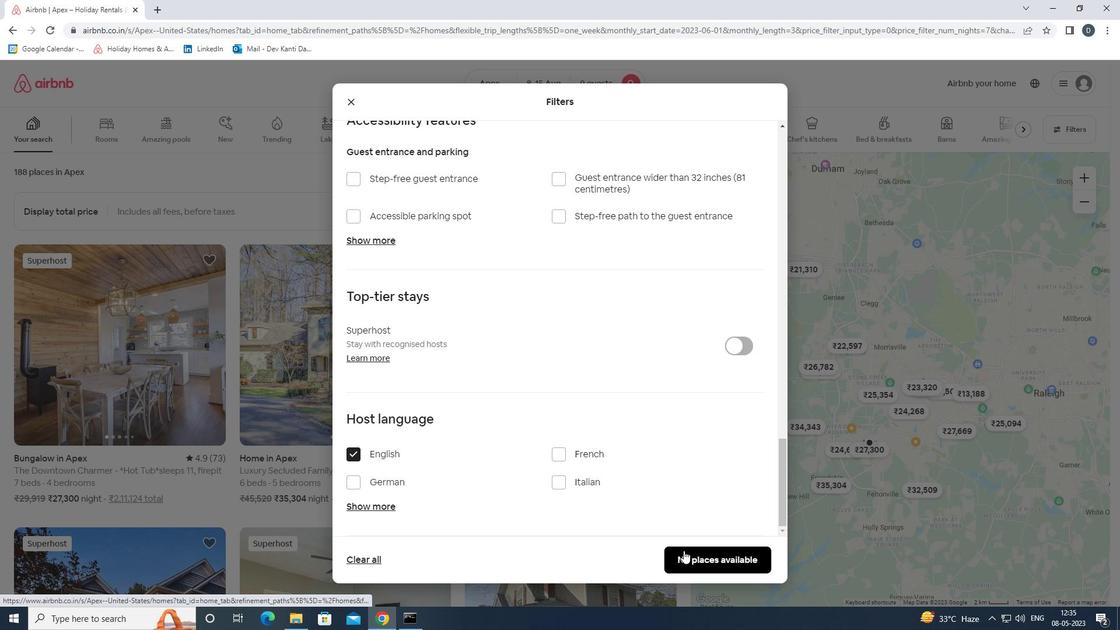 
